 Task: Find connections with filter location Lorica with filter topic #Jobopeningwith filter profile language Potuguese with filter current company Knight Frank India with filter school SDM College of Engg & Tech , Dharwad with filter industry Professional Organizations with filter service category HR Consulting with filter keywords title Server
Action: Mouse moved to (279, 342)
Screenshot: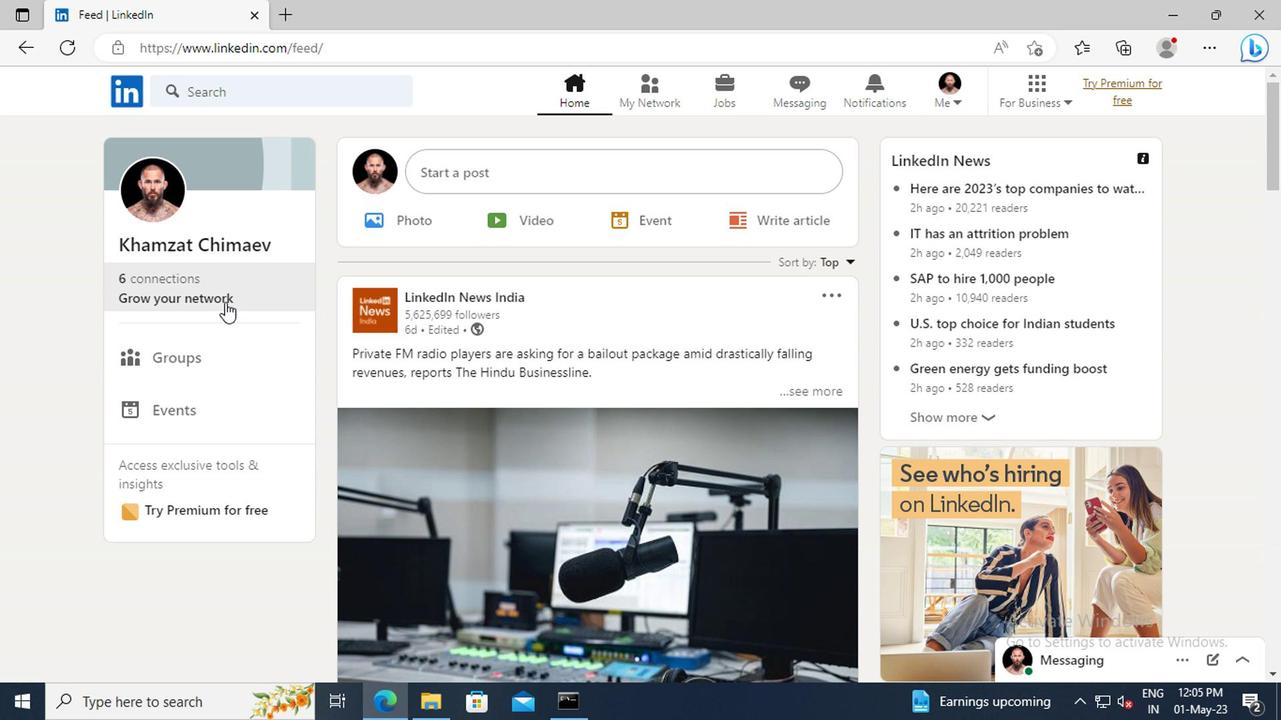 
Action: Mouse pressed left at (279, 342)
Screenshot: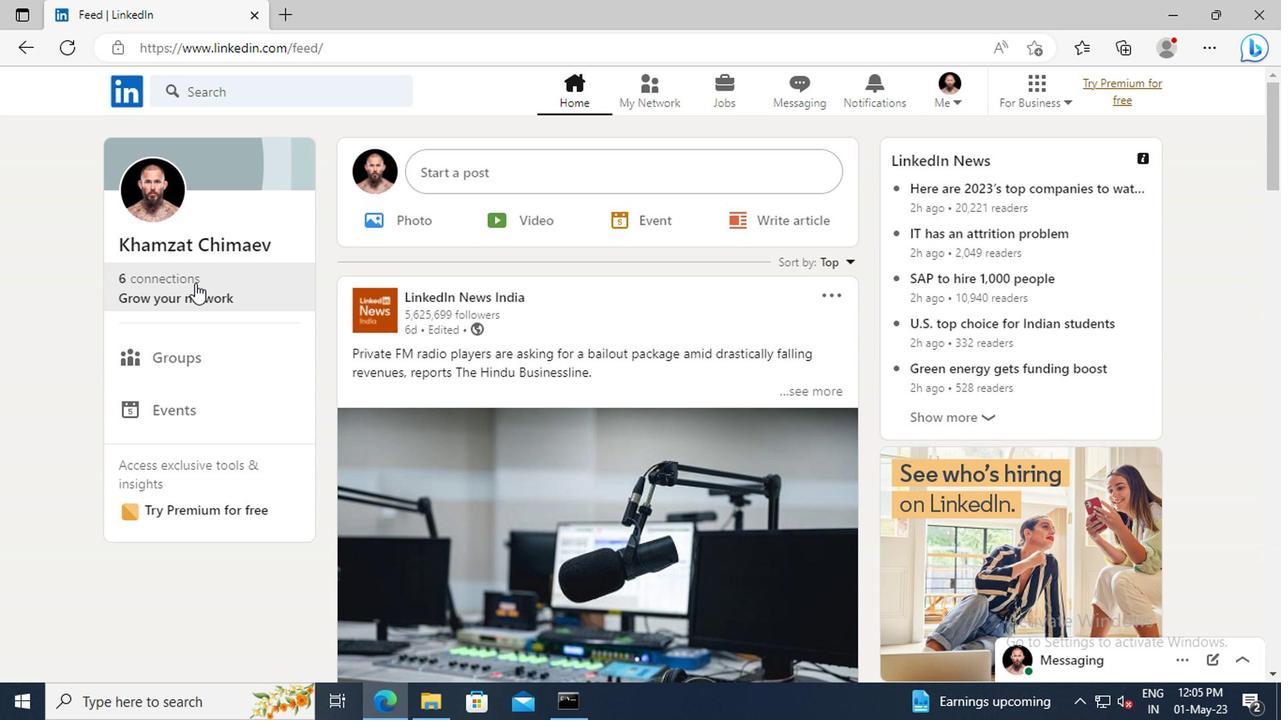 
Action: Mouse moved to (288, 282)
Screenshot: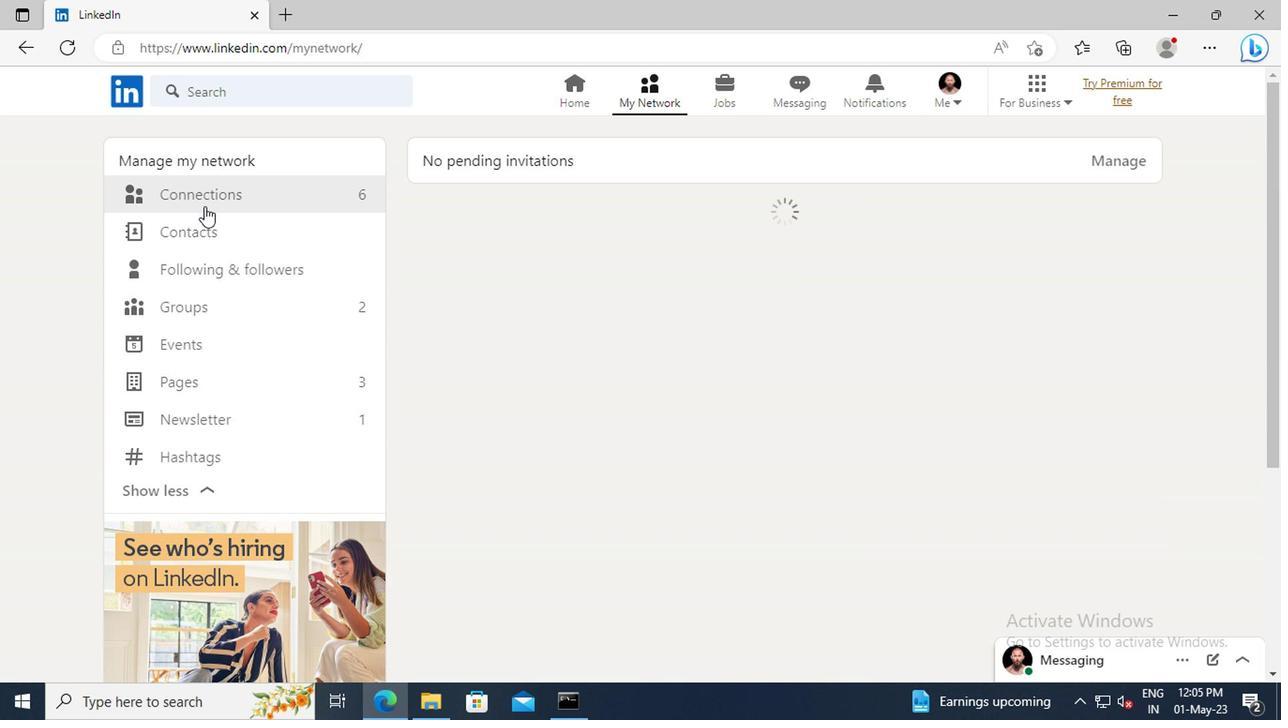 
Action: Mouse pressed left at (288, 282)
Screenshot: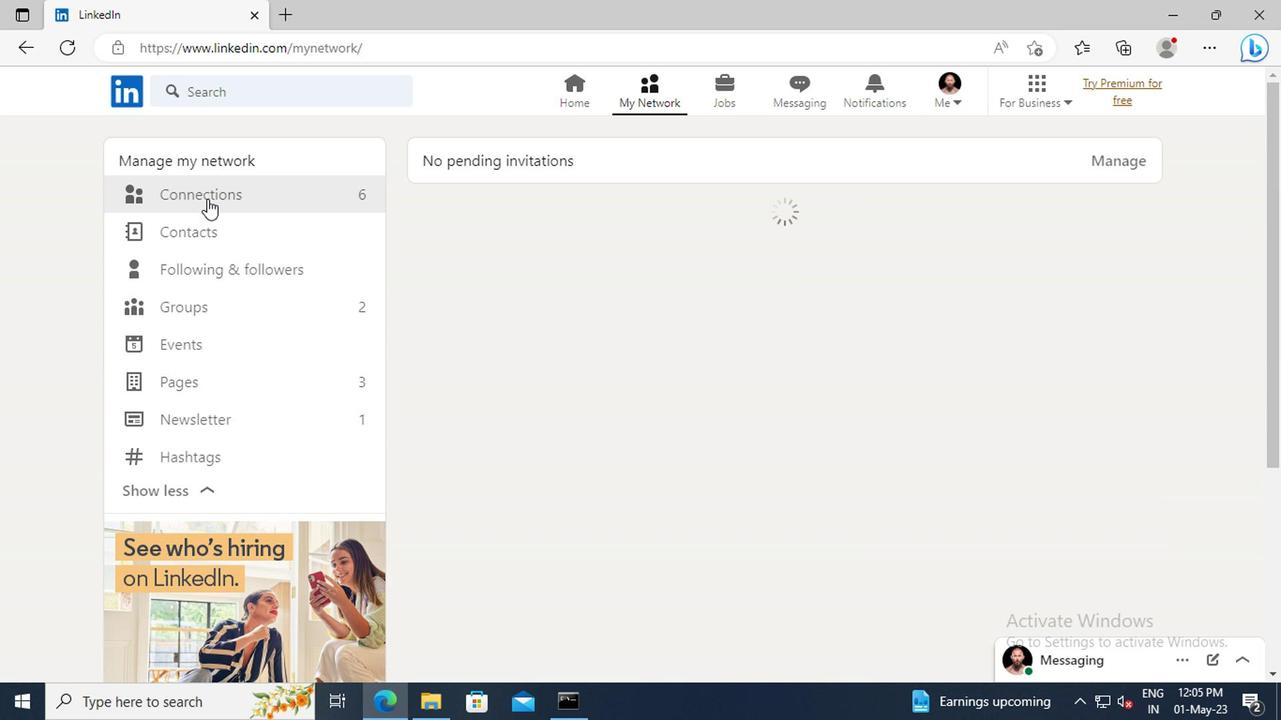 
Action: Mouse moved to (688, 282)
Screenshot: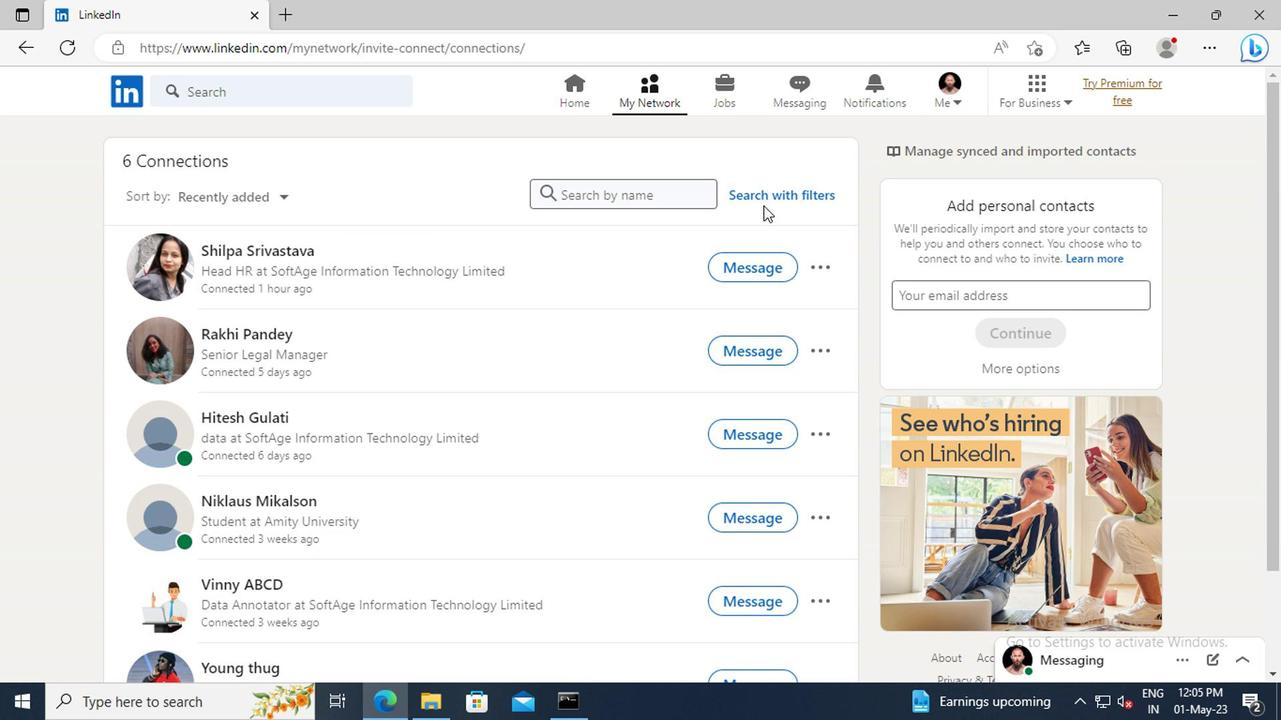 
Action: Mouse pressed left at (688, 282)
Screenshot: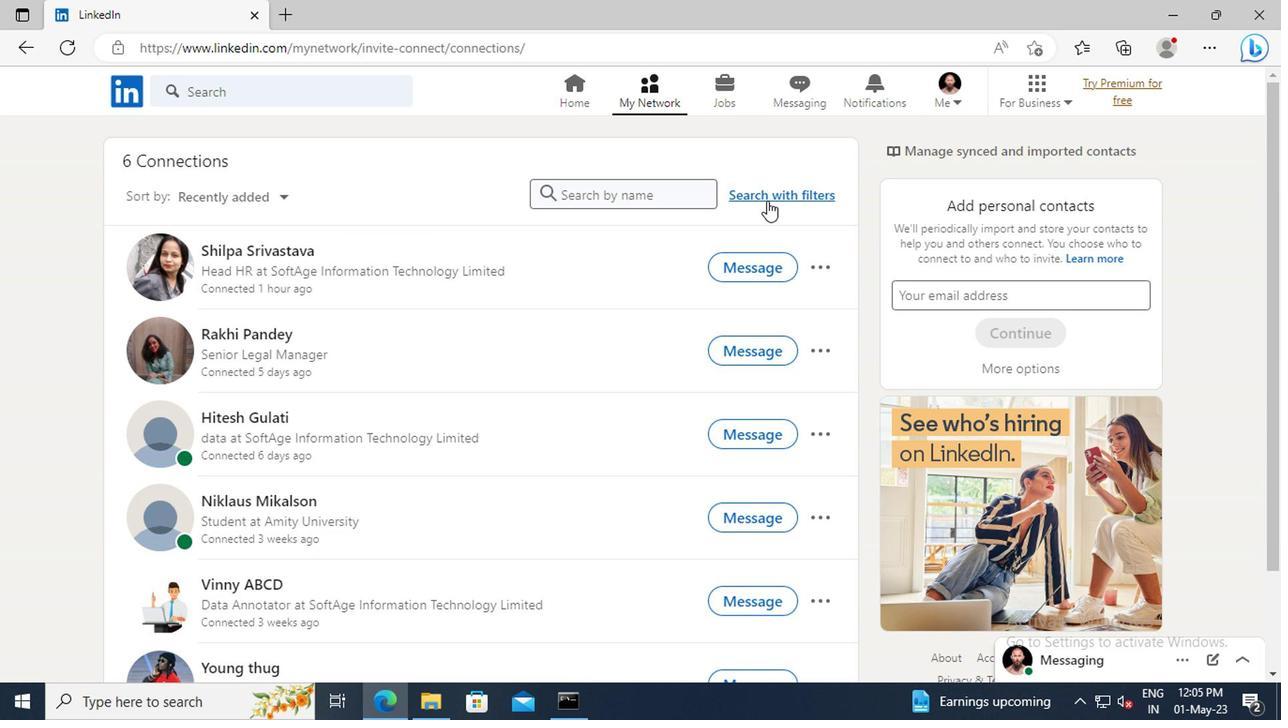 
Action: Mouse moved to (646, 243)
Screenshot: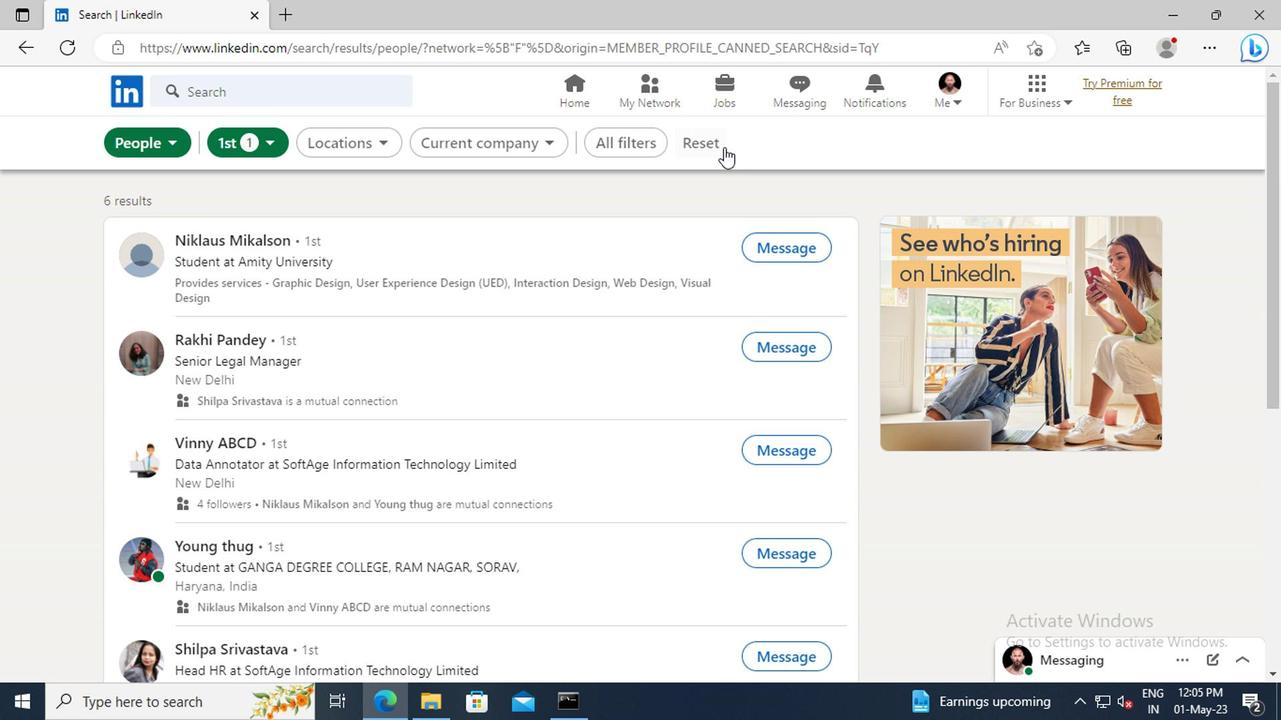 
Action: Mouse pressed left at (646, 243)
Screenshot: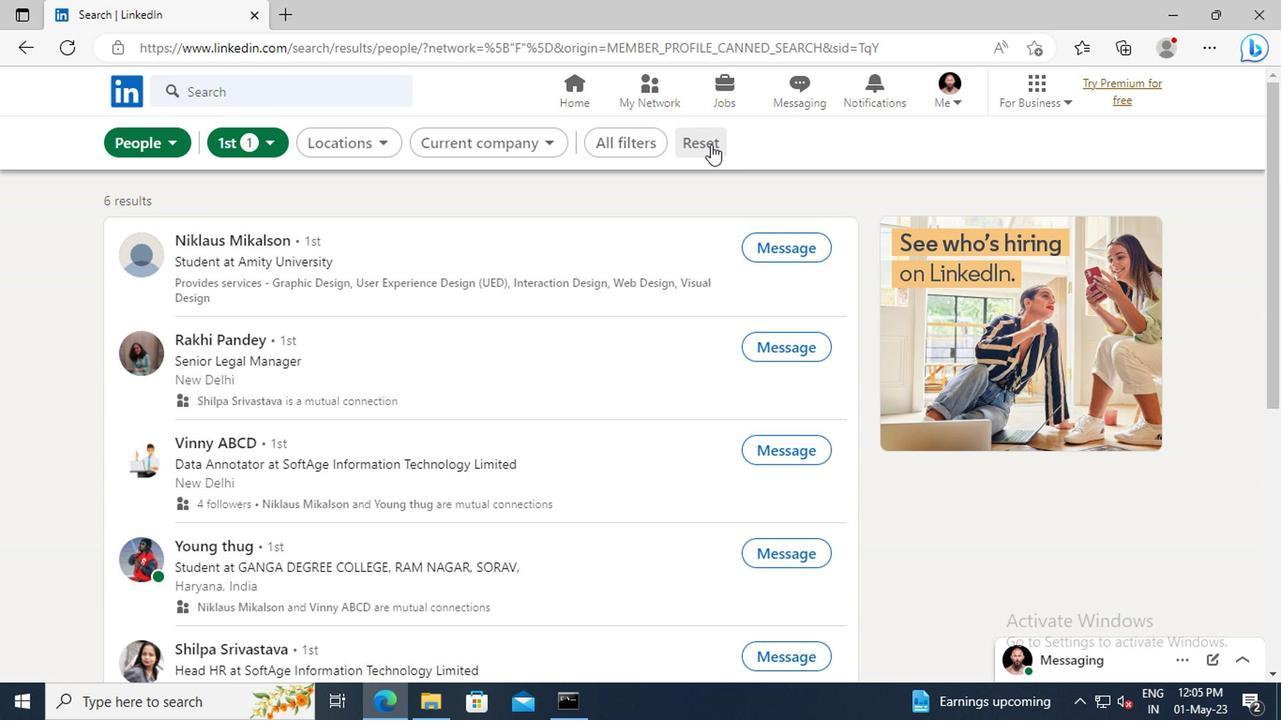 
Action: Mouse moved to (628, 243)
Screenshot: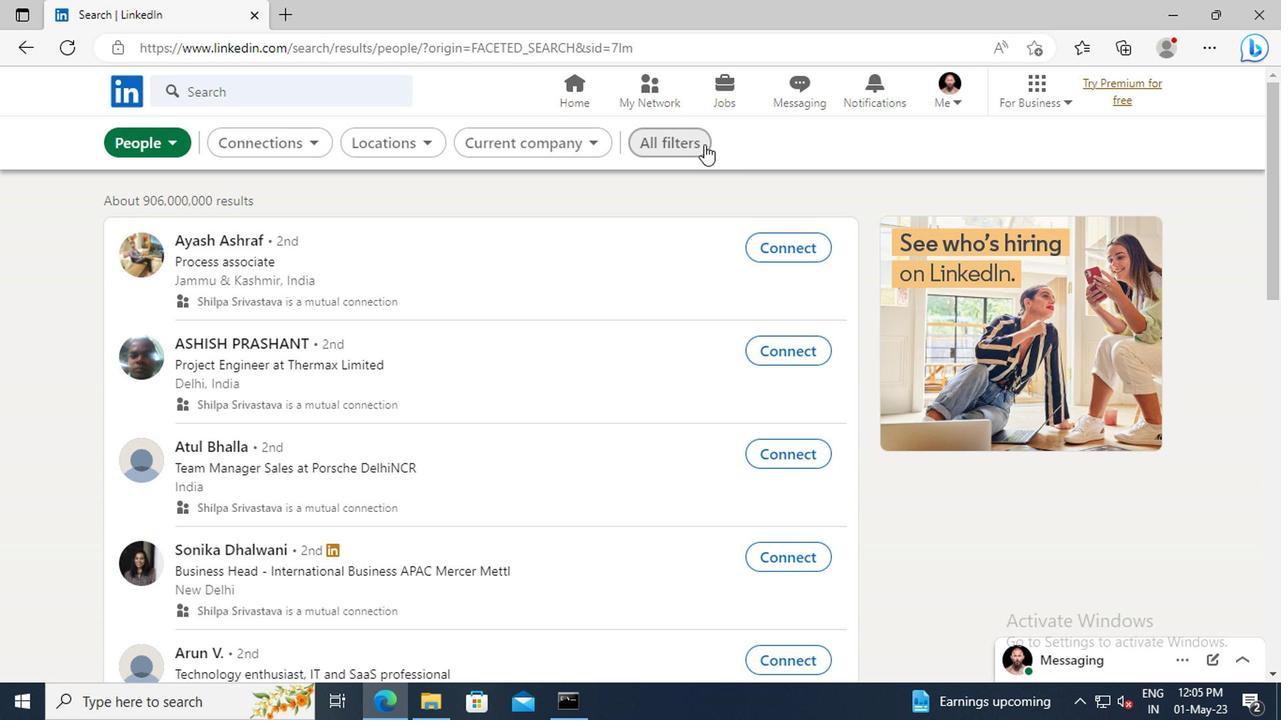 
Action: Mouse pressed left at (628, 243)
Screenshot: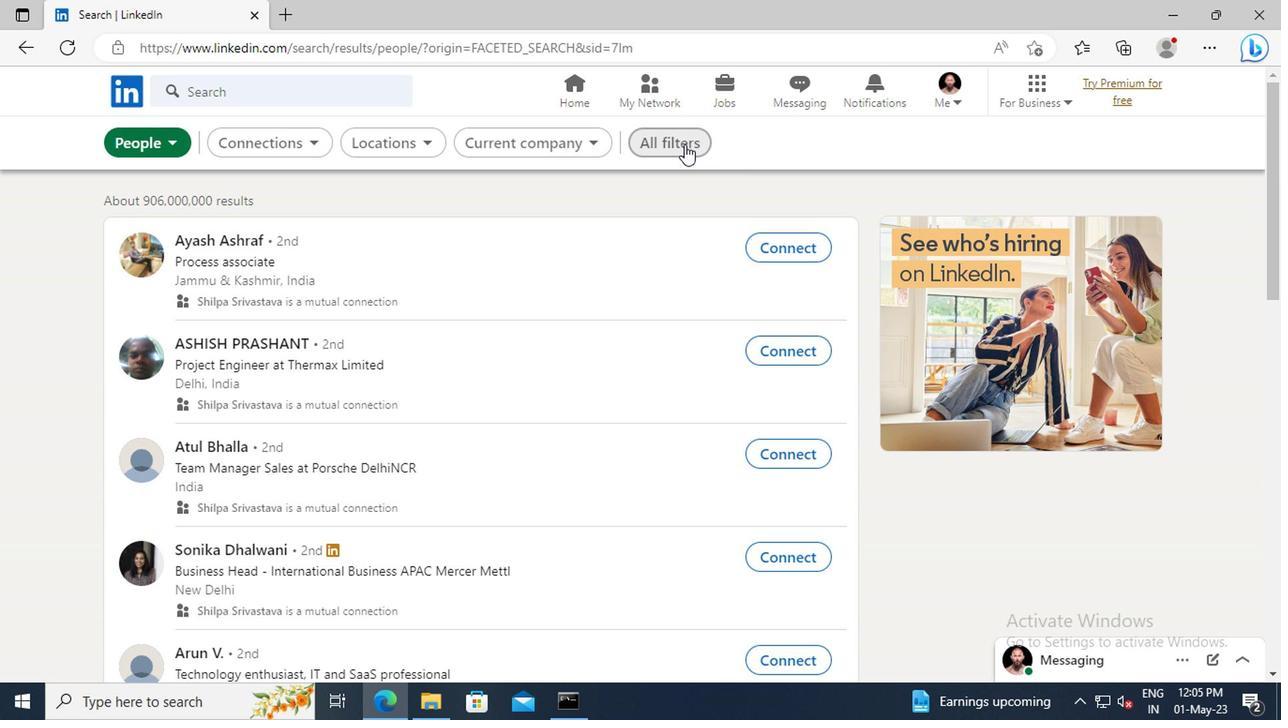 
Action: Mouse moved to (895, 379)
Screenshot: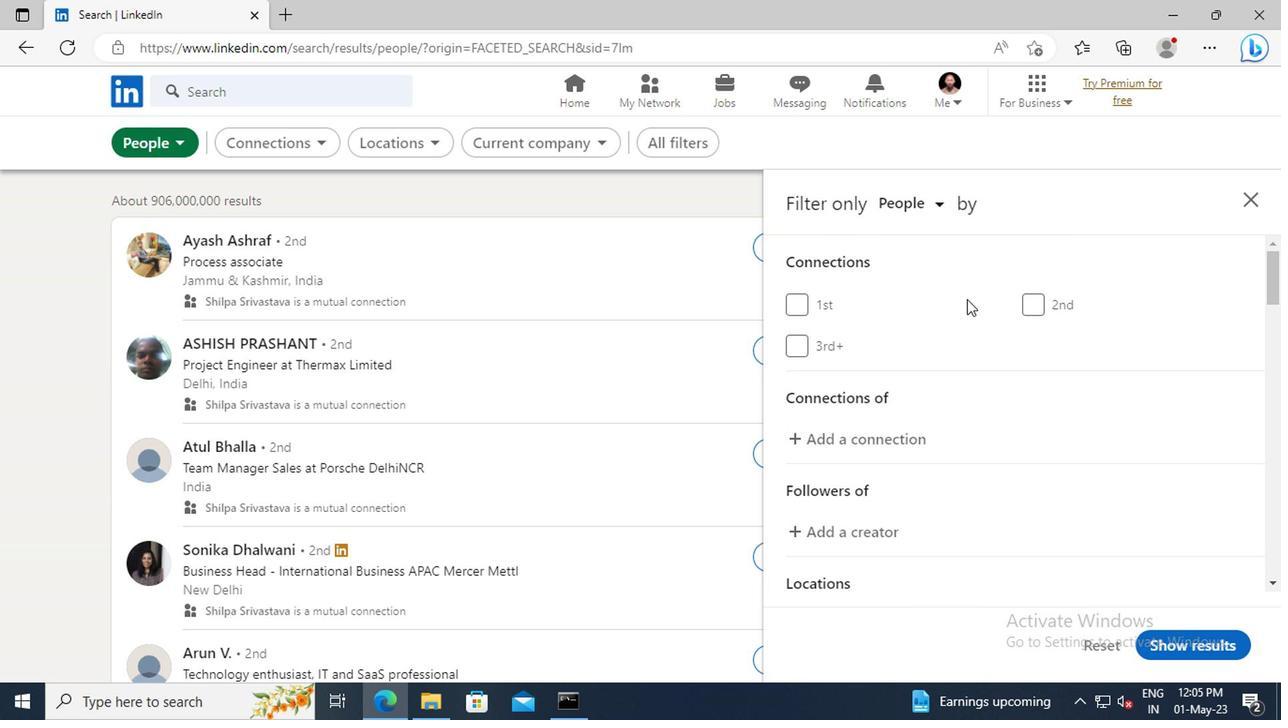 
Action: Mouse scrolled (895, 378) with delta (0, 0)
Screenshot: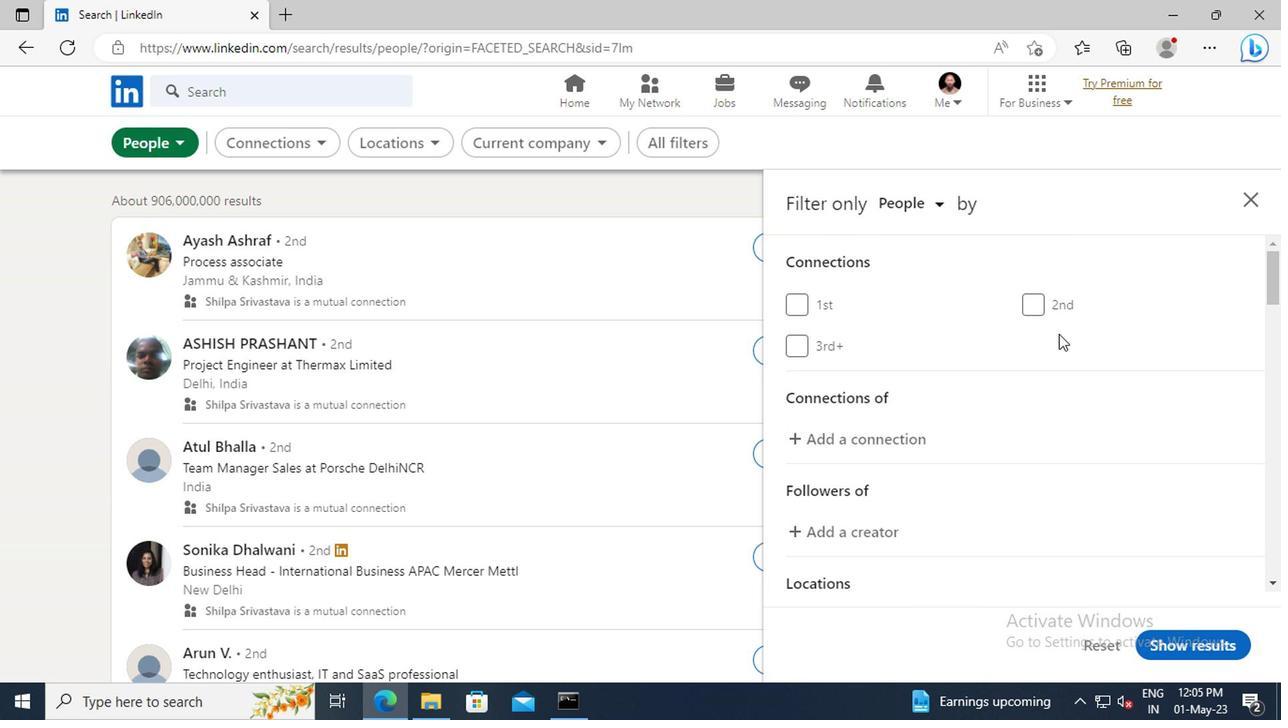 
Action: Mouse scrolled (895, 378) with delta (0, 0)
Screenshot: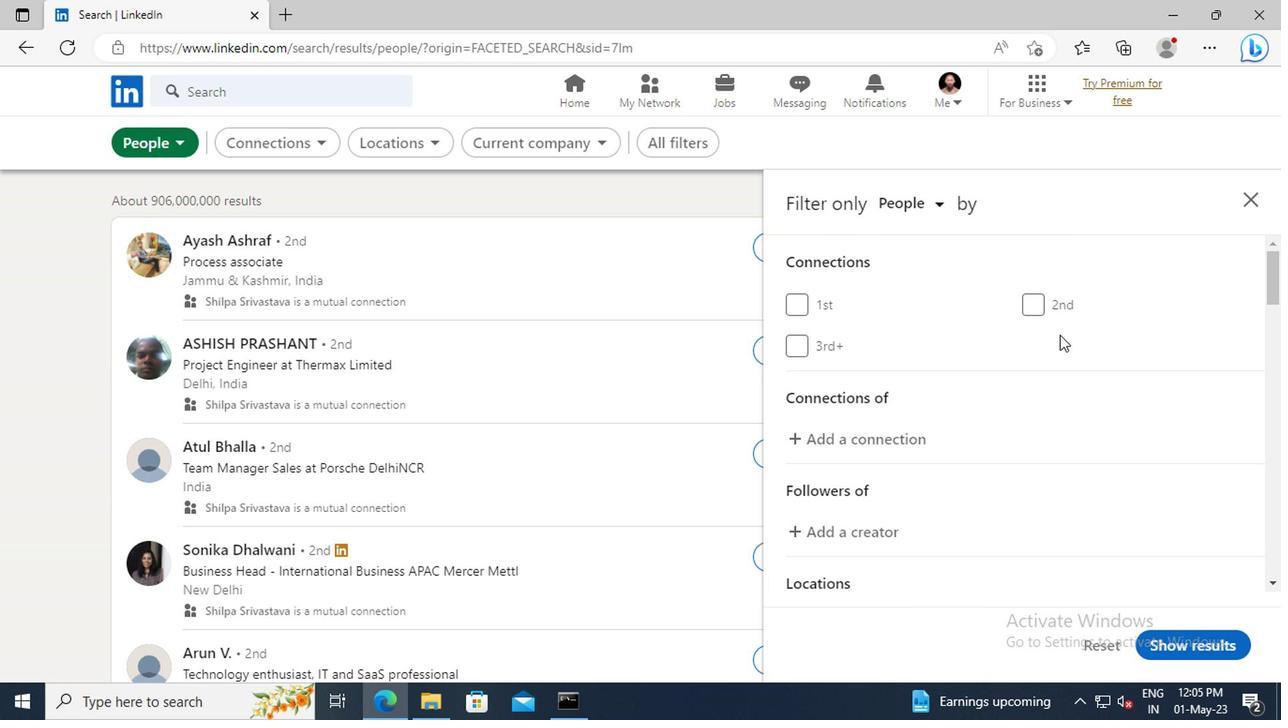 
Action: Mouse scrolled (895, 378) with delta (0, 0)
Screenshot: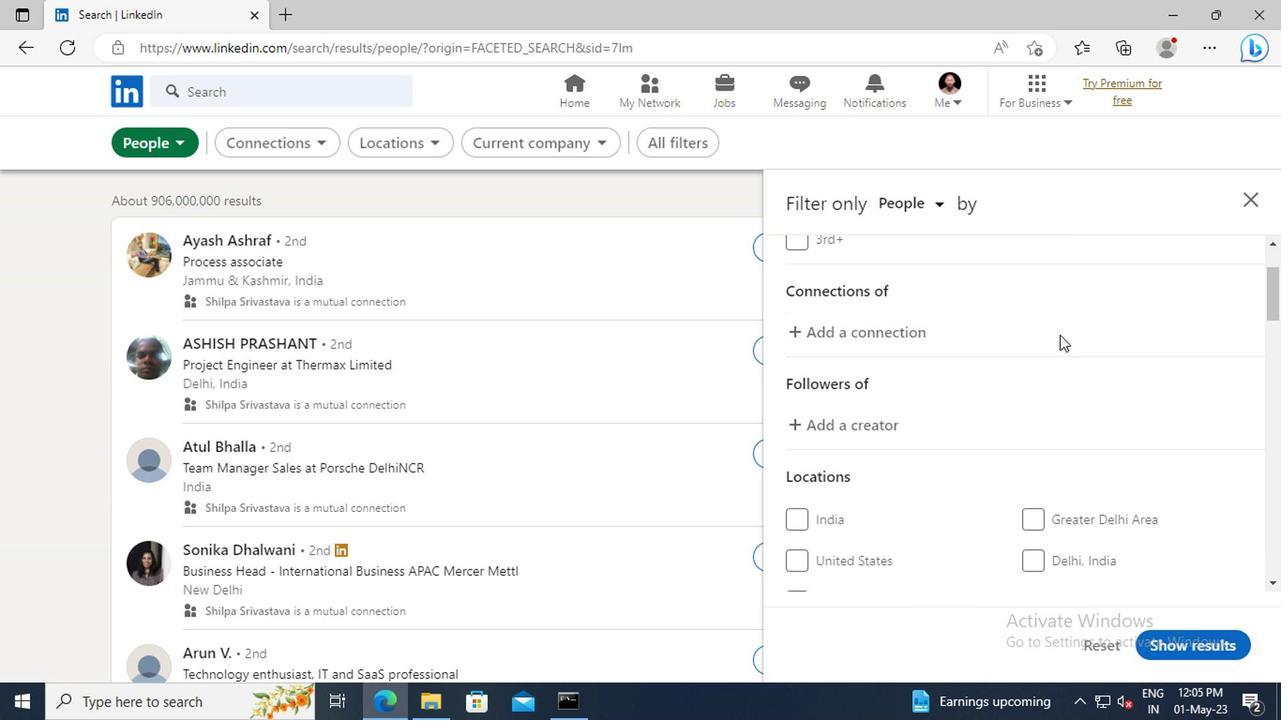 
Action: Mouse scrolled (895, 378) with delta (0, 0)
Screenshot: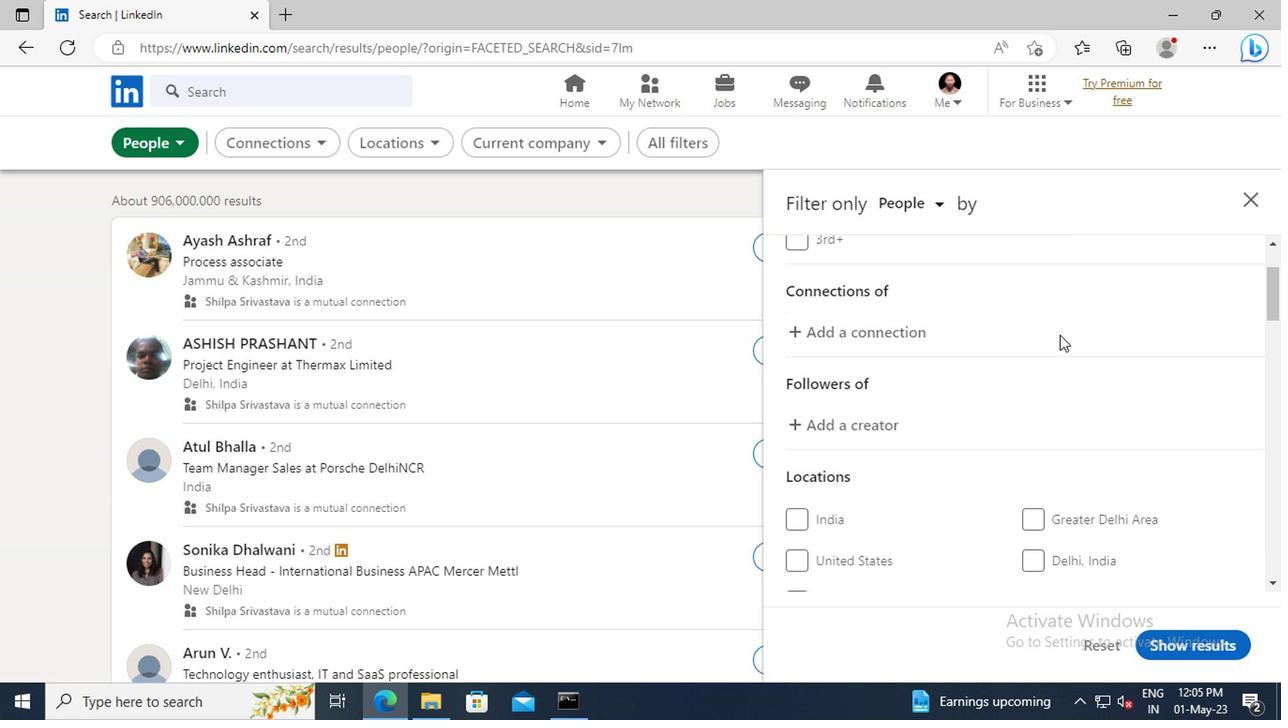 
Action: Mouse scrolled (895, 378) with delta (0, 0)
Screenshot: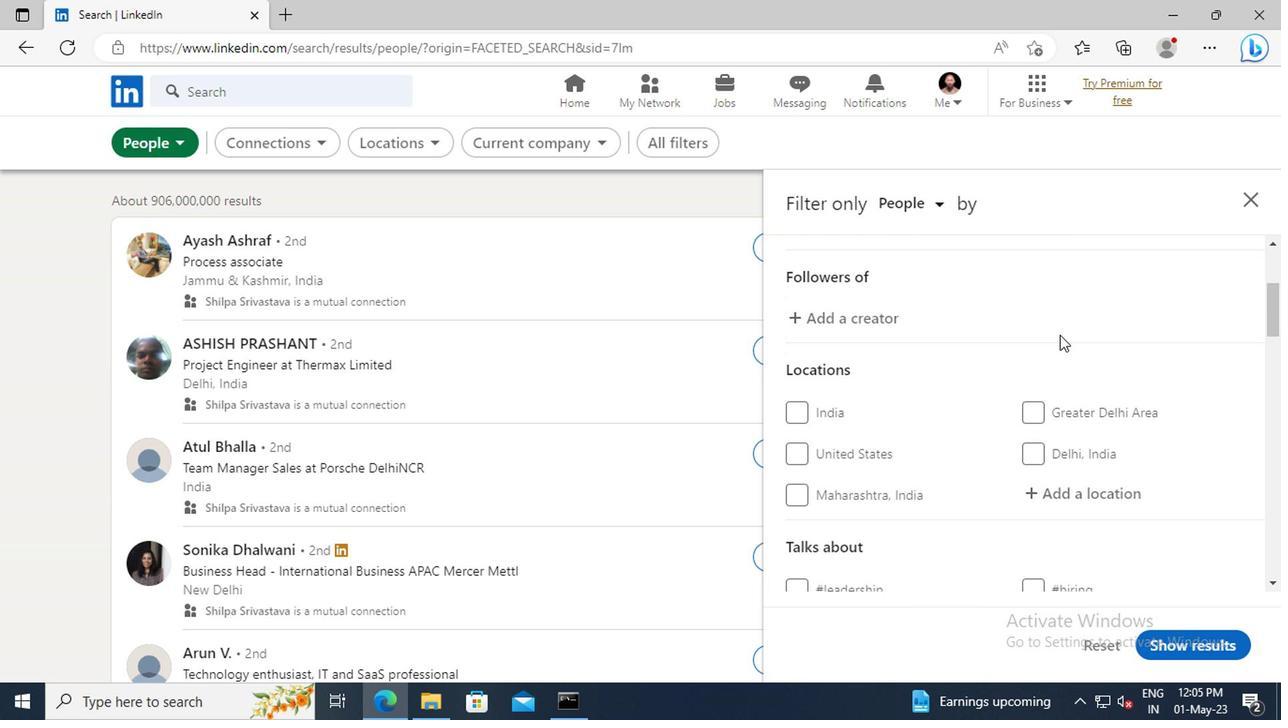 
Action: Mouse moved to (891, 449)
Screenshot: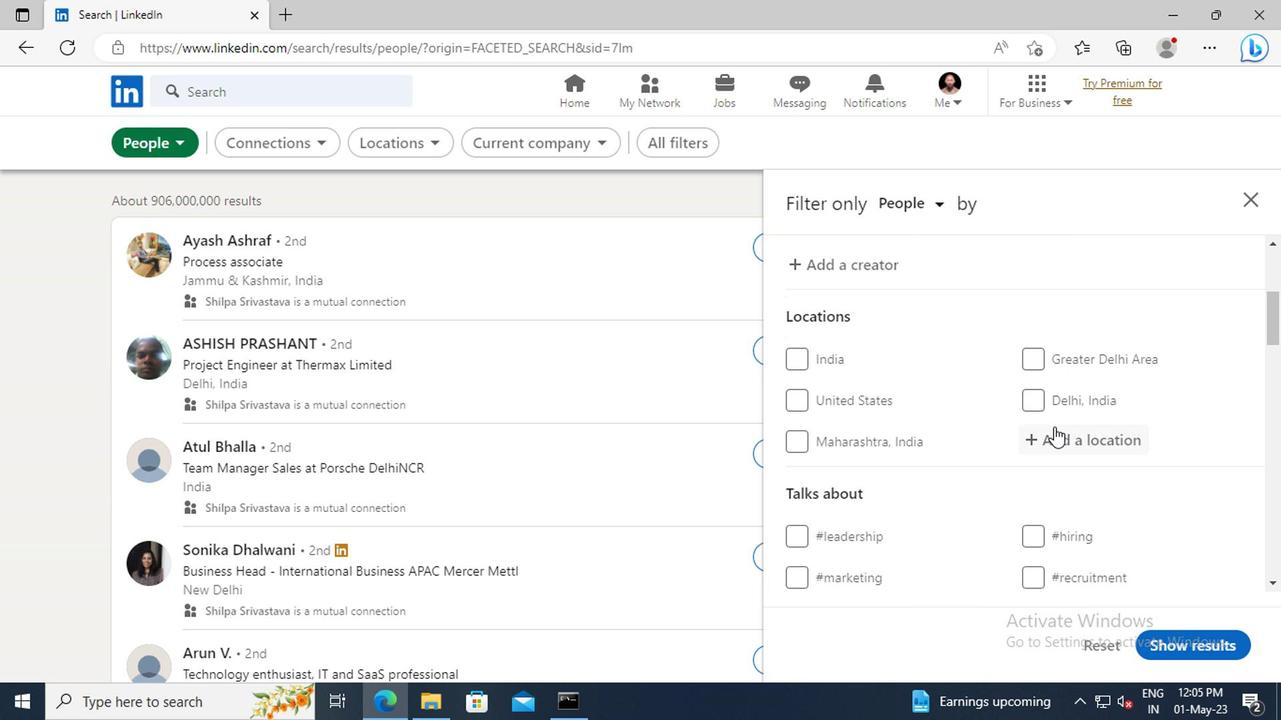 
Action: Mouse pressed left at (891, 449)
Screenshot: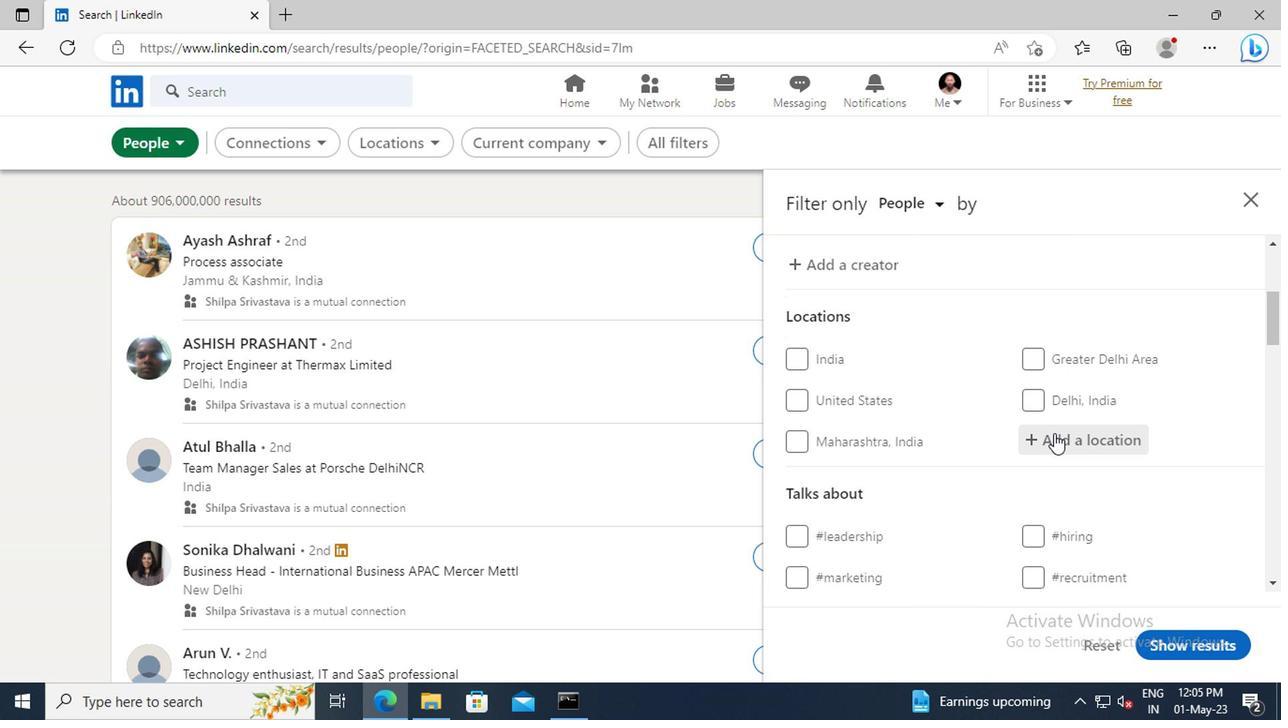 
Action: Key pressed <Key.shift>LORICA
Screenshot: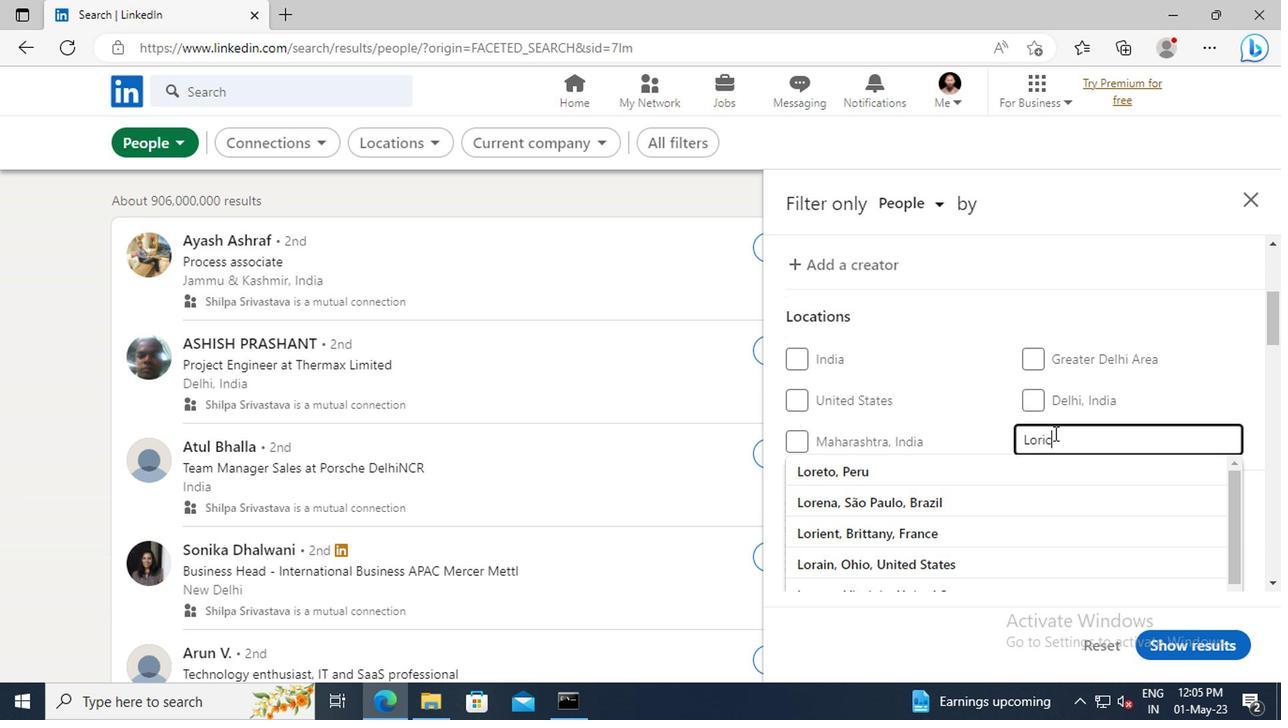 
Action: Mouse moved to (893, 475)
Screenshot: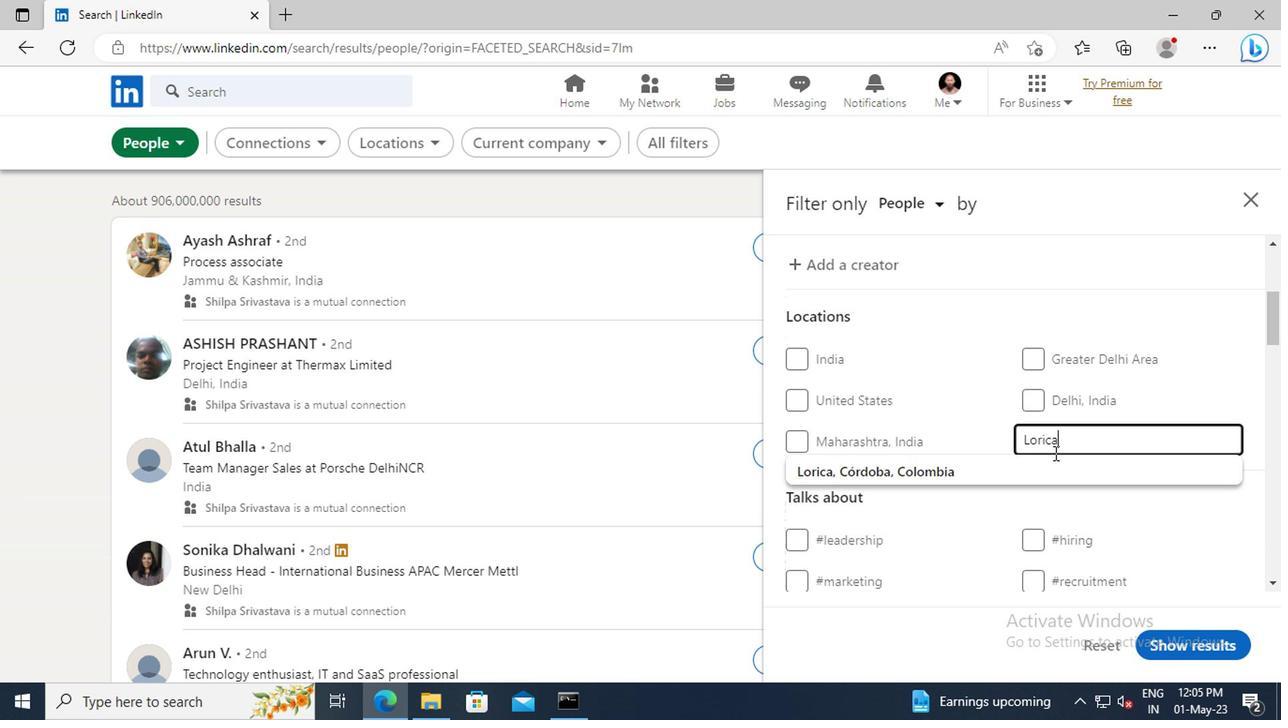 
Action: Mouse pressed left at (893, 475)
Screenshot: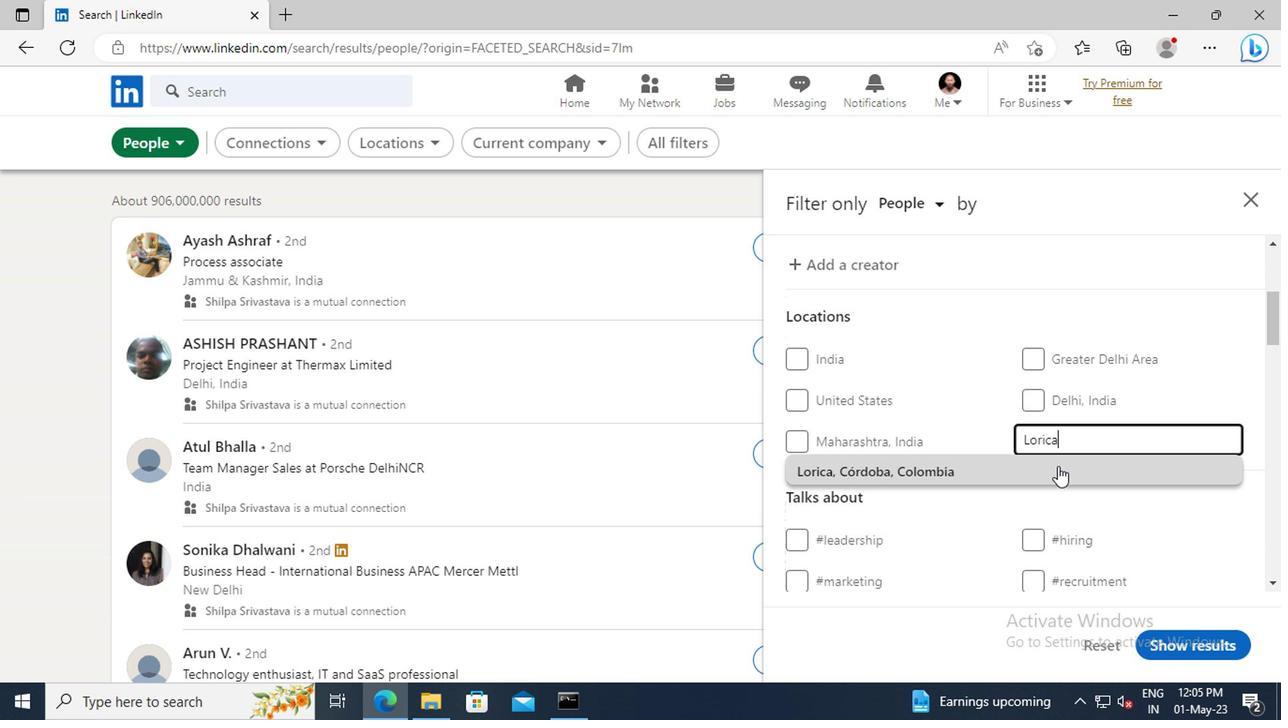 
Action: Mouse moved to (894, 475)
Screenshot: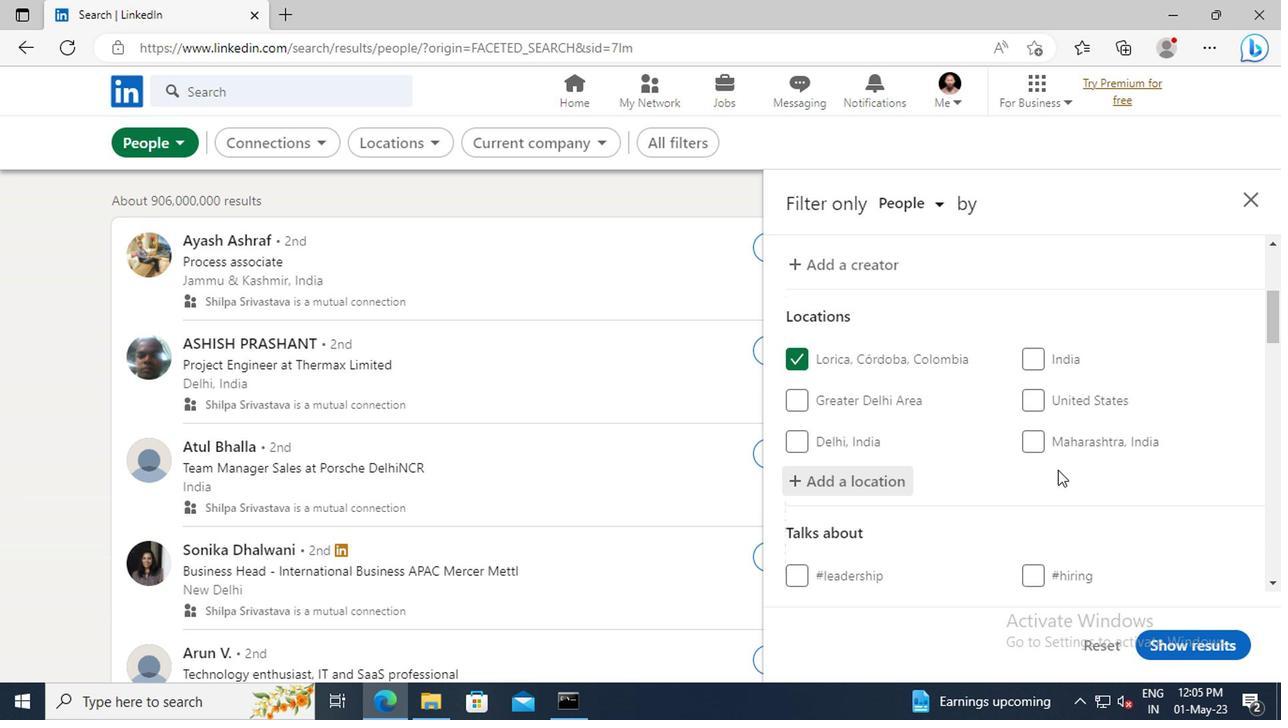 
Action: Mouse scrolled (894, 474) with delta (0, 0)
Screenshot: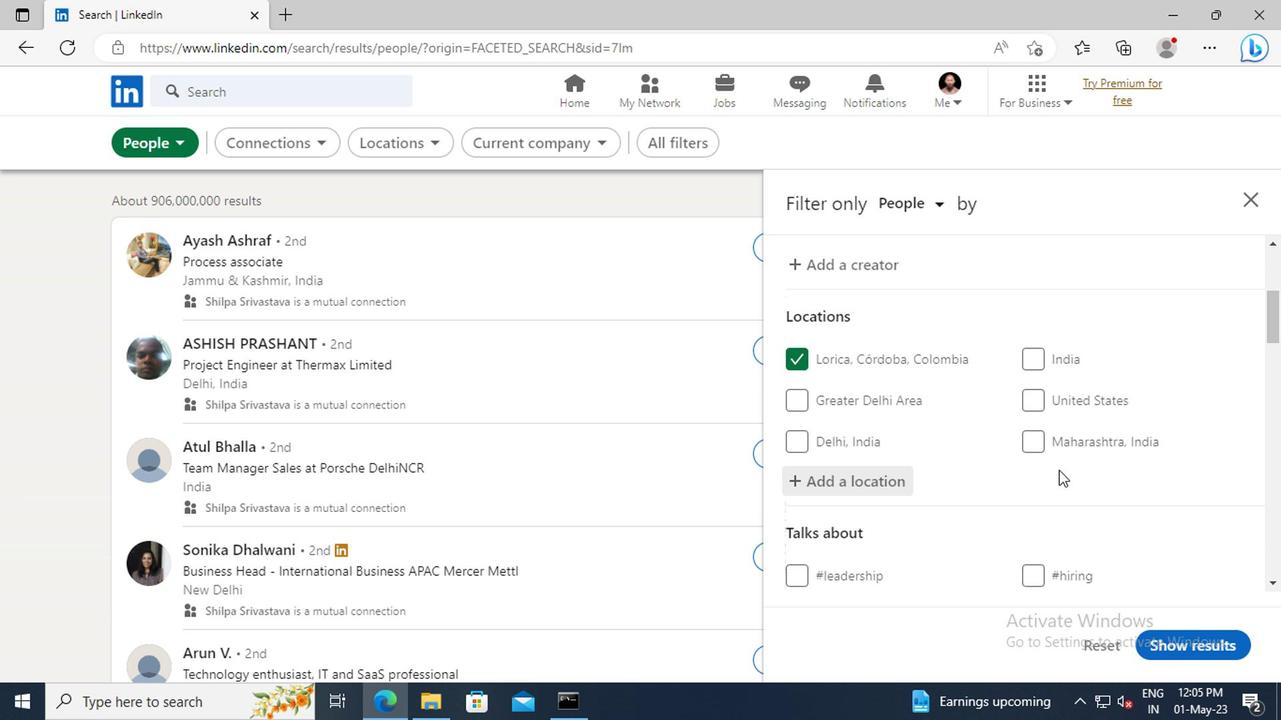 
Action: Mouse moved to (889, 457)
Screenshot: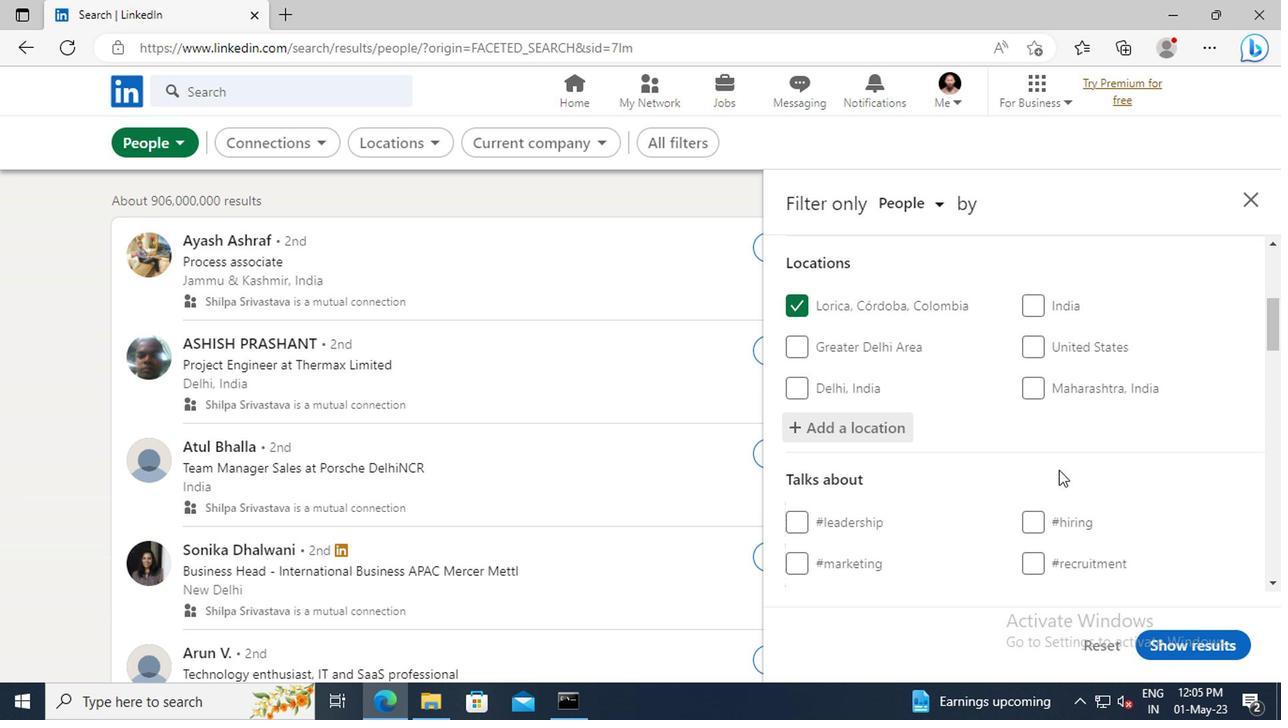 
Action: Mouse scrolled (889, 456) with delta (0, 0)
Screenshot: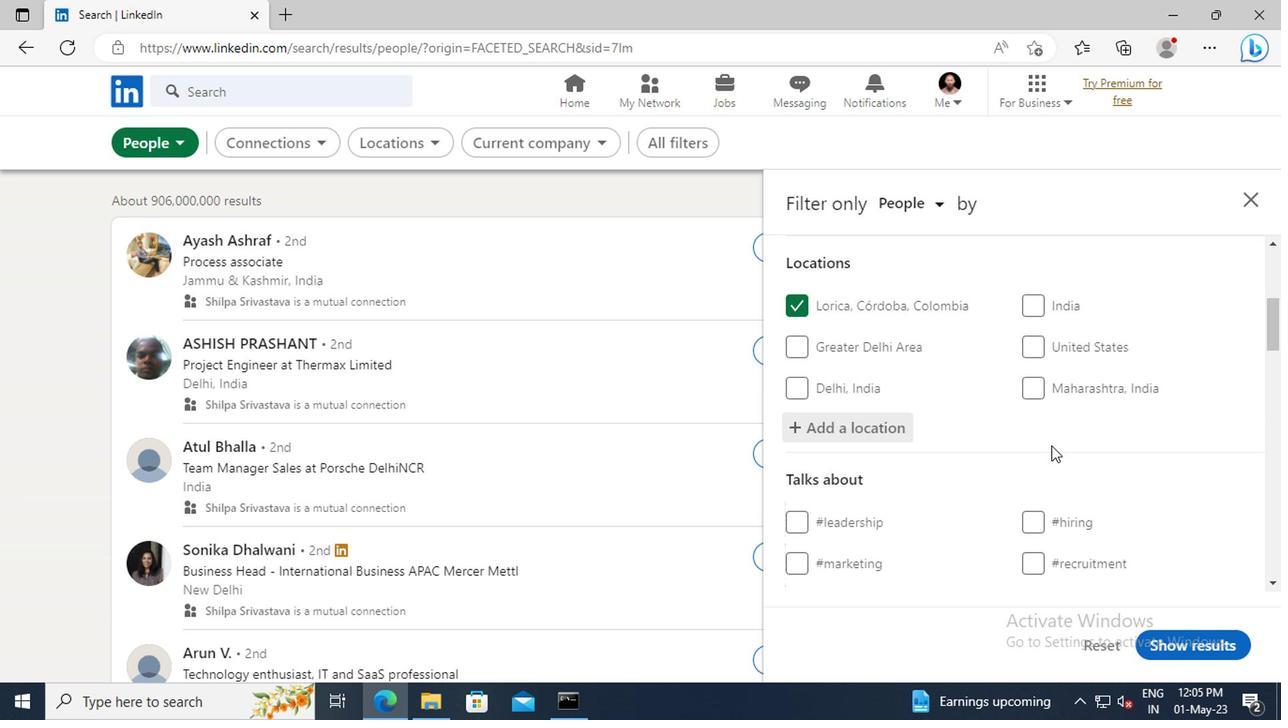
Action: Mouse scrolled (889, 456) with delta (0, 0)
Screenshot: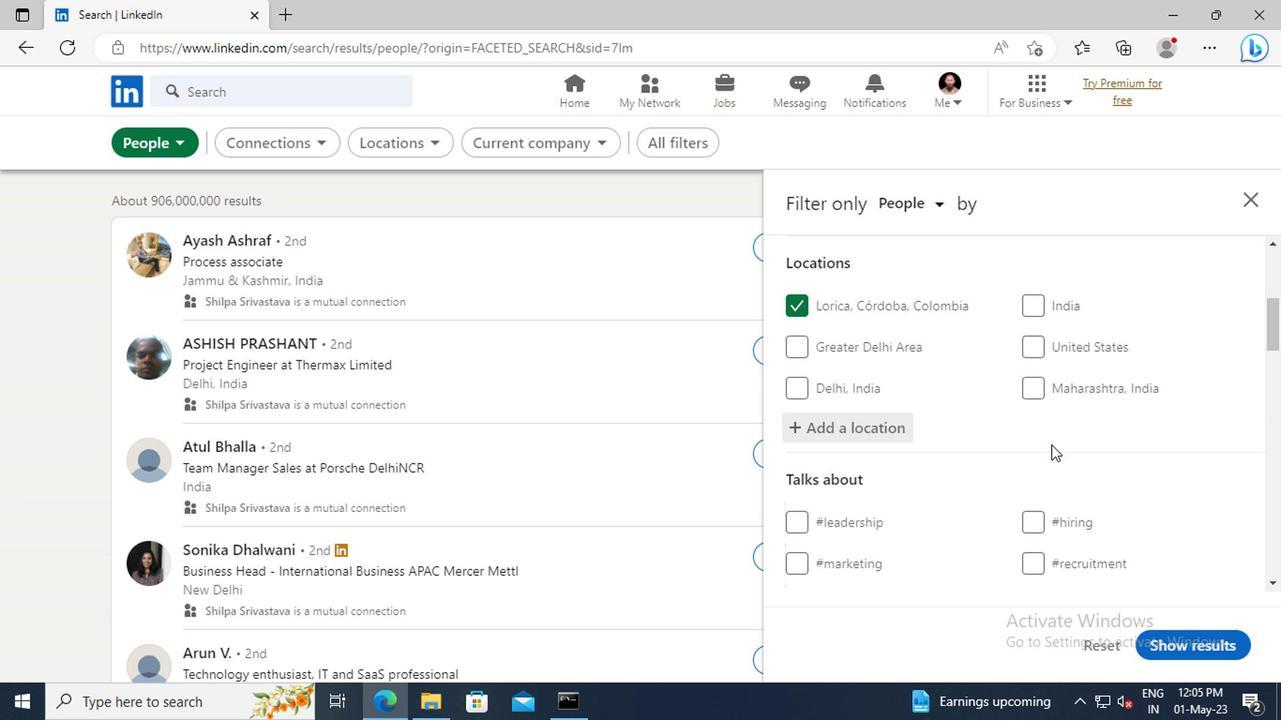 
Action: Mouse scrolled (889, 456) with delta (0, 0)
Screenshot: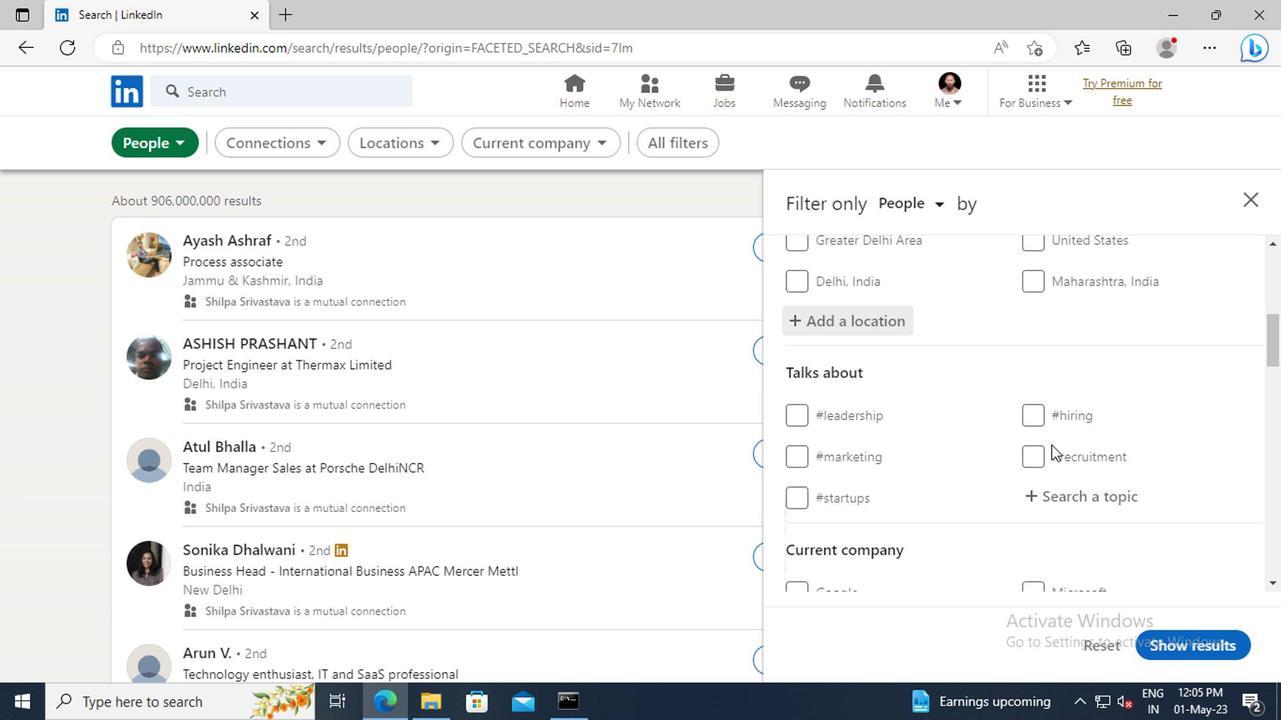
Action: Mouse moved to (882, 456)
Screenshot: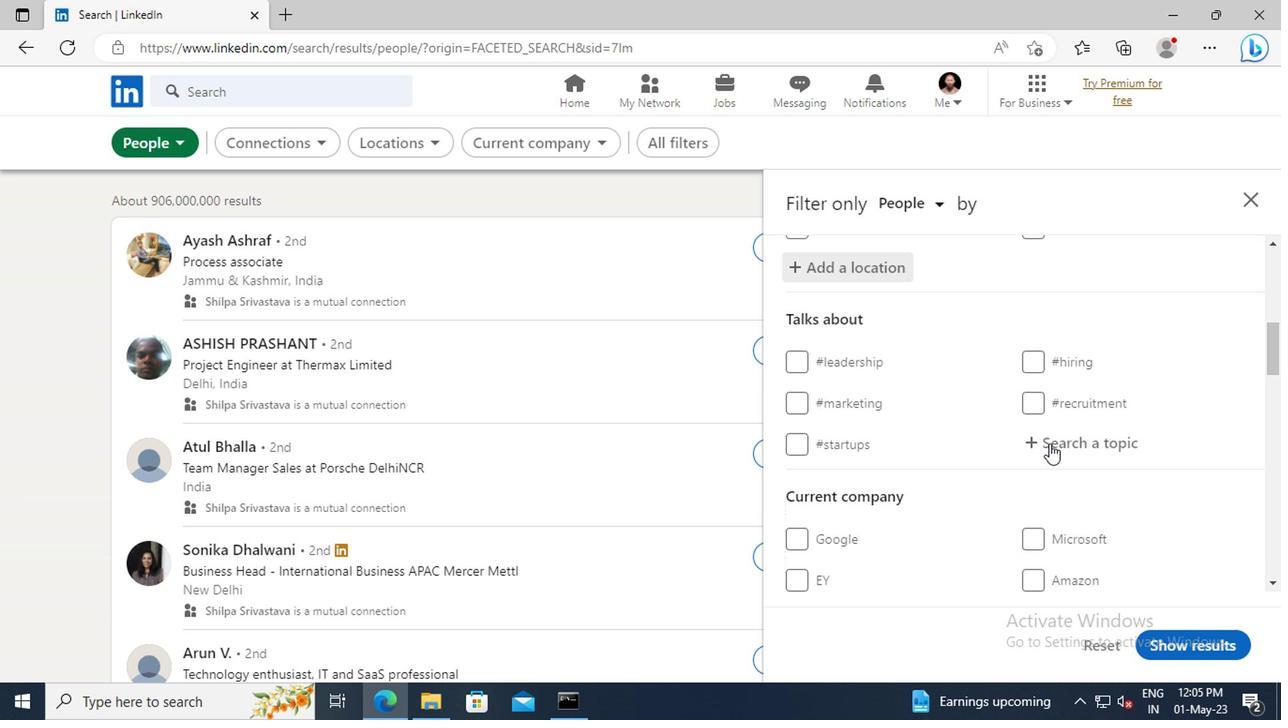 
Action: Mouse pressed left at (882, 456)
Screenshot: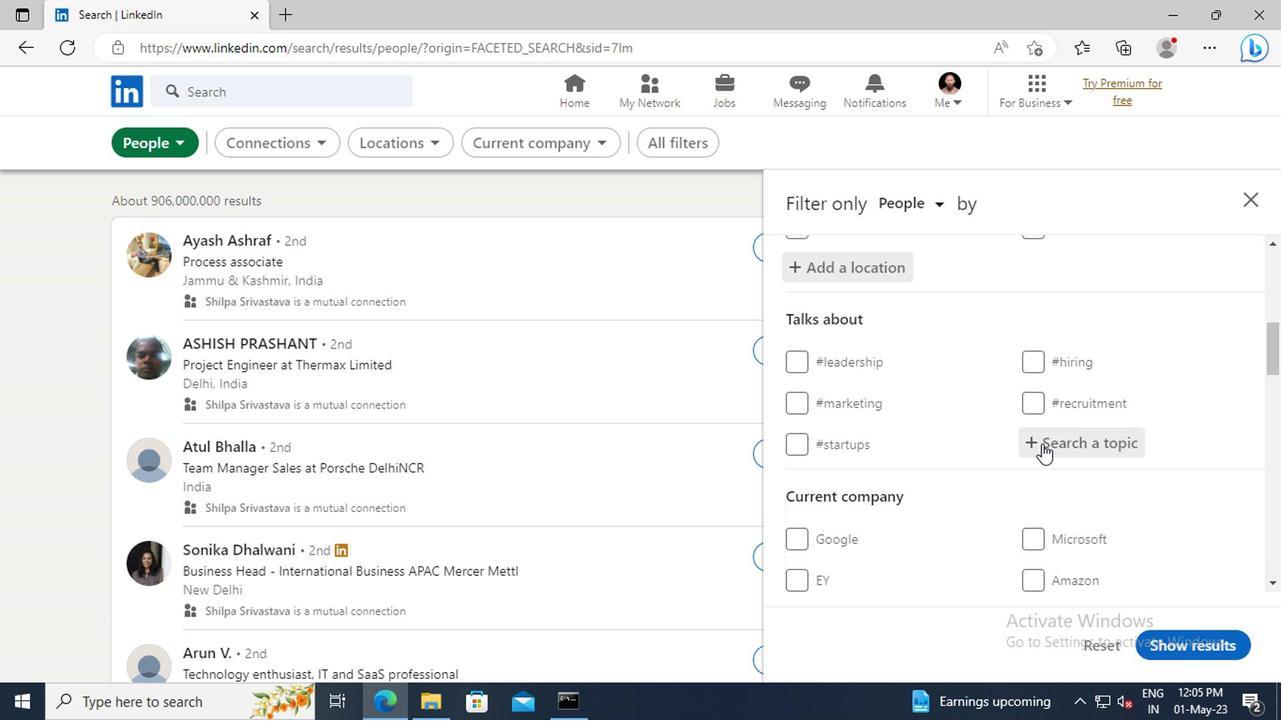 
Action: Key pressed <Key.shift>JOBOPENING
Screenshot: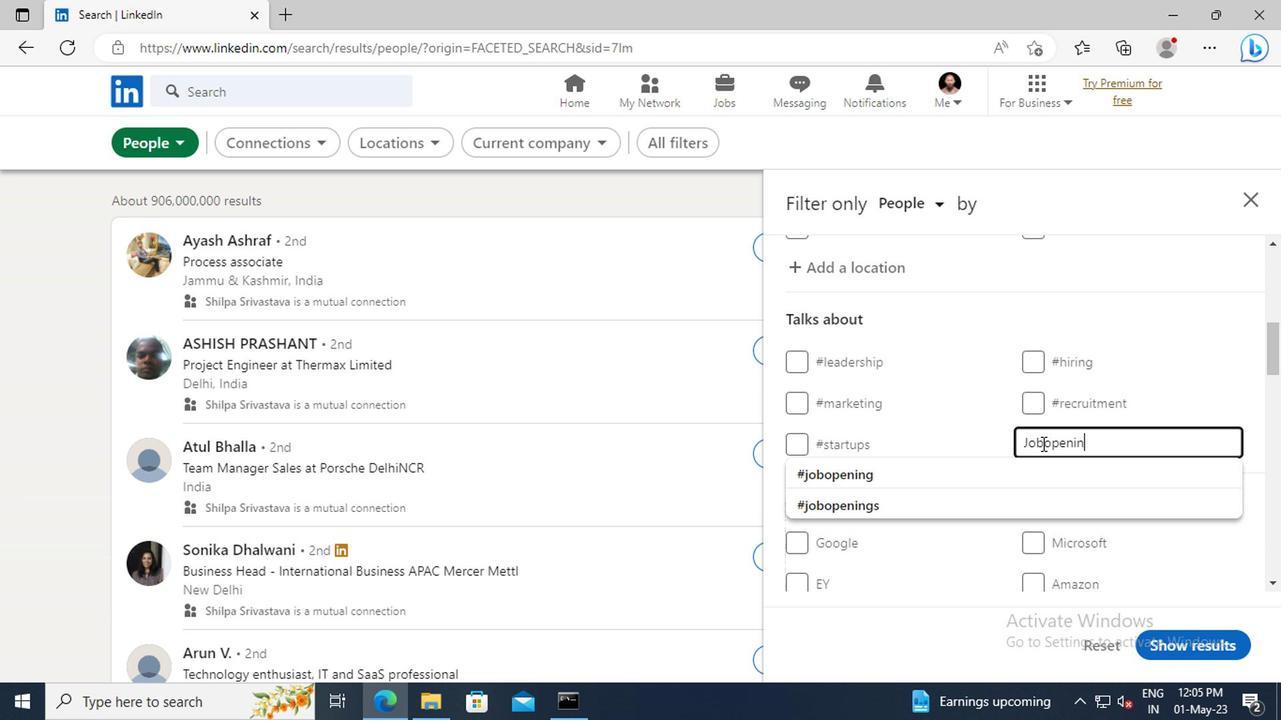 
Action: Mouse moved to (856, 477)
Screenshot: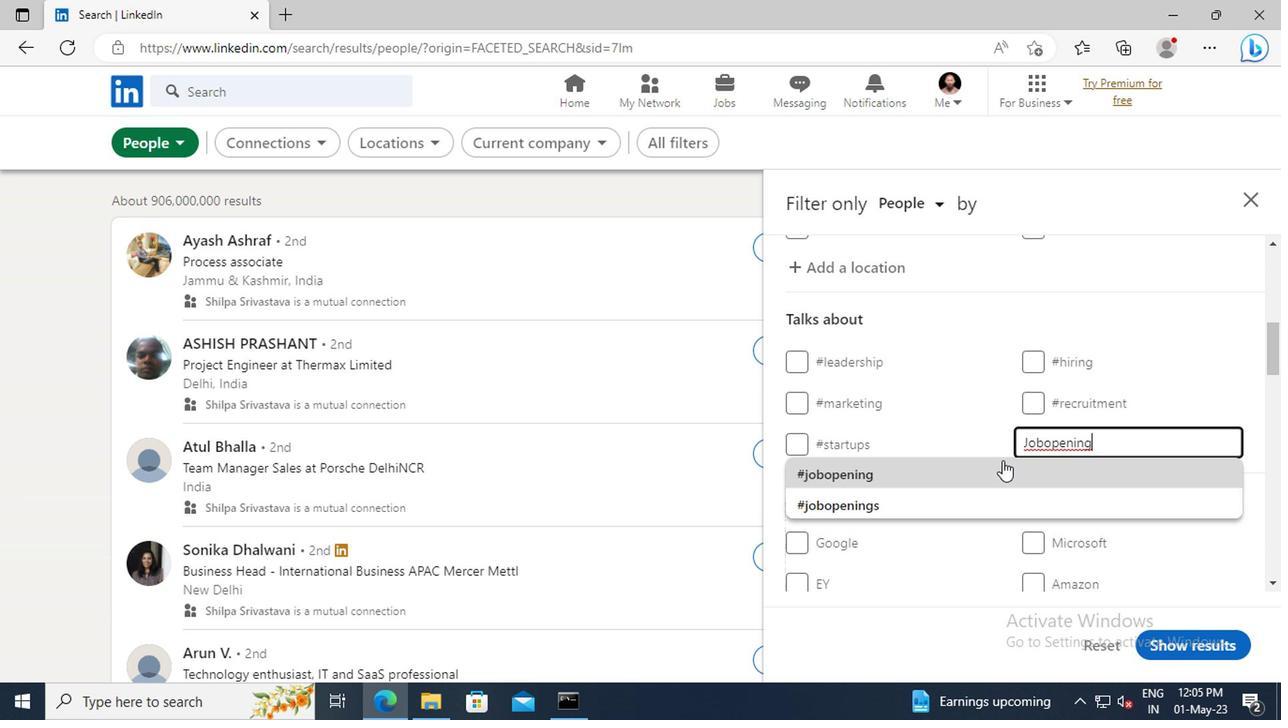 
Action: Mouse pressed left at (856, 477)
Screenshot: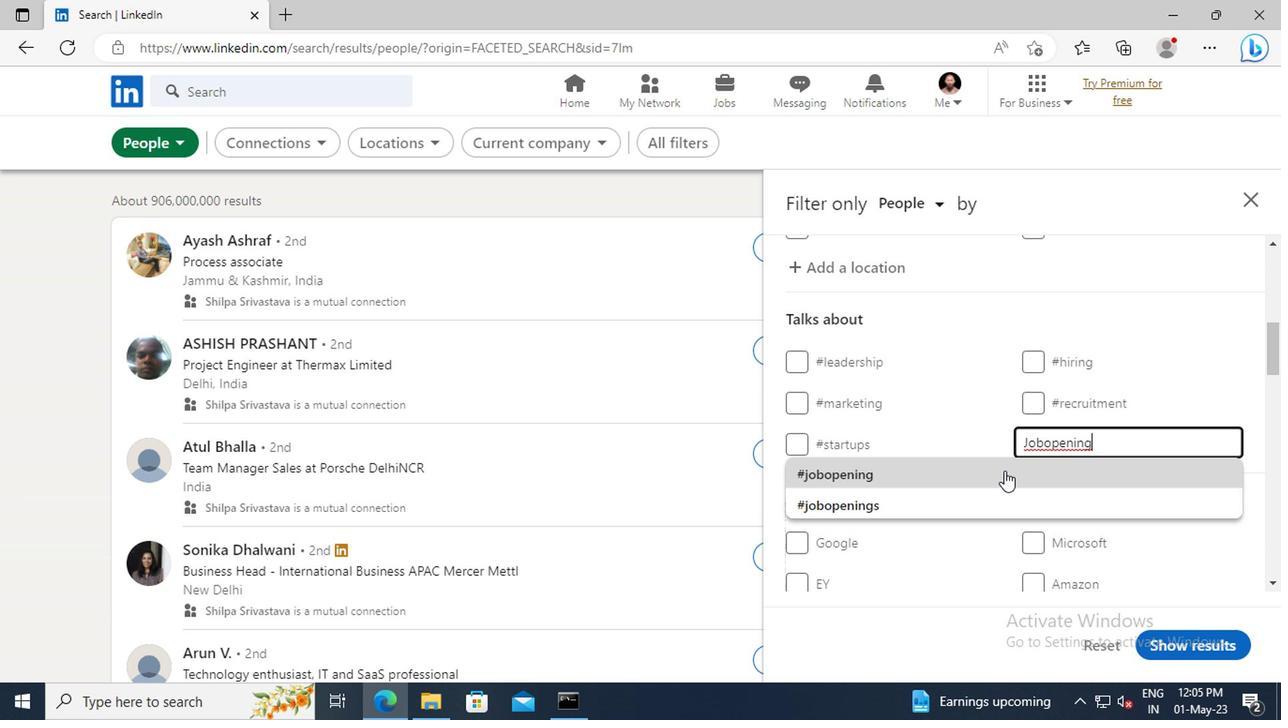 
Action: Mouse scrolled (856, 476) with delta (0, 0)
Screenshot: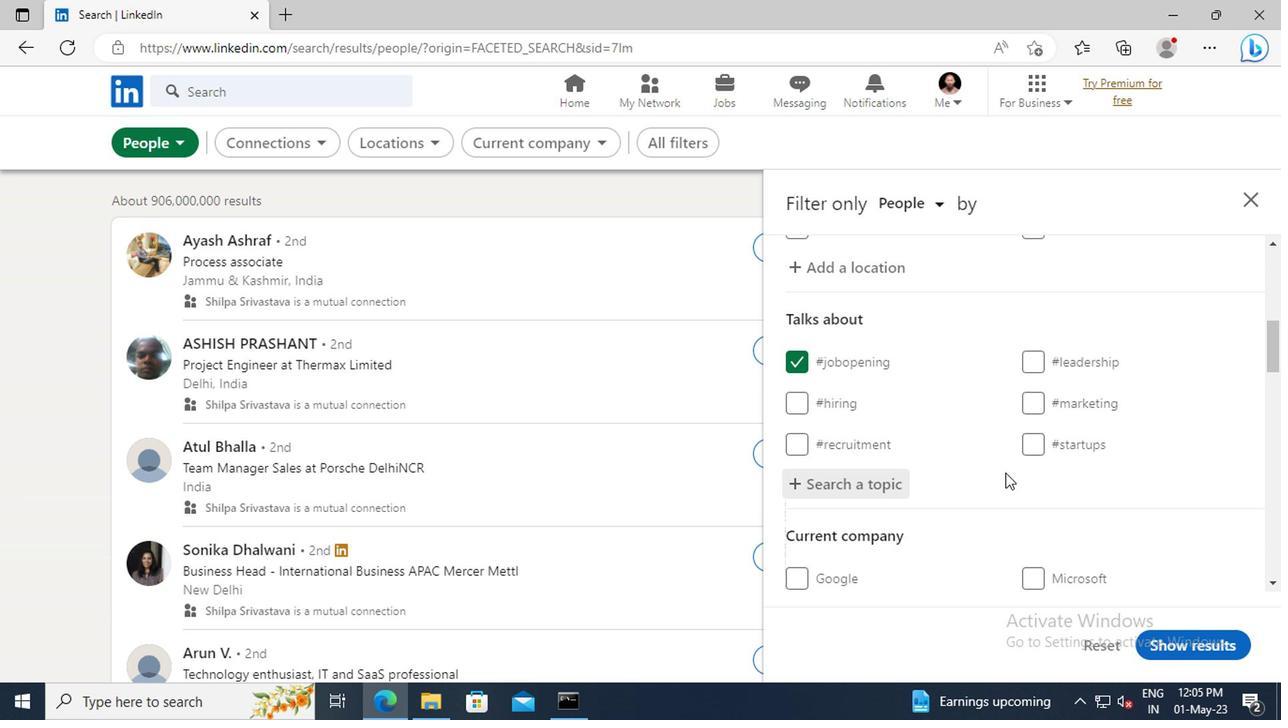 
Action: Mouse scrolled (856, 476) with delta (0, 0)
Screenshot: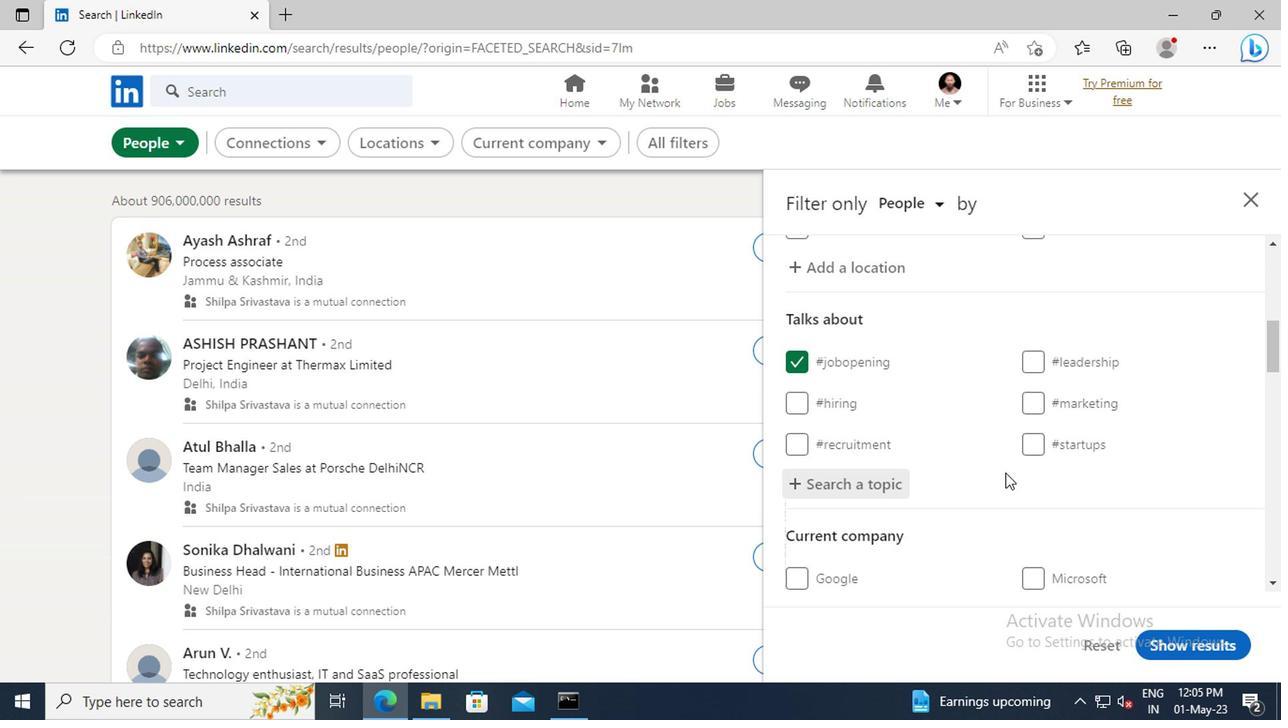 
Action: Mouse scrolled (856, 476) with delta (0, 0)
Screenshot: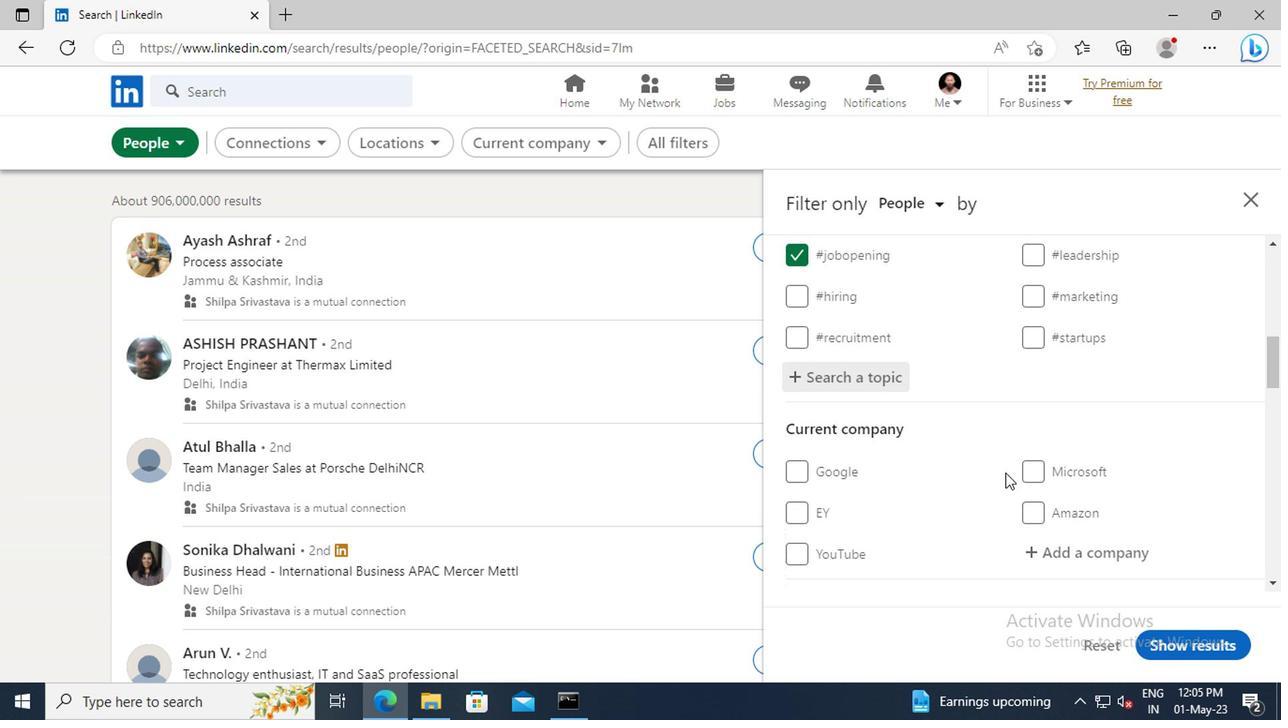 
Action: Mouse scrolled (856, 476) with delta (0, 0)
Screenshot: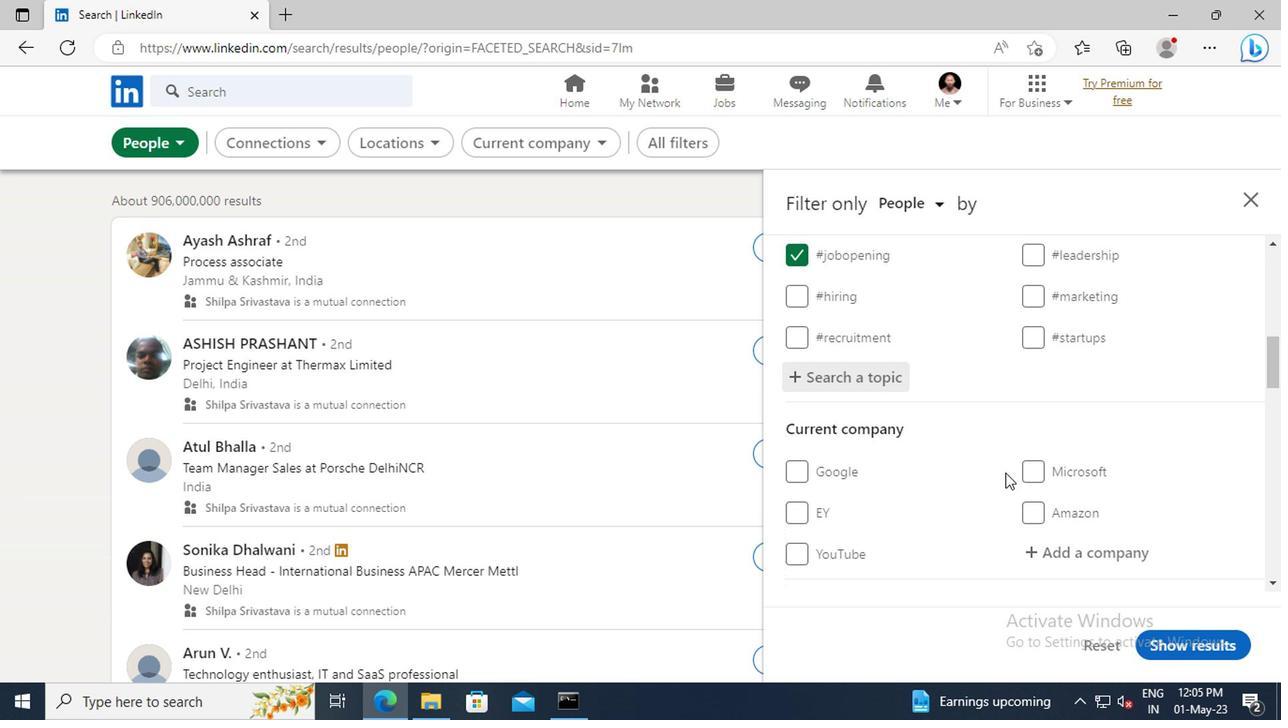 
Action: Mouse scrolled (856, 476) with delta (0, 0)
Screenshot: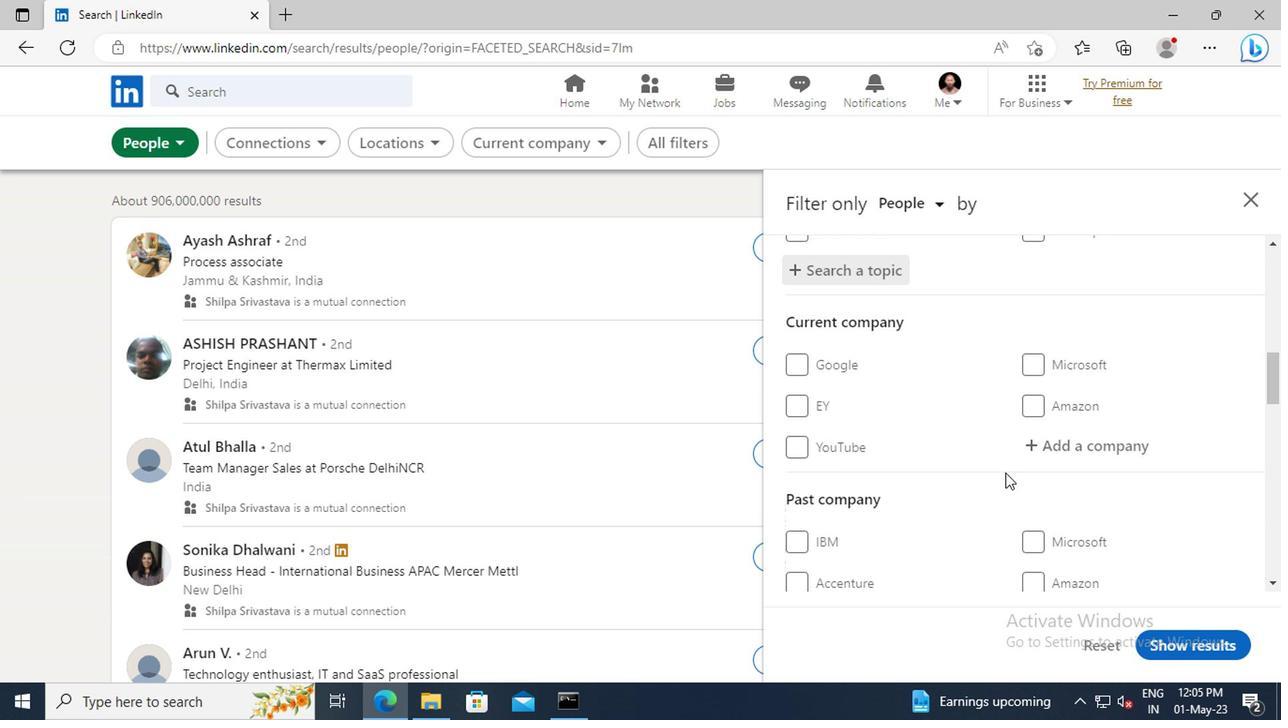 
Action: Mouse scrolled (856, 476) with delta (0, 0)
Screenshot: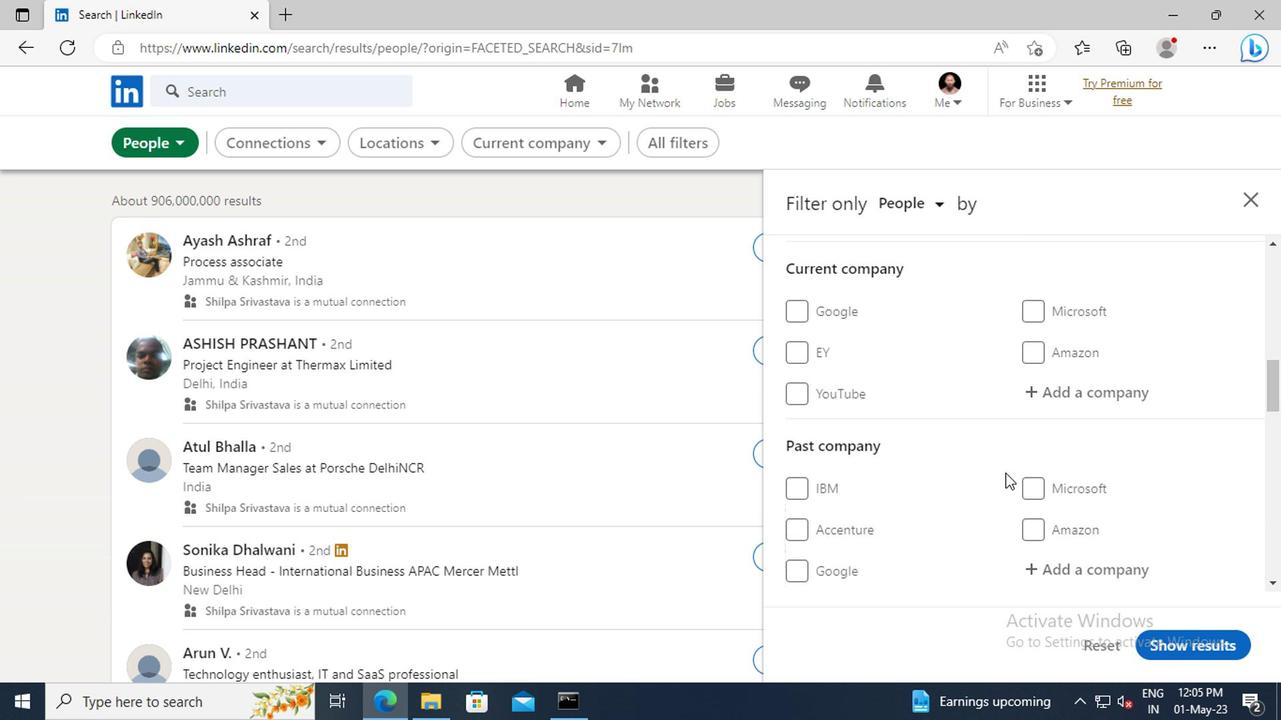 
Action: Mouse scrolled (856, 476) with delta (0, 0)
Screenshot: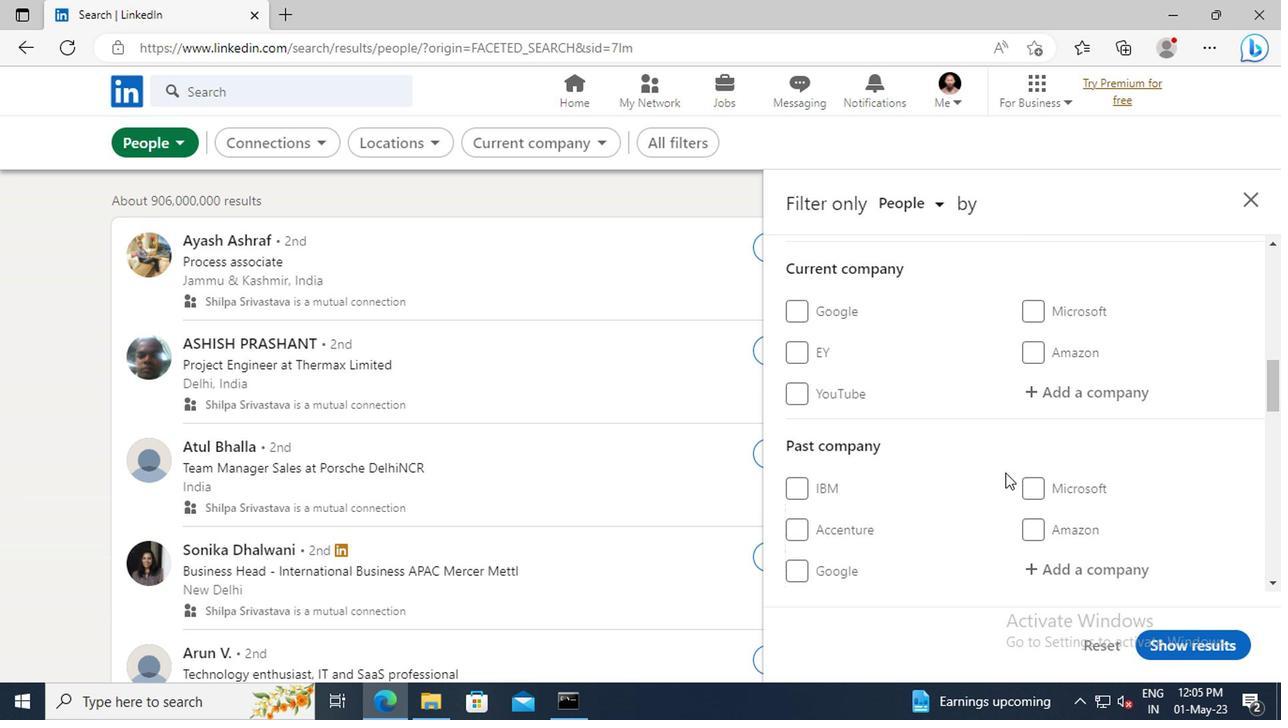 
Action: Mouse scrolled (856, 476) with delta (0, 0)
Screenshot: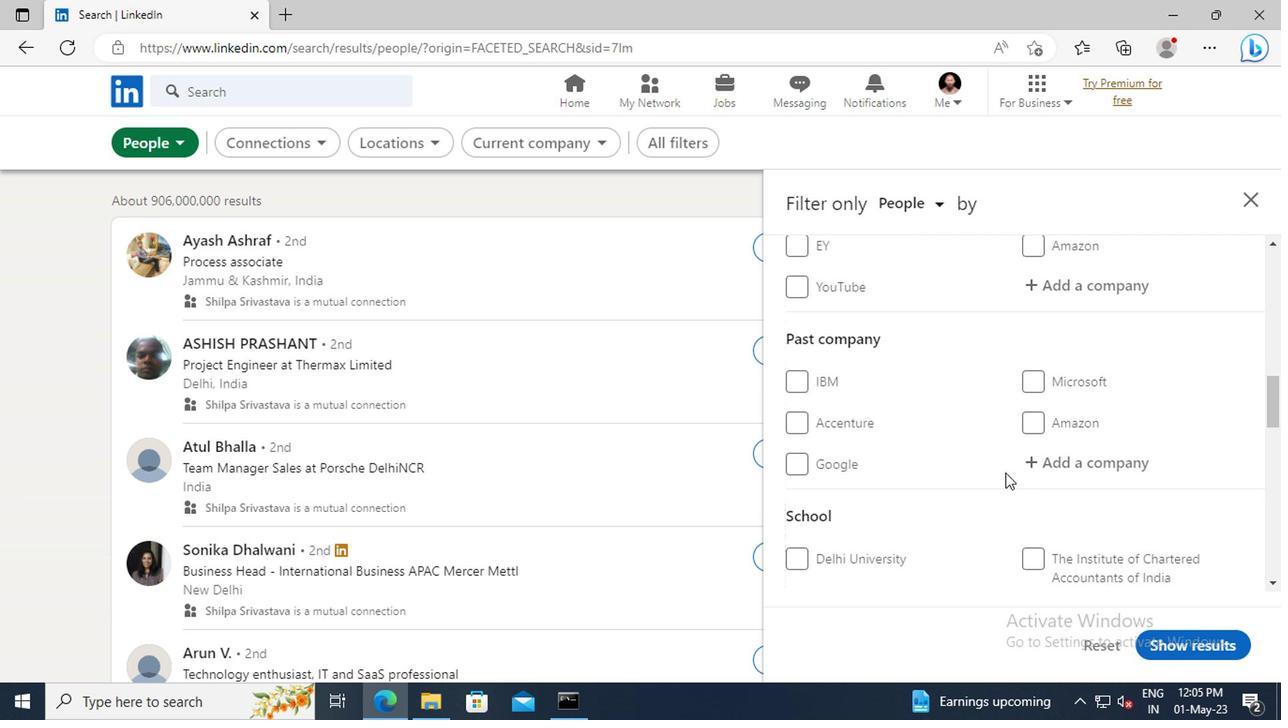 
Action: Mouse scrolled (856, 476) with delta (0, 0)
Screenshot: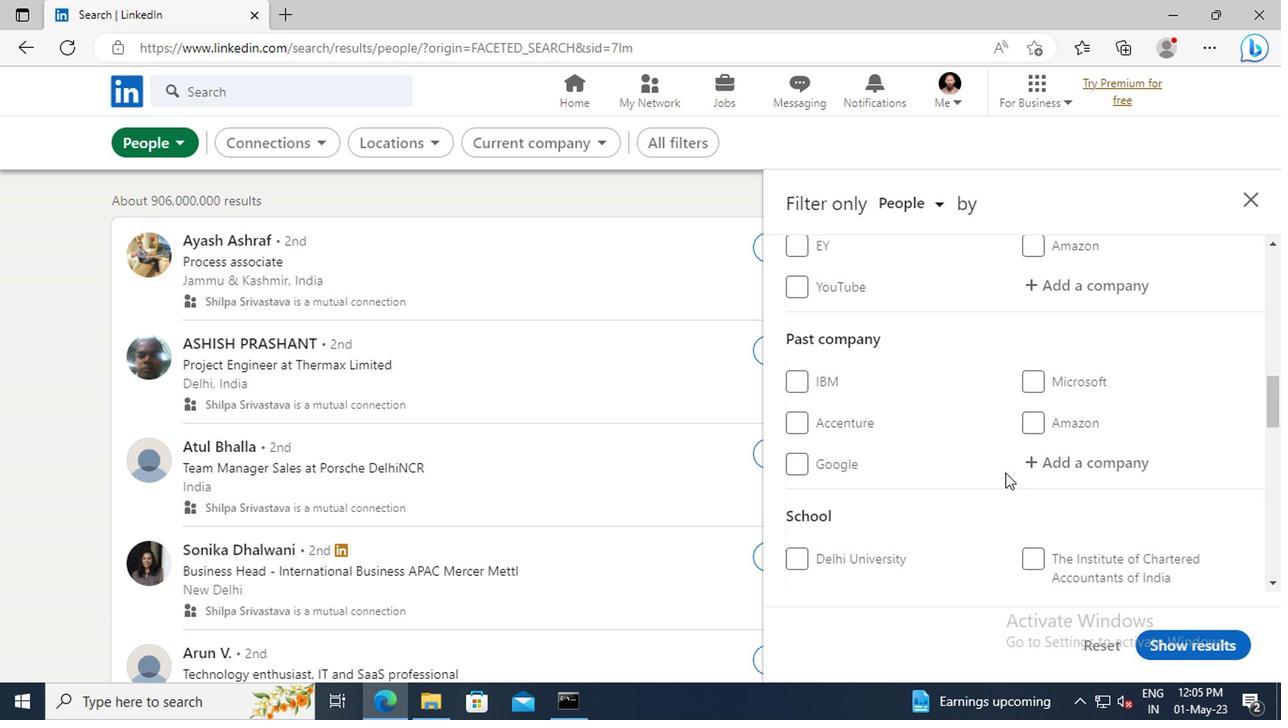 
Action: Mouse scrolled (856, 476) with delta (0, 0)
Screenshot: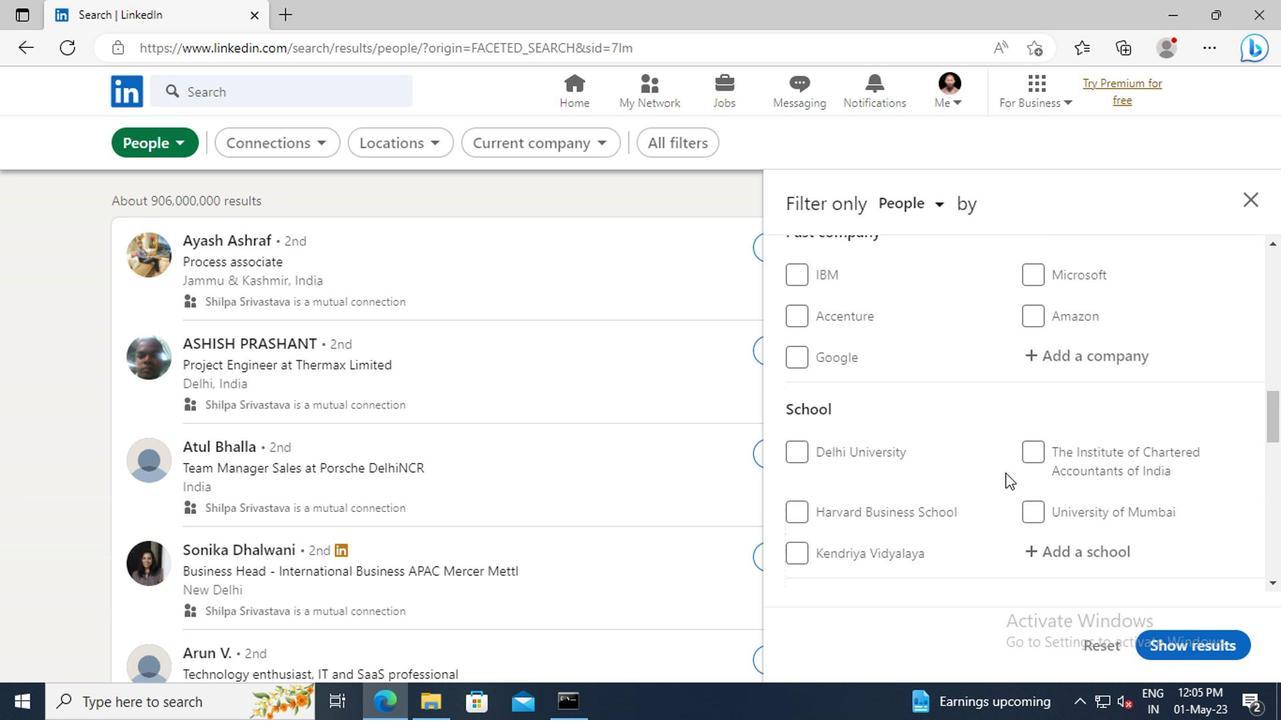 
Action: Mouse scrolled (856, 476) with delta (0, 0)
Screenshot: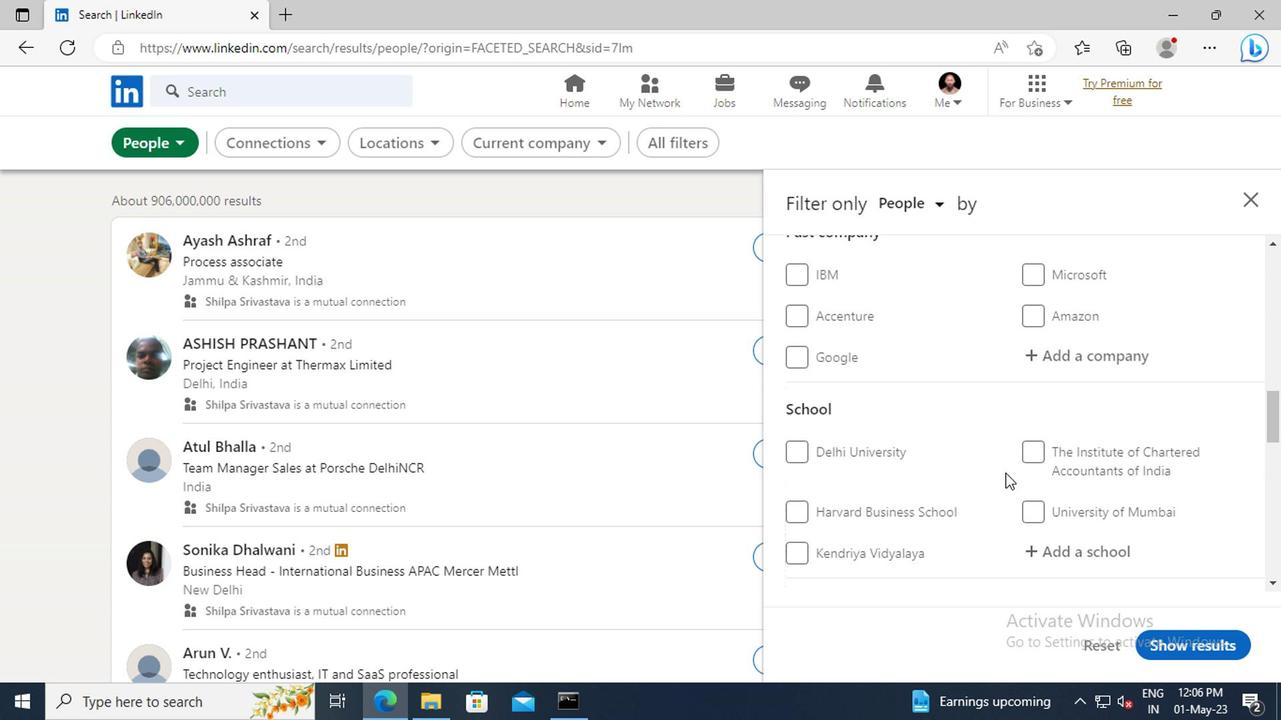 
Action: Mouse scrolled (856, 476) with delta (0, 0)
Screenshot: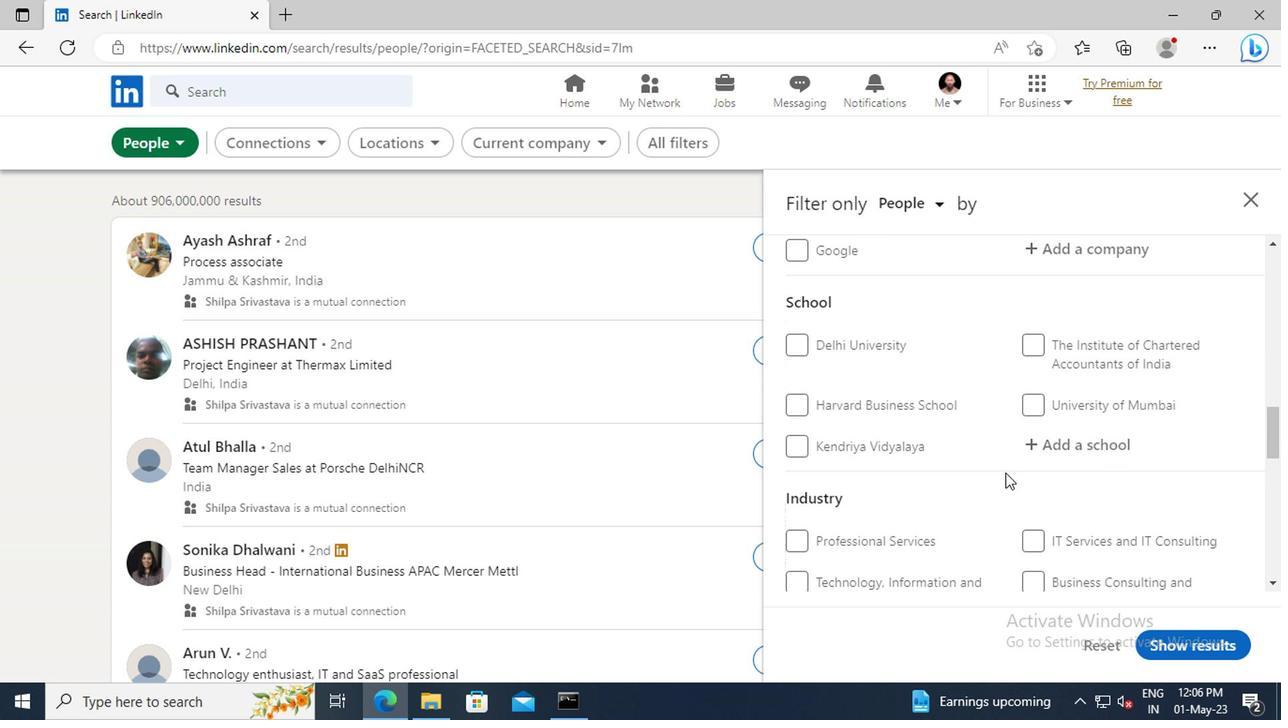 
Action: Mouse scrolled (856, 476) with delta (0, 0)
Screenshot: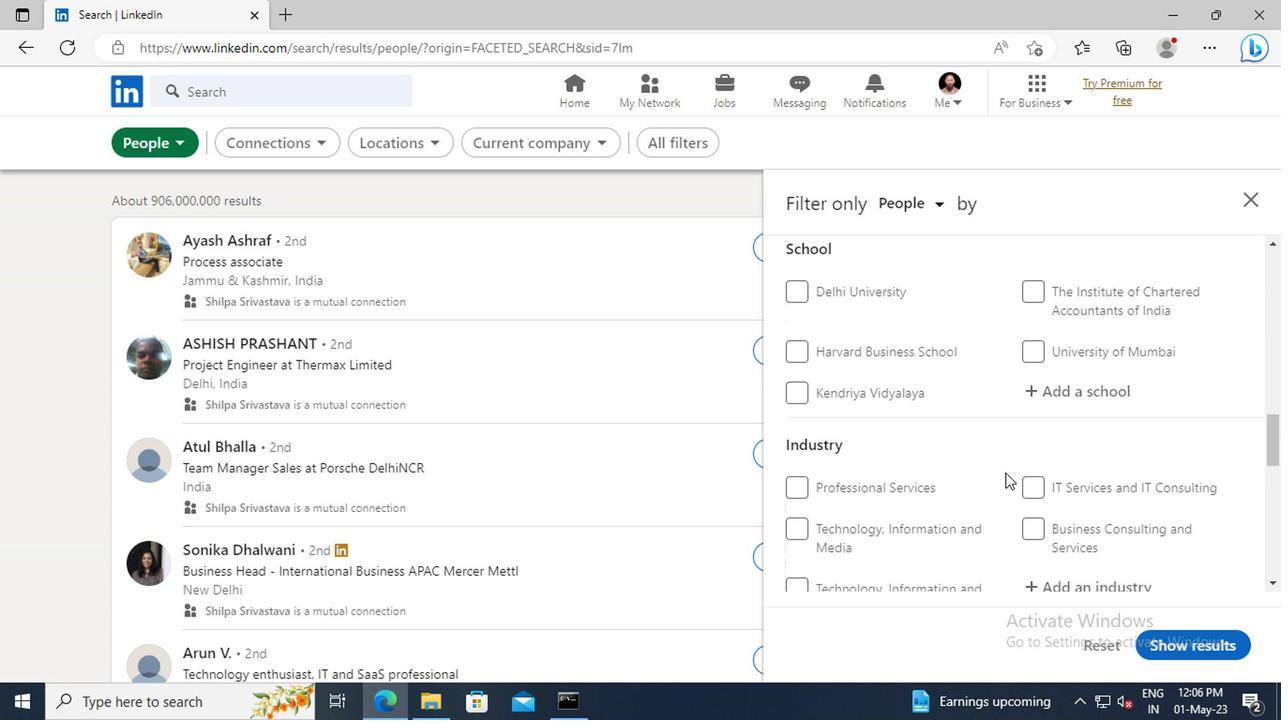 
Action: Mouse scrolled (856, 476) with delta (0, 0)
Screenshot: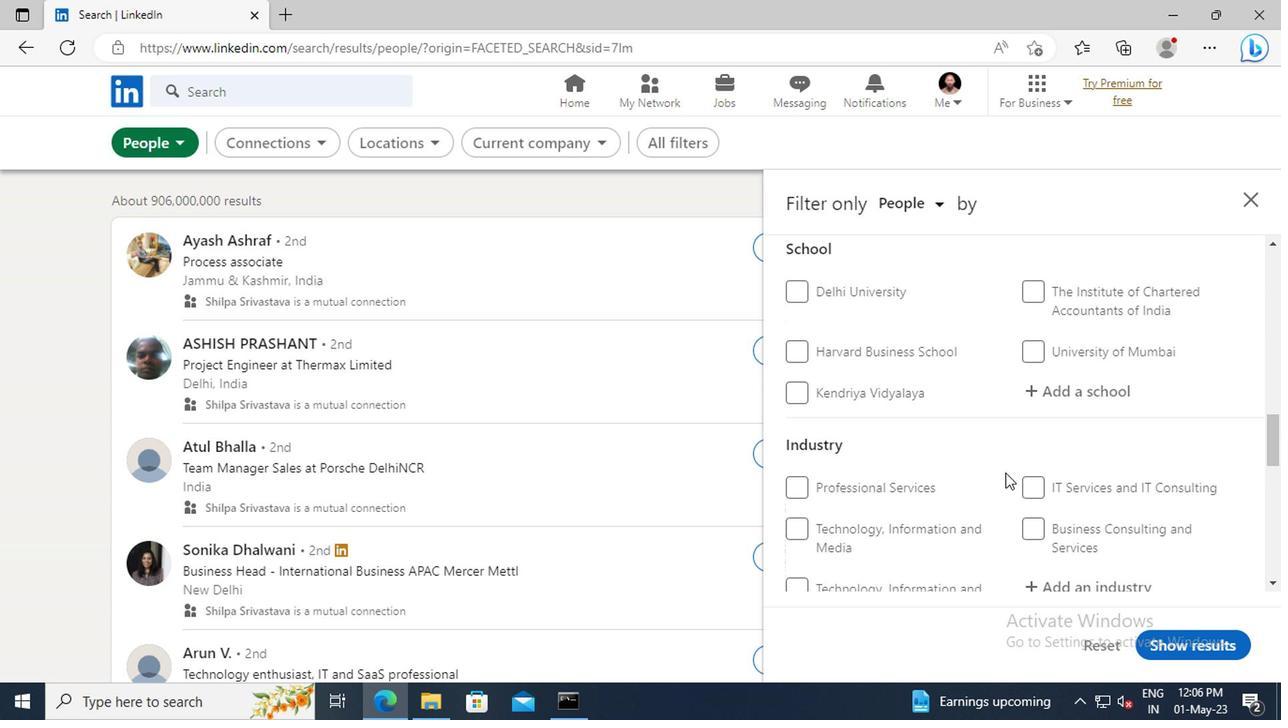 
Action: Mouse scrolled (856, 476) with delta (0, 0)
Screenshot: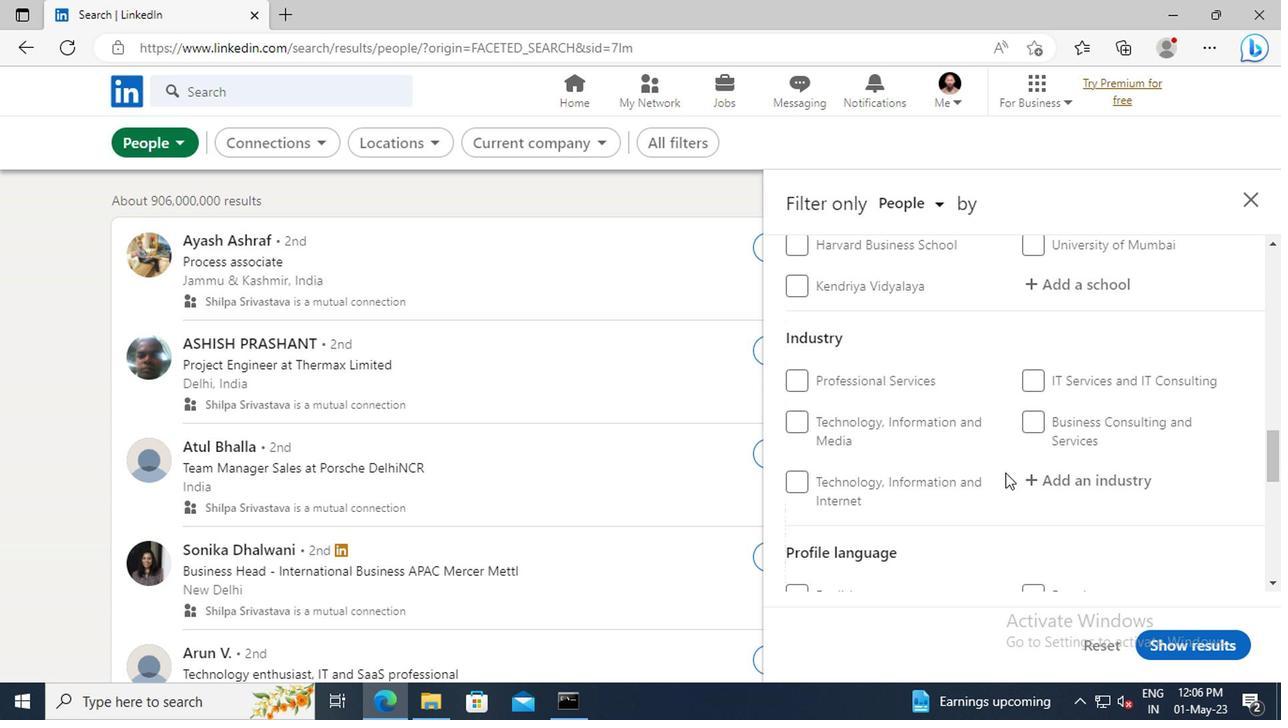 
Action: Mouse scrolled (856, 476) with delta (0, 0)
Screenshot: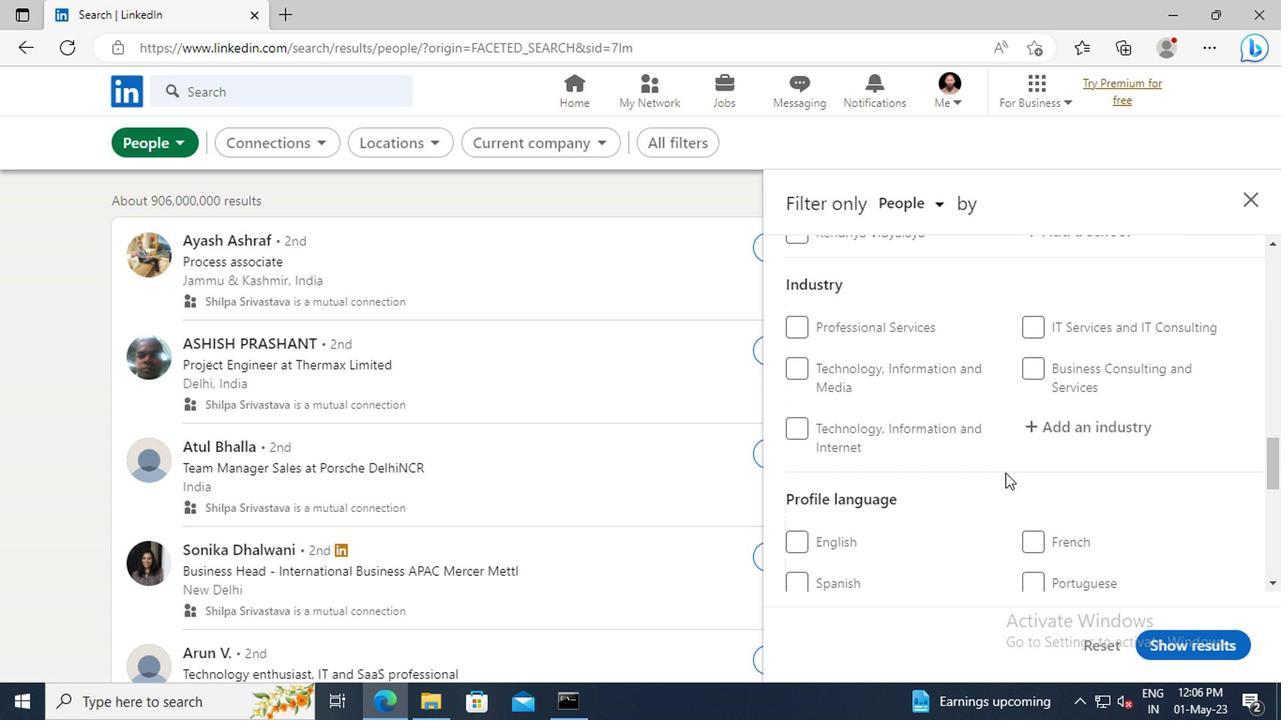 
Action: Mouse moved to (879, 519)
Screenshot: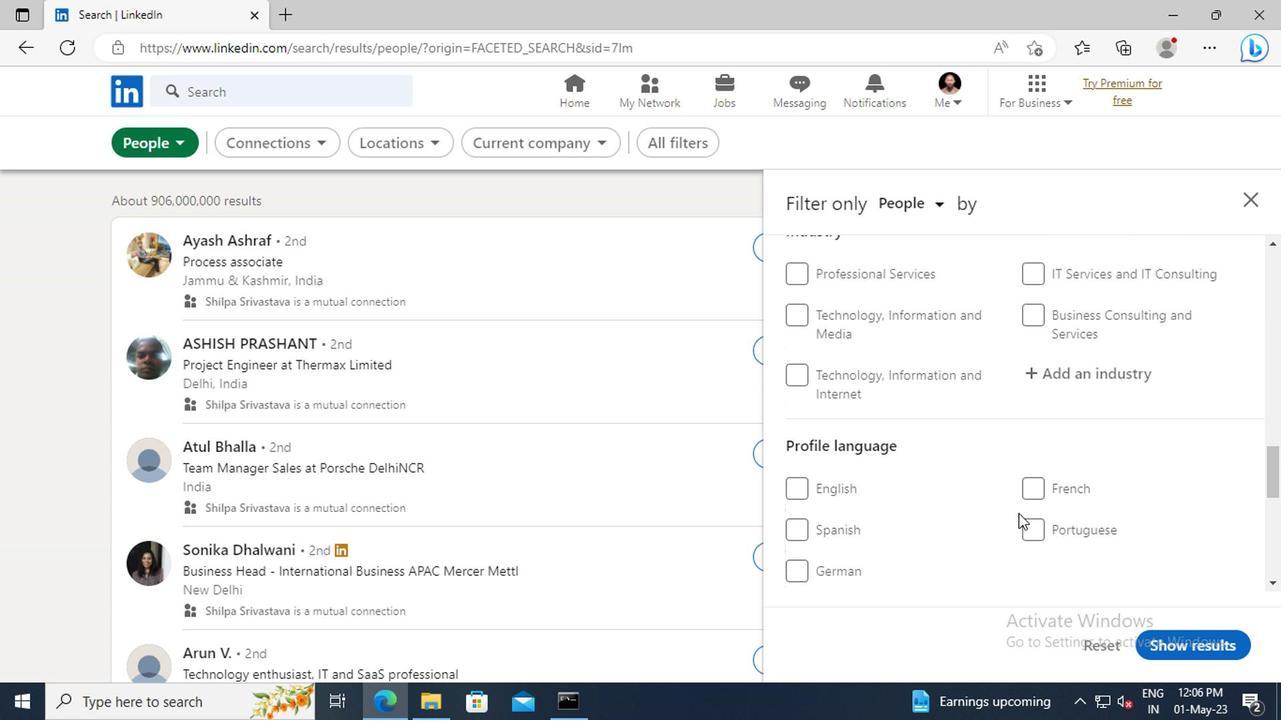 
Action: Mouse pressed left at (879, 519)
Screenshot: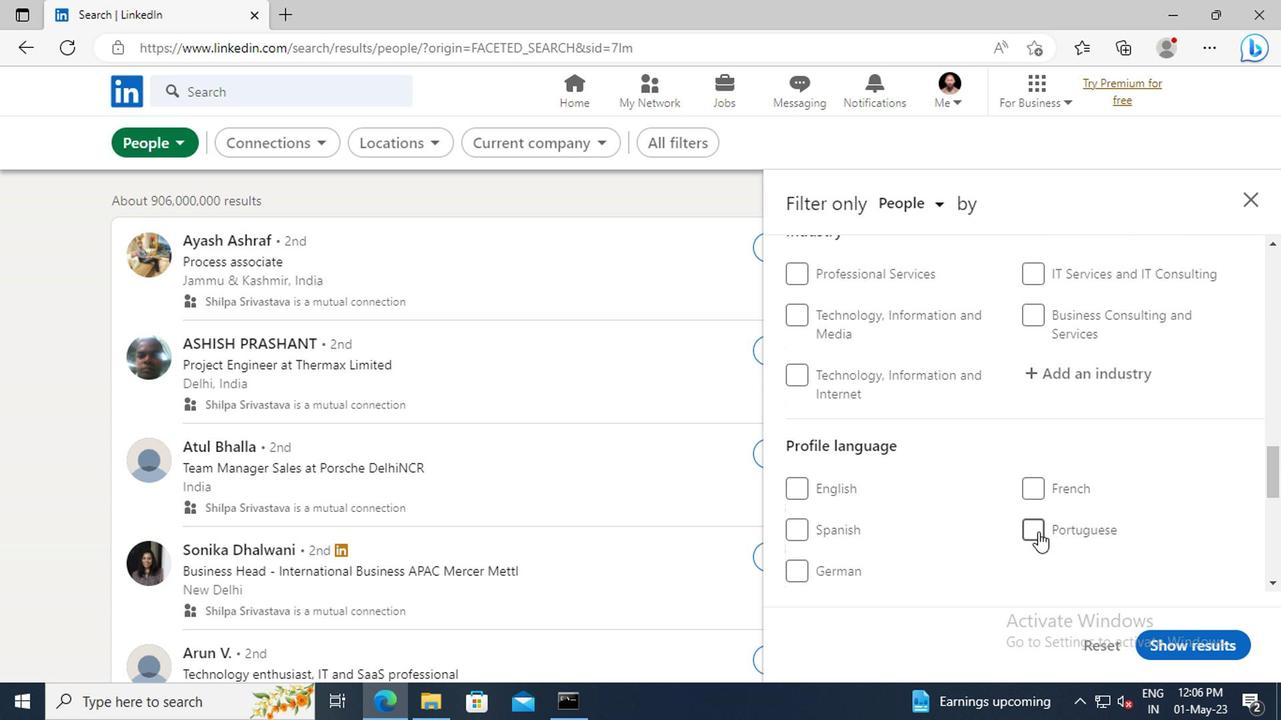 
Action: Mouse moved to (915, 475)
Screenshot: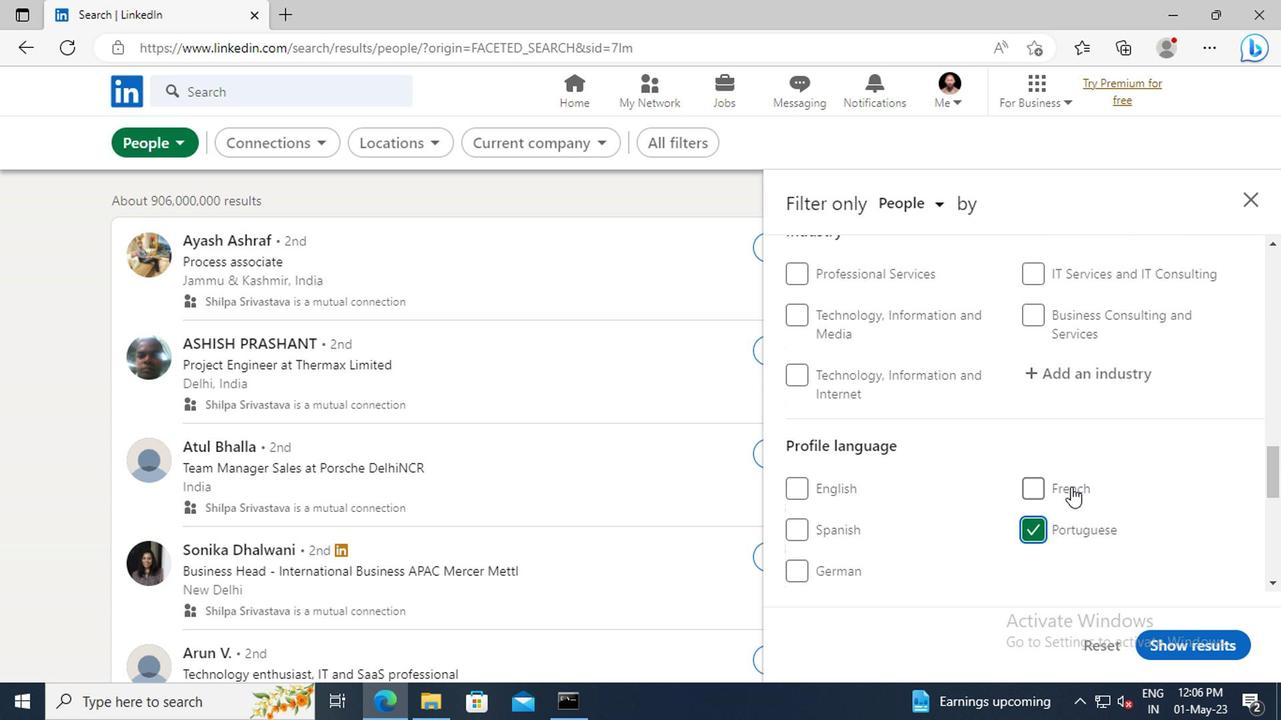 
Action: Mouse scrolled (915, 475) with delta (0, 0)
Screenshot: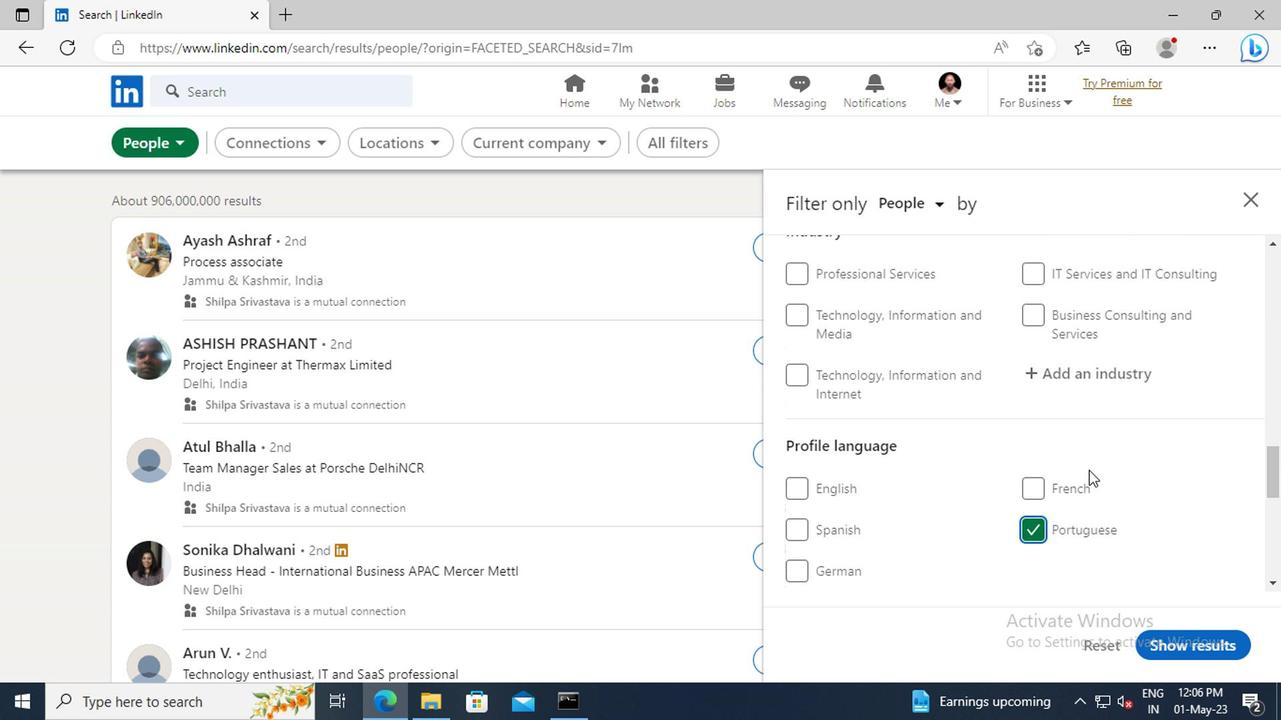 
Action: Mouse scrolled (915, 475) with delta (0, 0)
Screenshot: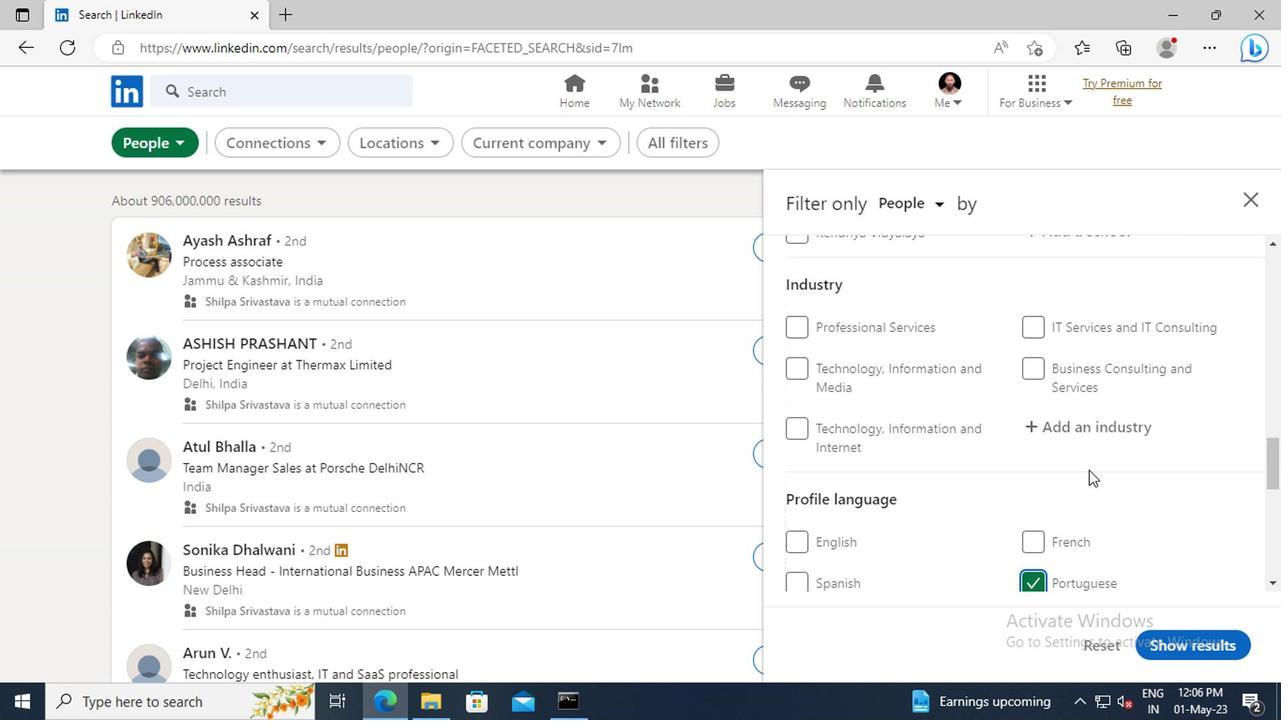
Action: Mouse scrolled (915, 475) with delta (0, 0)
Screenshot: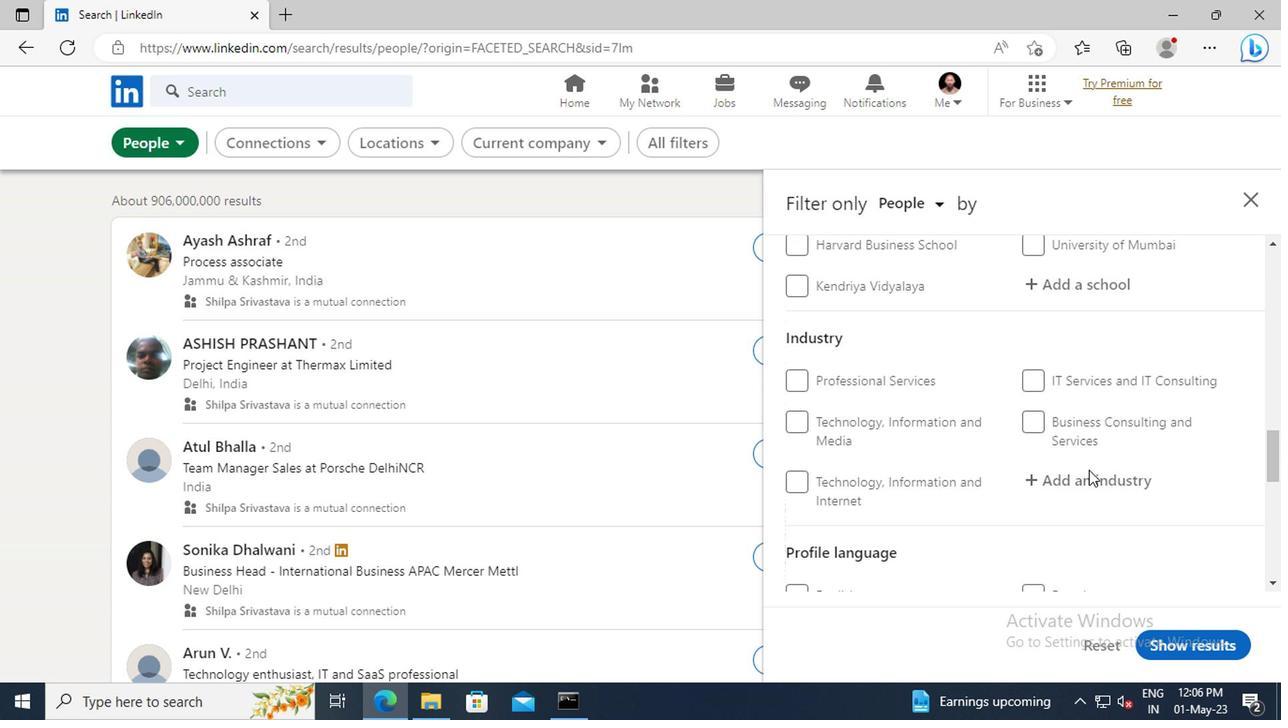
Action: Mouse scrolled (915, 475) with delta (0, 0)
Screenshot: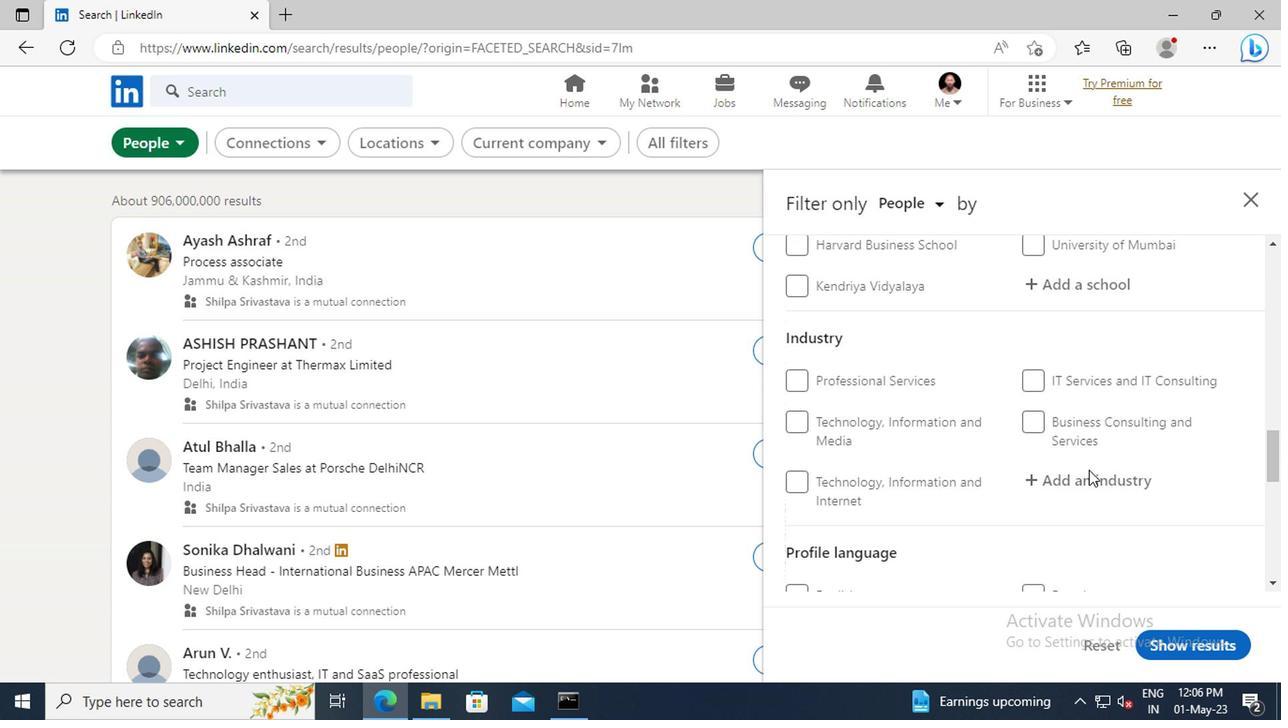 
Action: Mouse scrolled (915, 475) with delta (0, 0)
Screenshot: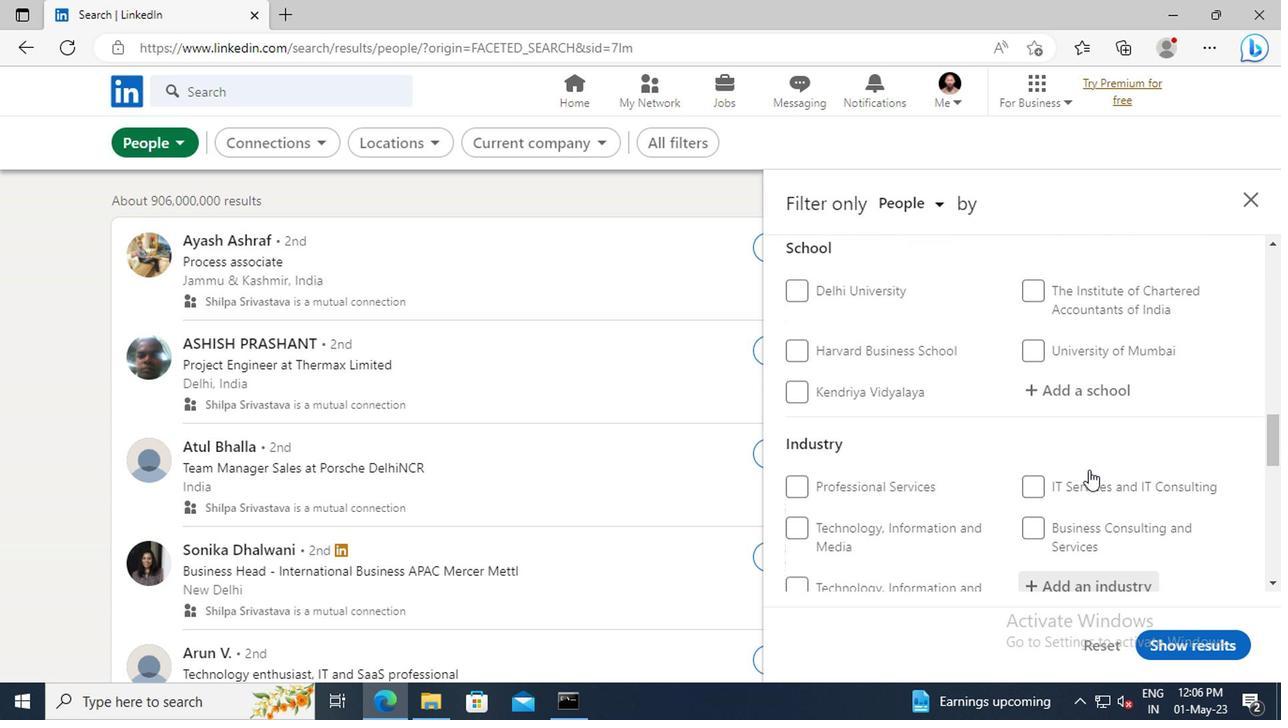 
Action: Mouse scrolled (915, 475) with delta (0, 0)
Screenshot: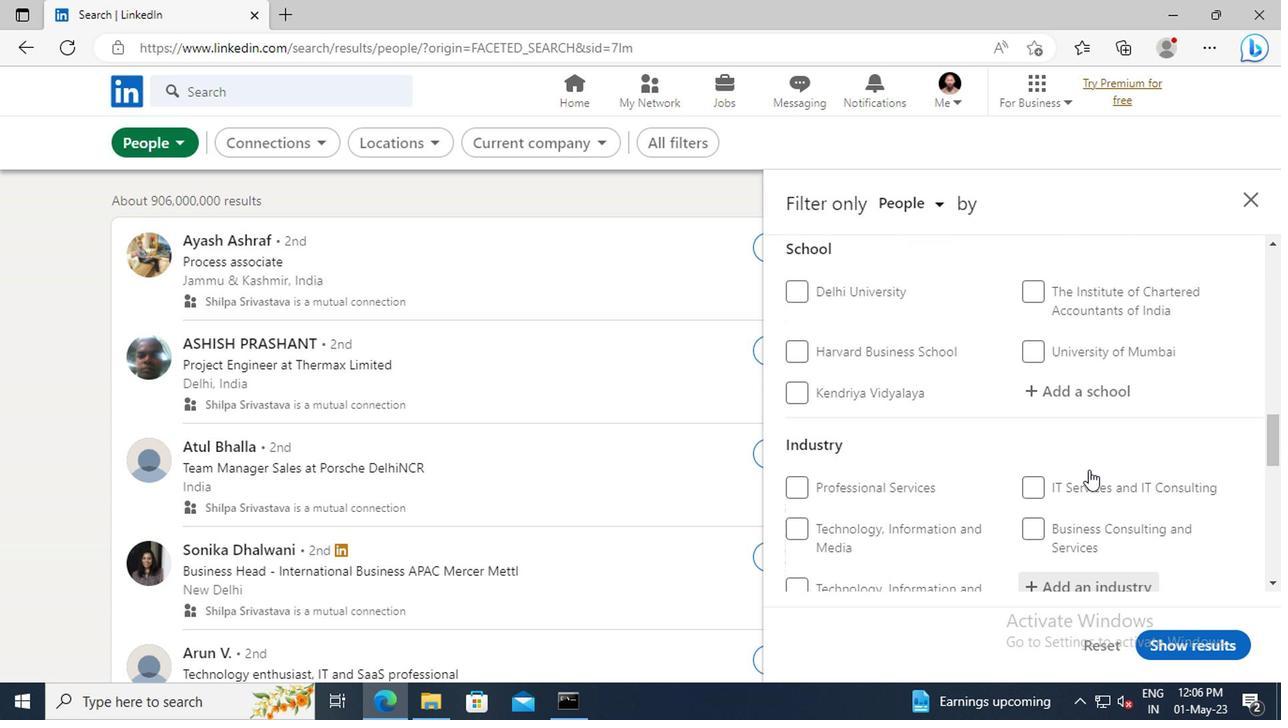 
Action: Mouse moved to (916, 469)
Screenshot: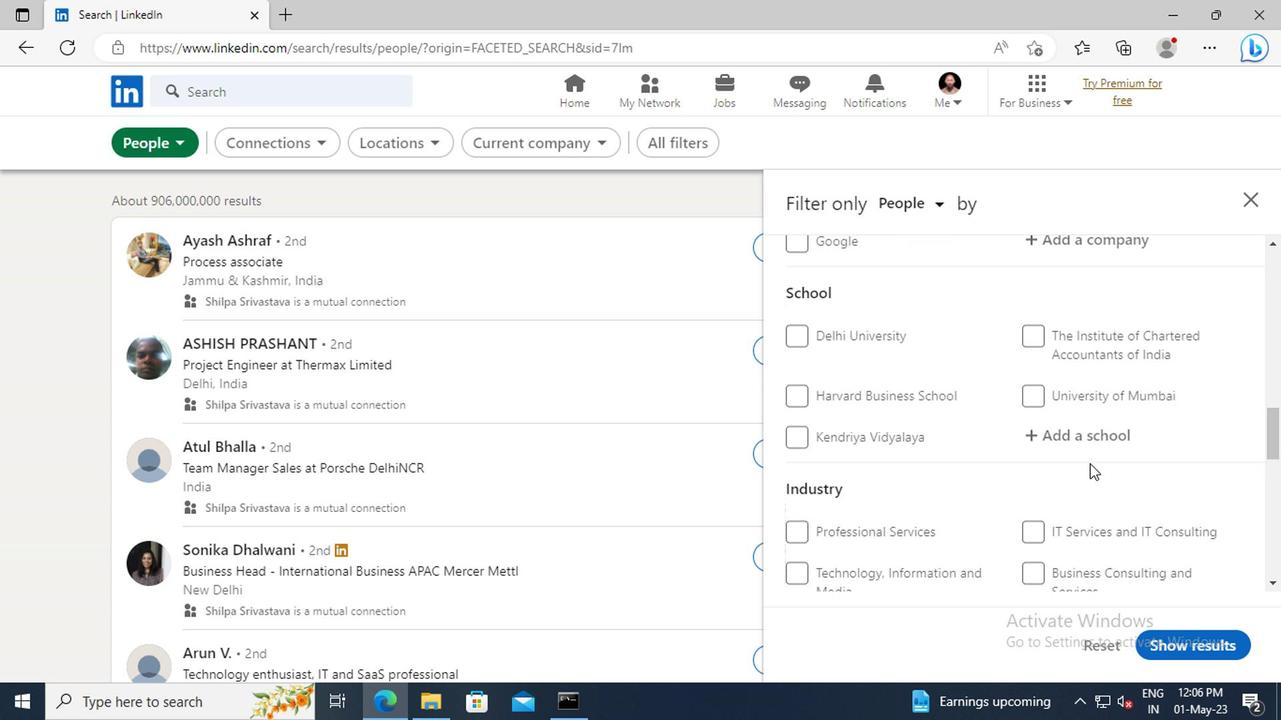 
Action: Mouse scrolled (916, 470) with delta (0, 0)
Screenshot: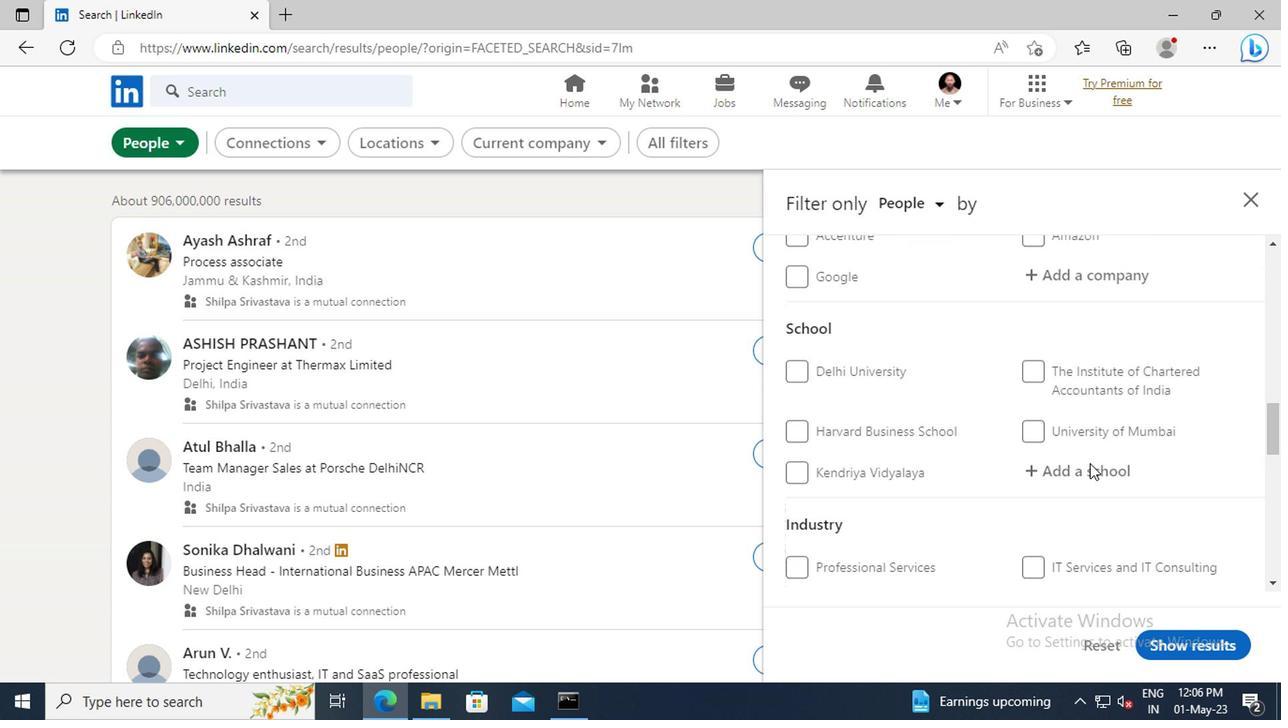 
Action: Mouse scrolled (916, 470) with delta (0, 0)
Screenshot: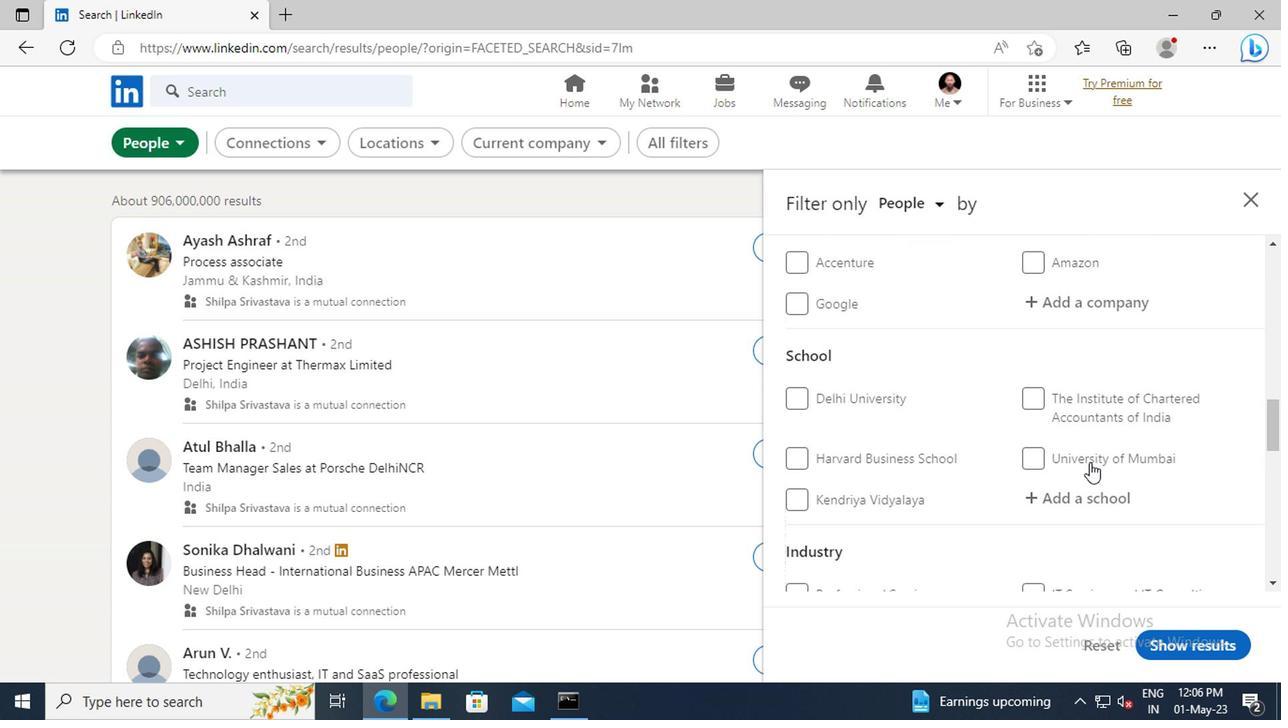 
Action: Mouse scrolled (916, 470) with delta (0, 0)
Screenshot: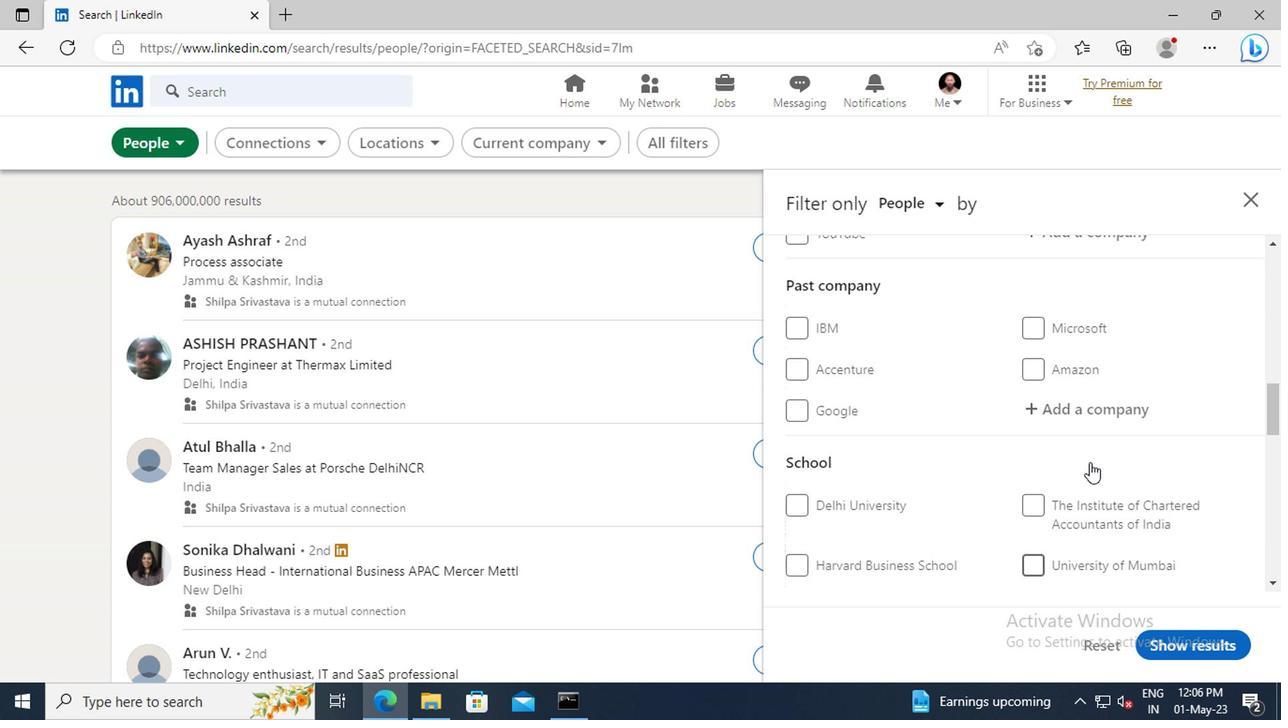 
Action: Mouse scrolled (916, 470) with delta (0, 0)
Screenshot: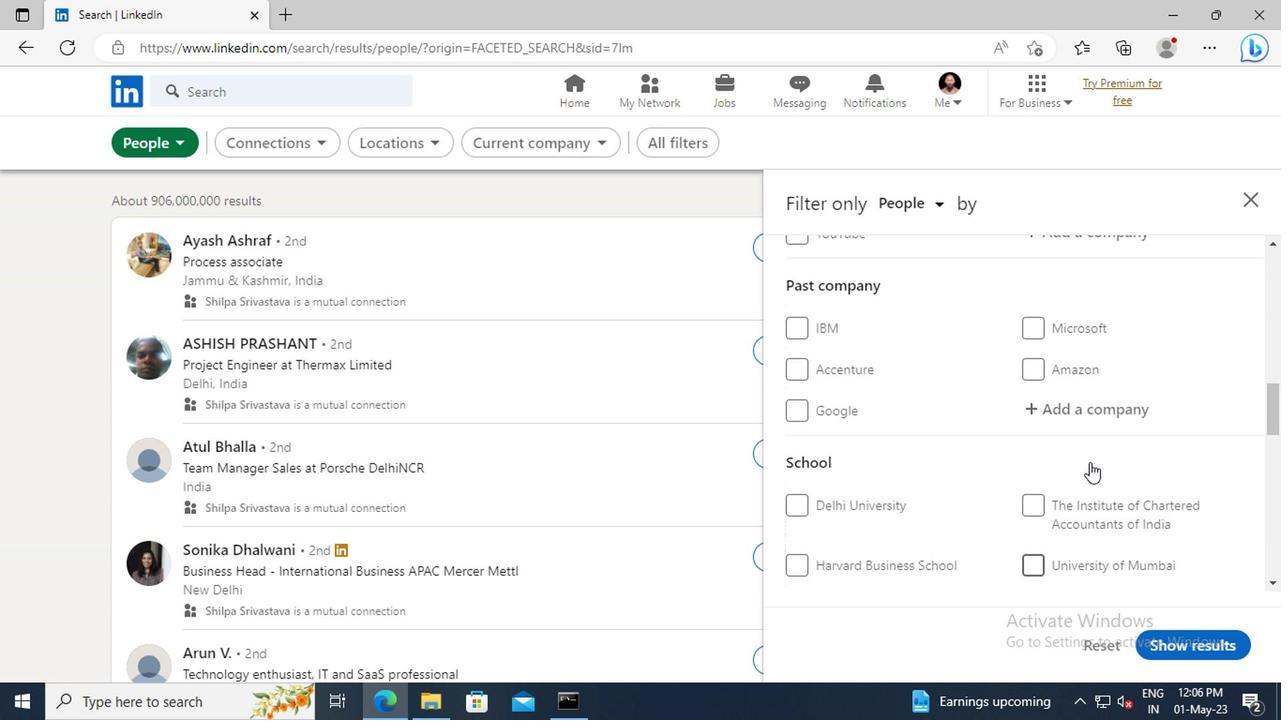 
Action: Mouse scrolled (916, 470) with delta (0, 0)
Screenshot: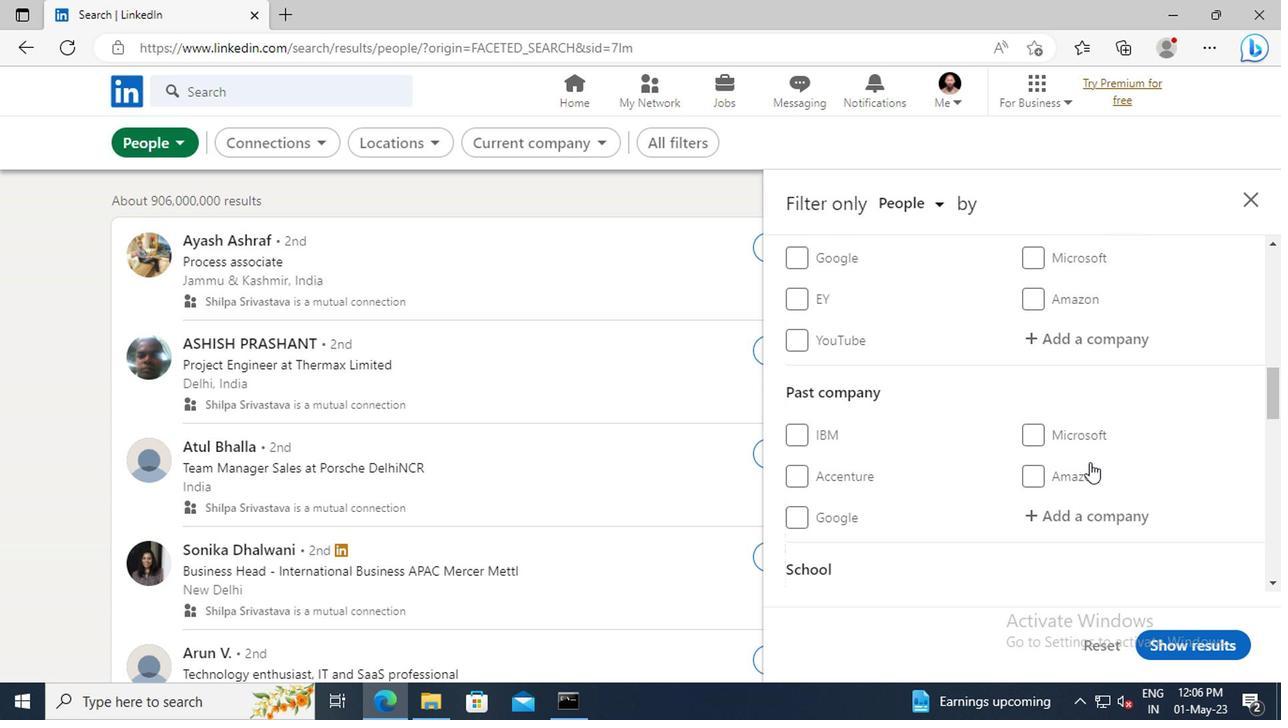 
Action: Mouse moved to (885, 425)
Screenshot: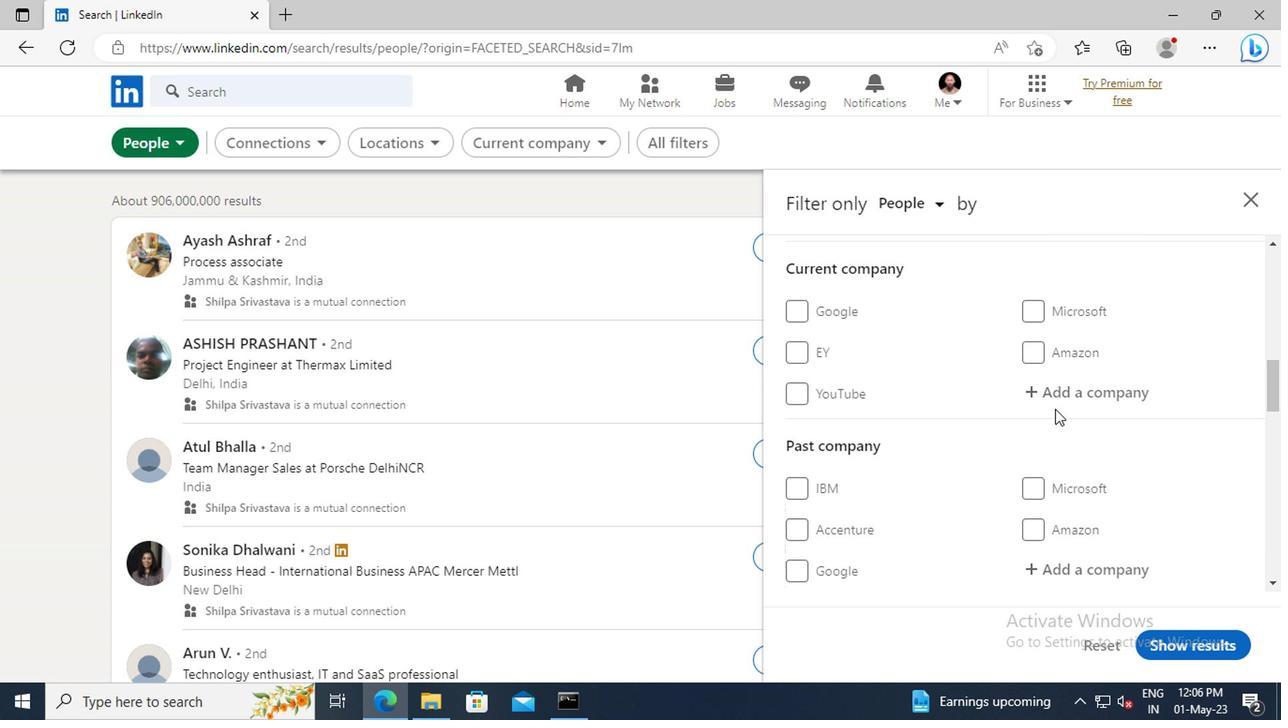
Action: Mouse pressed left at (885, 425)
Screenshot: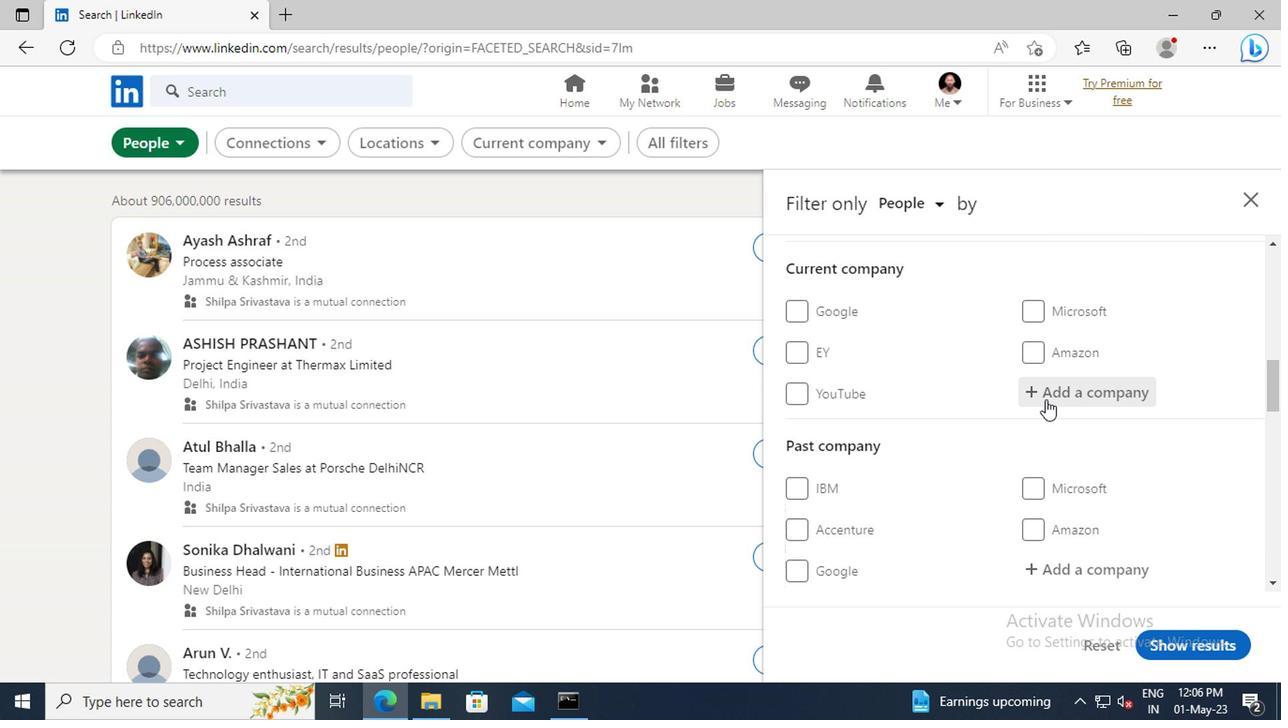 
Action: Key pressed <Key.shift>KNIGHT<Key.space><Key.shift>FR
Screenshot: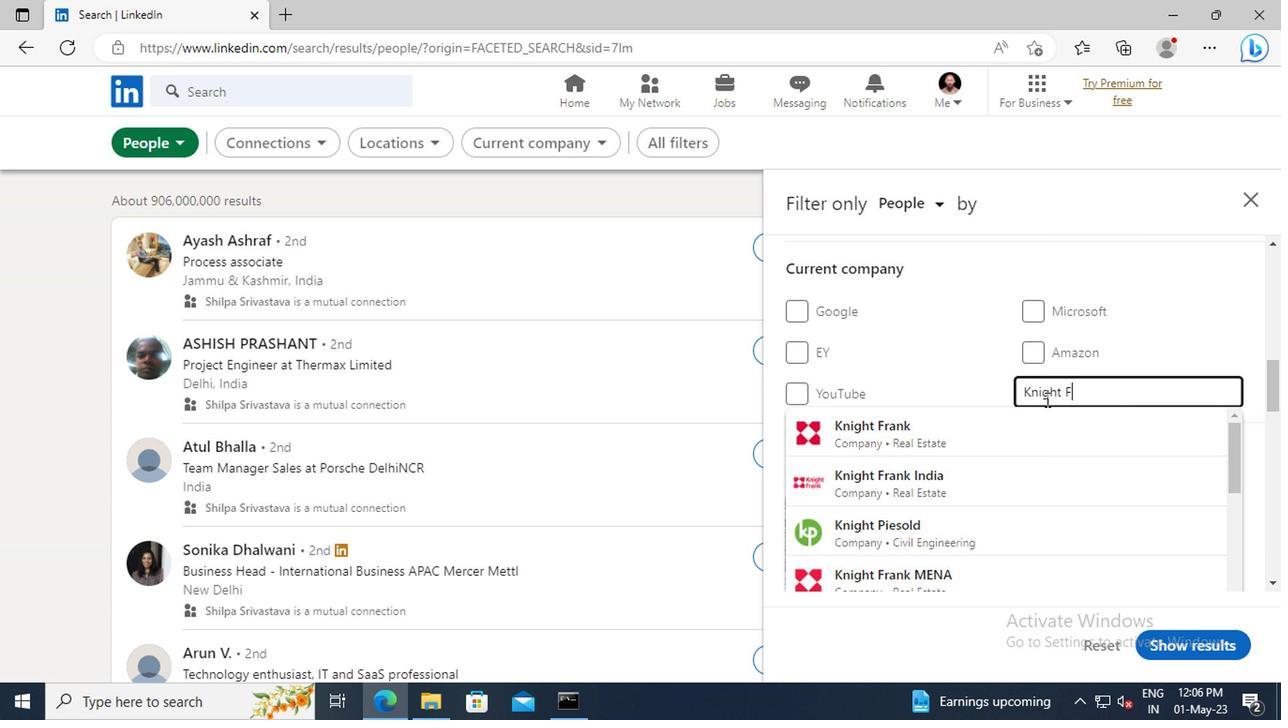 
Action: Mouse moved to (873, 493)
Screenshot: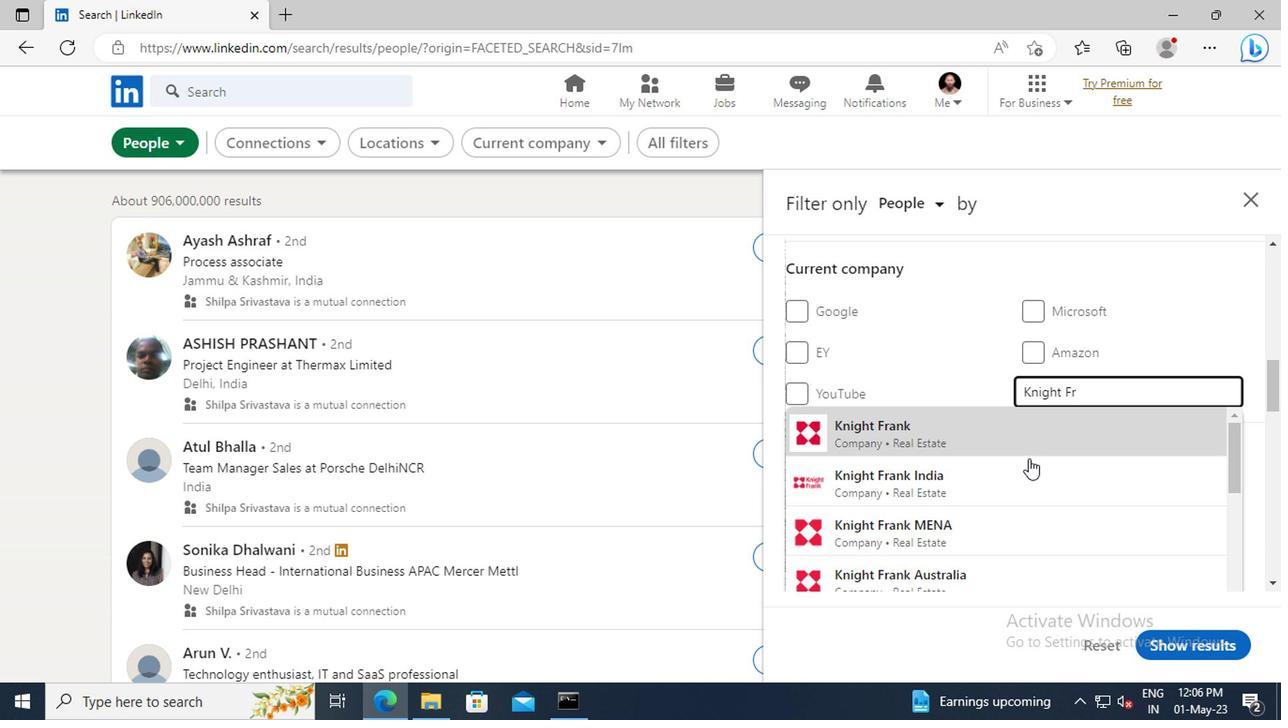 
Action: Mouse pressed left at (873, 493)
Screenshot: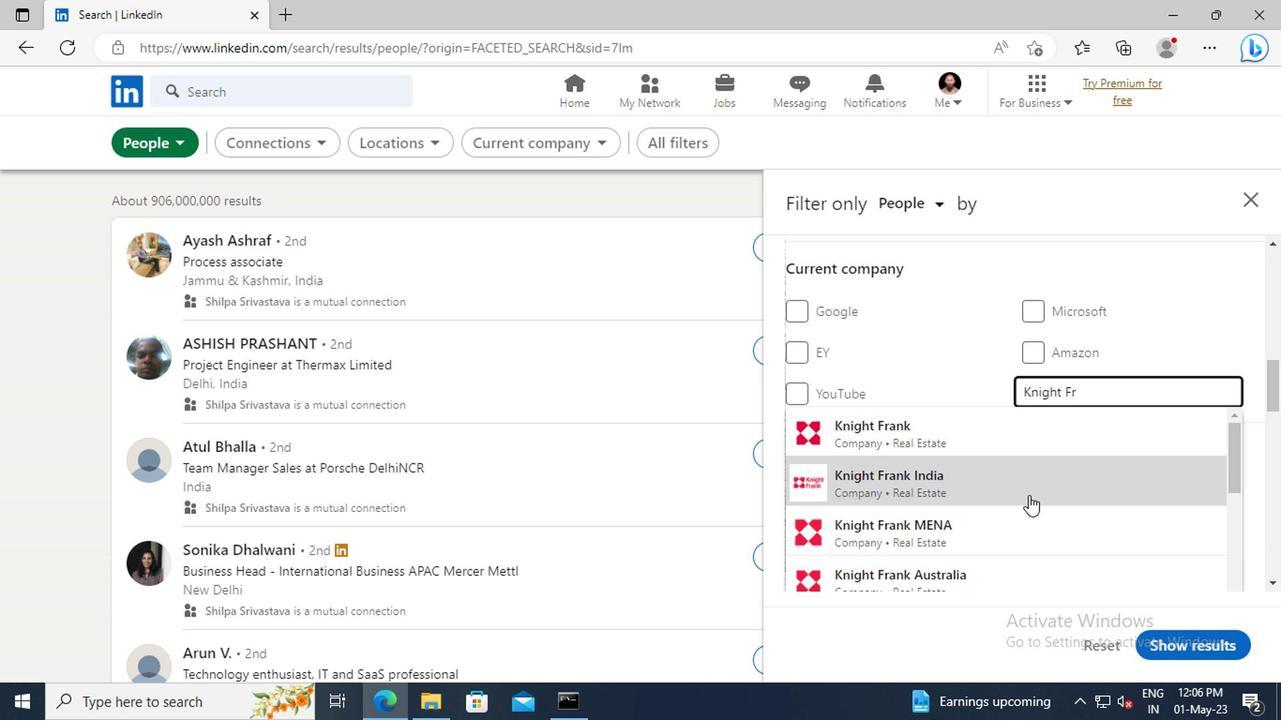 
Action: Mouse moved to (872, 463)
Screenshot: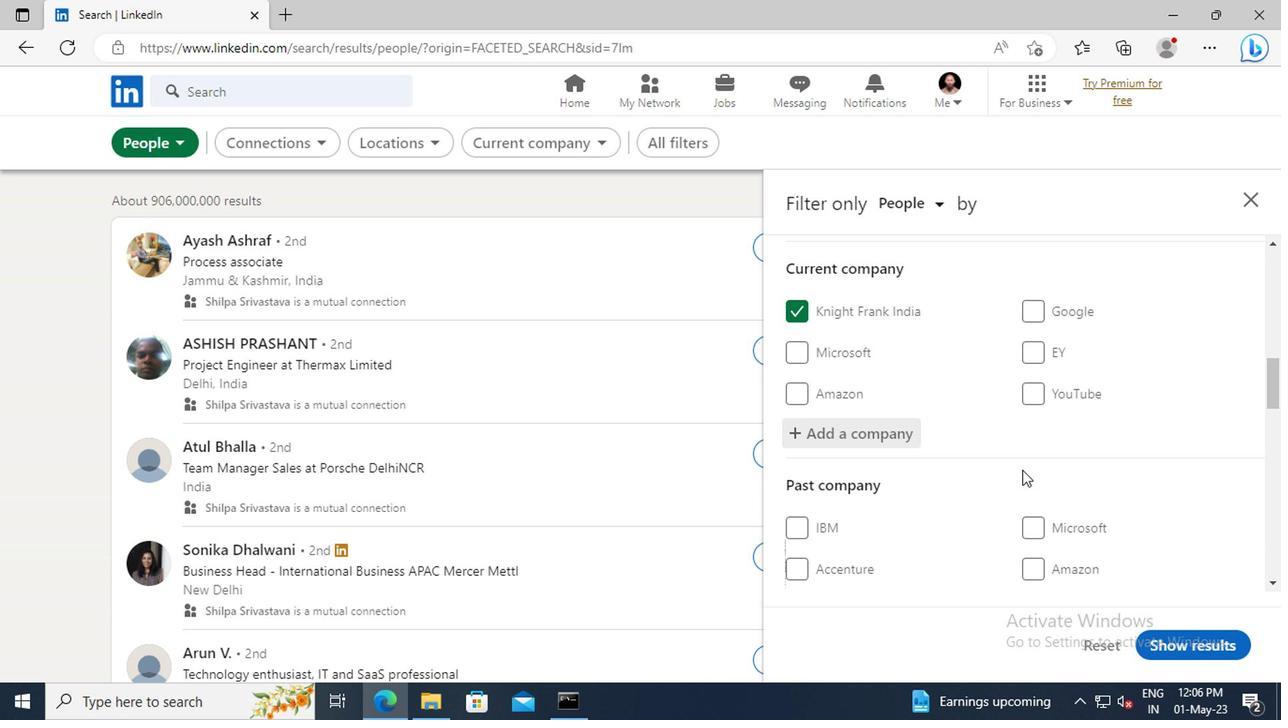 
Action: Mouse scrolled (872, 462) with delta (0, 0)
Screenshot: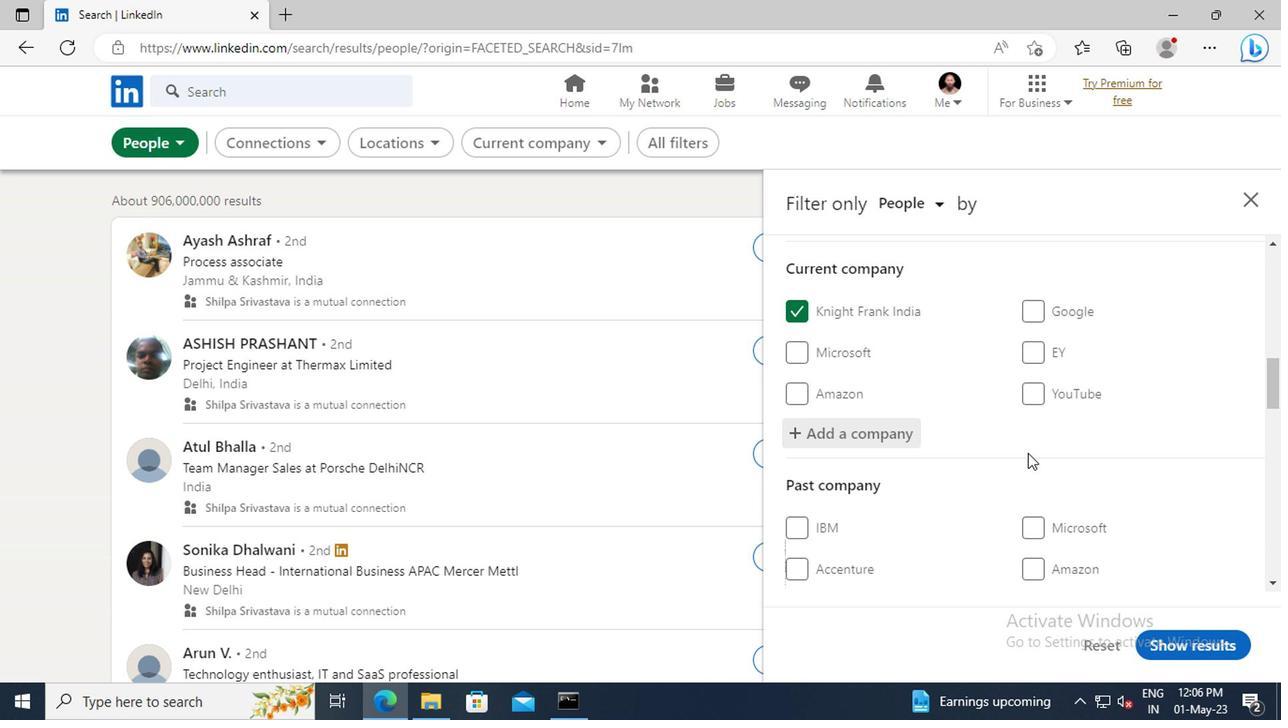 
Action: Mouse scrolled (872, 462) with delta (0, 0)
Screenshot: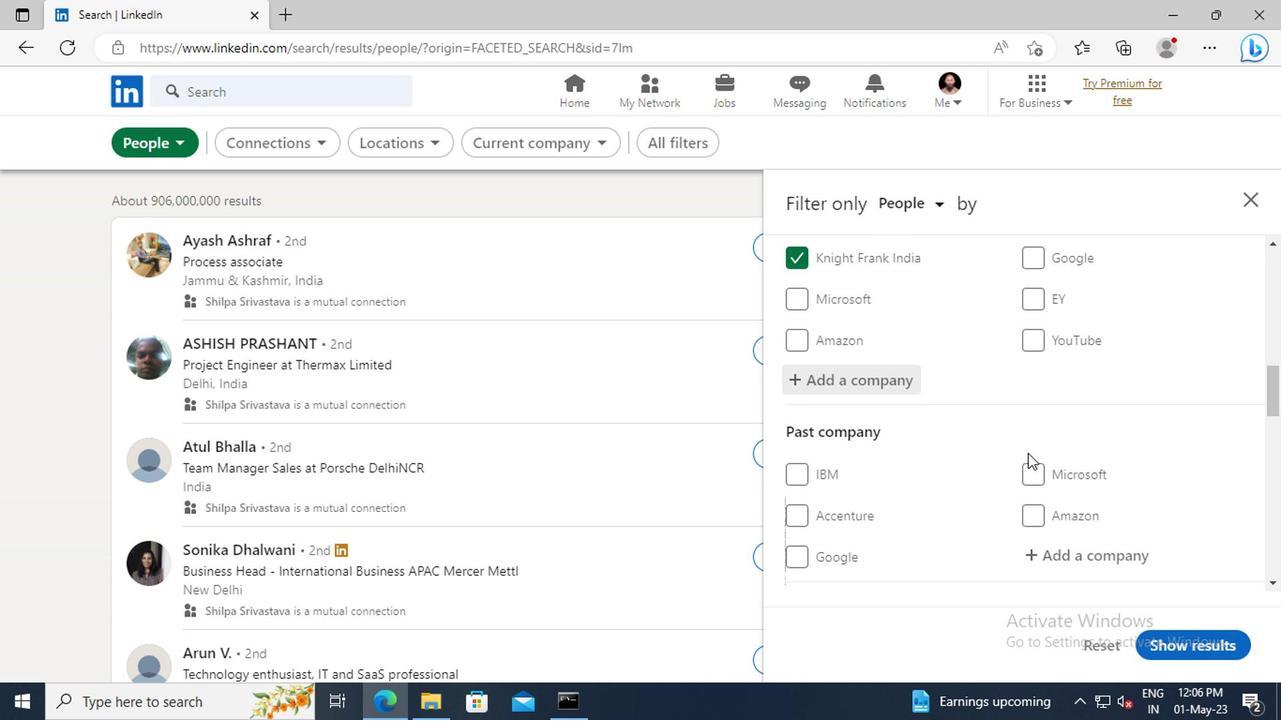 
Action: Mouse scrolled (872, 462) with delta (0, 0)
Screenshot: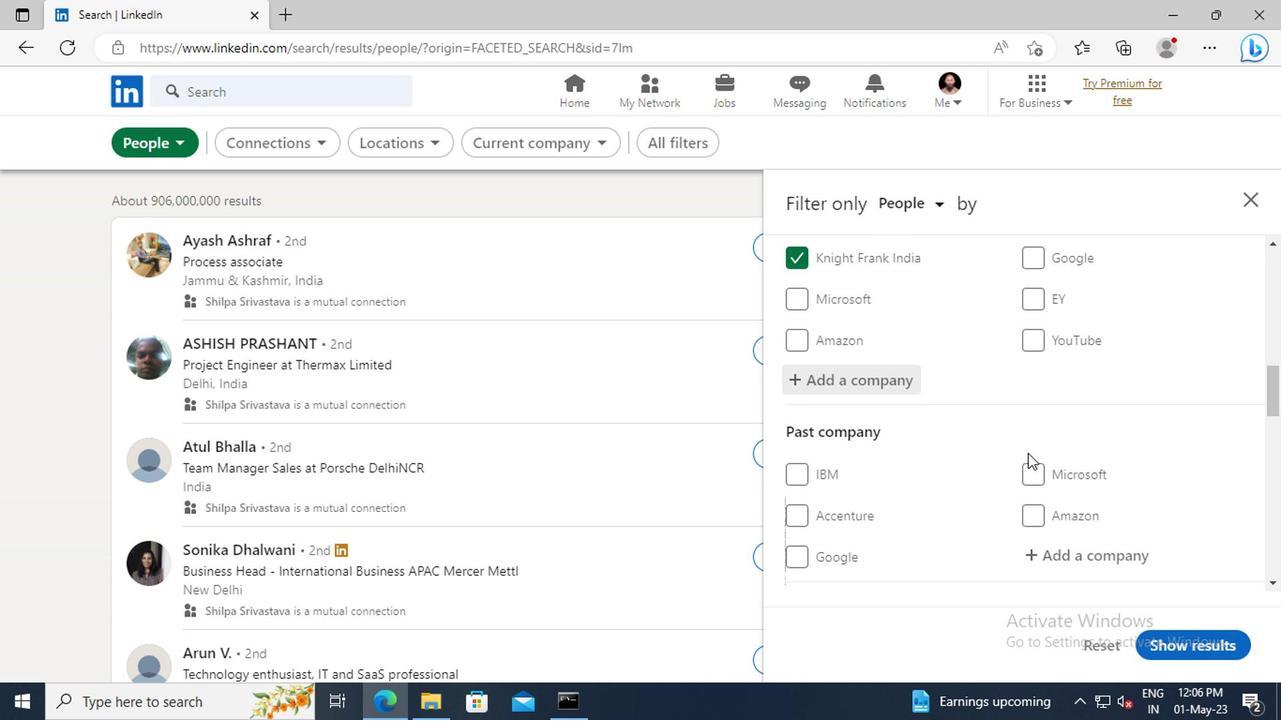 
Action: Mouse moved to (867, 444)
Screenshot: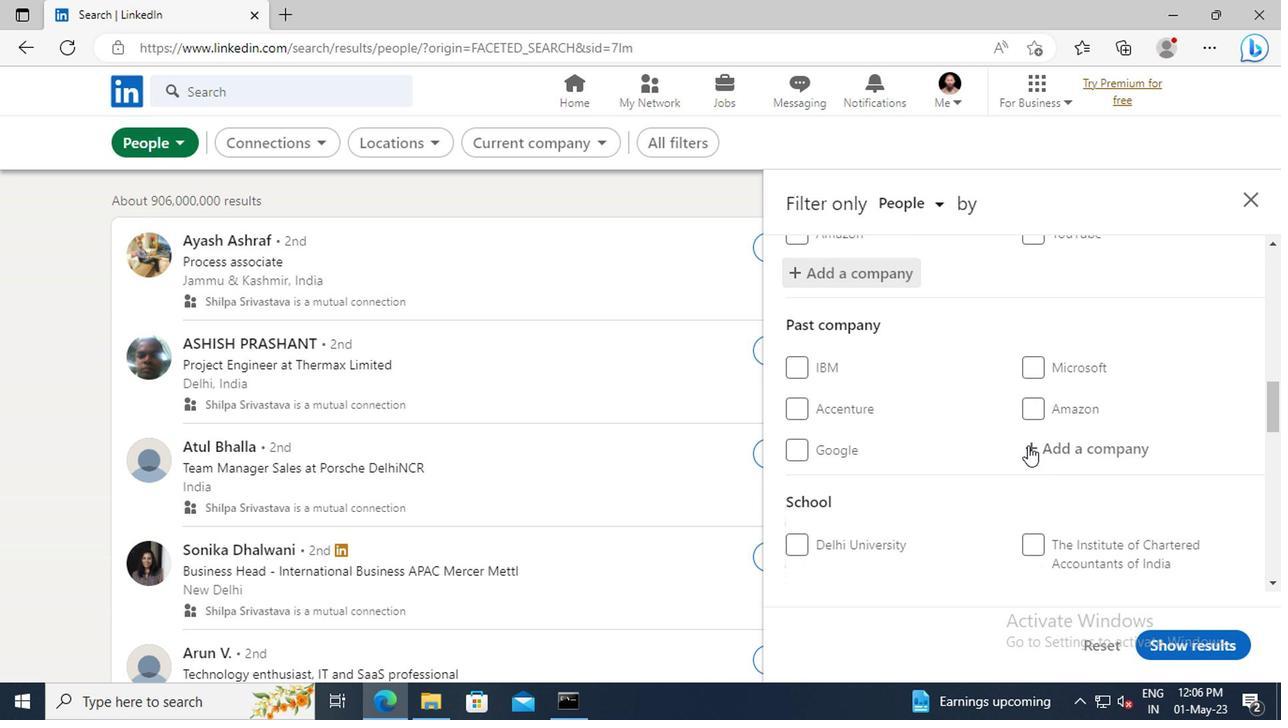 
Action: Mouse scrolled (867, 443) with delta (0, 0)
Screenshot: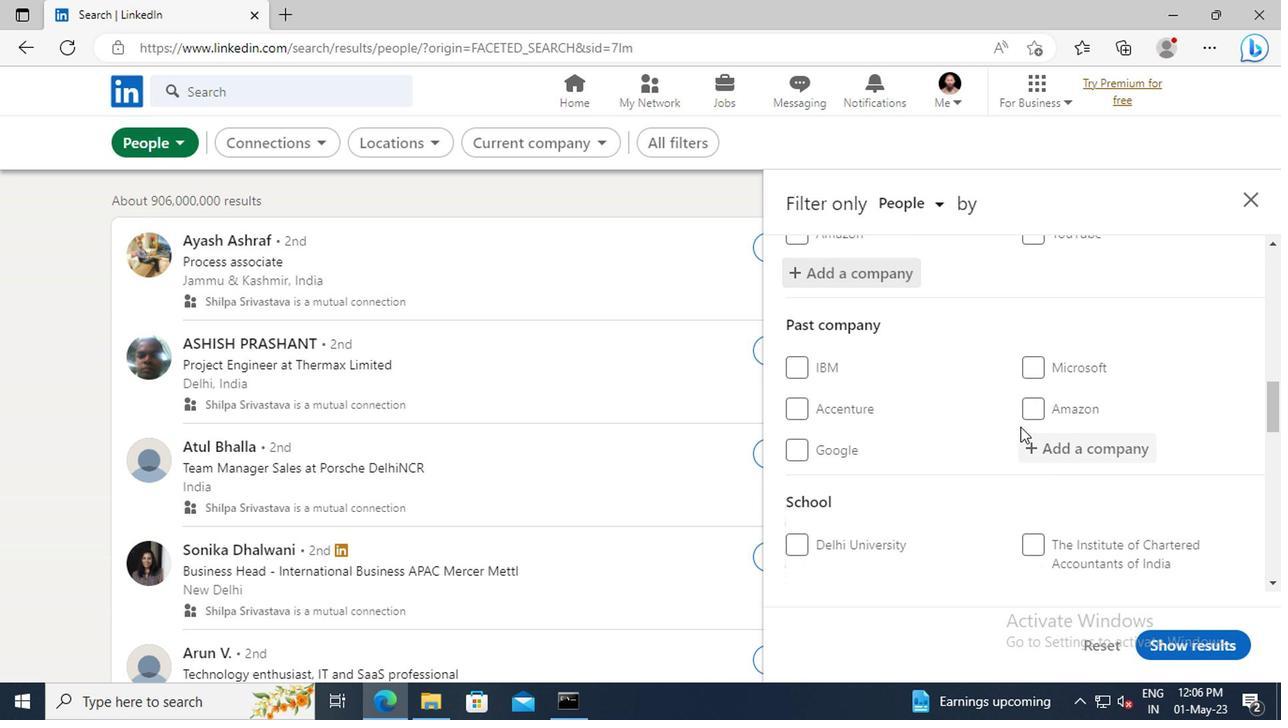 
Action: Mouse moved to (873, 439)
Screenshot: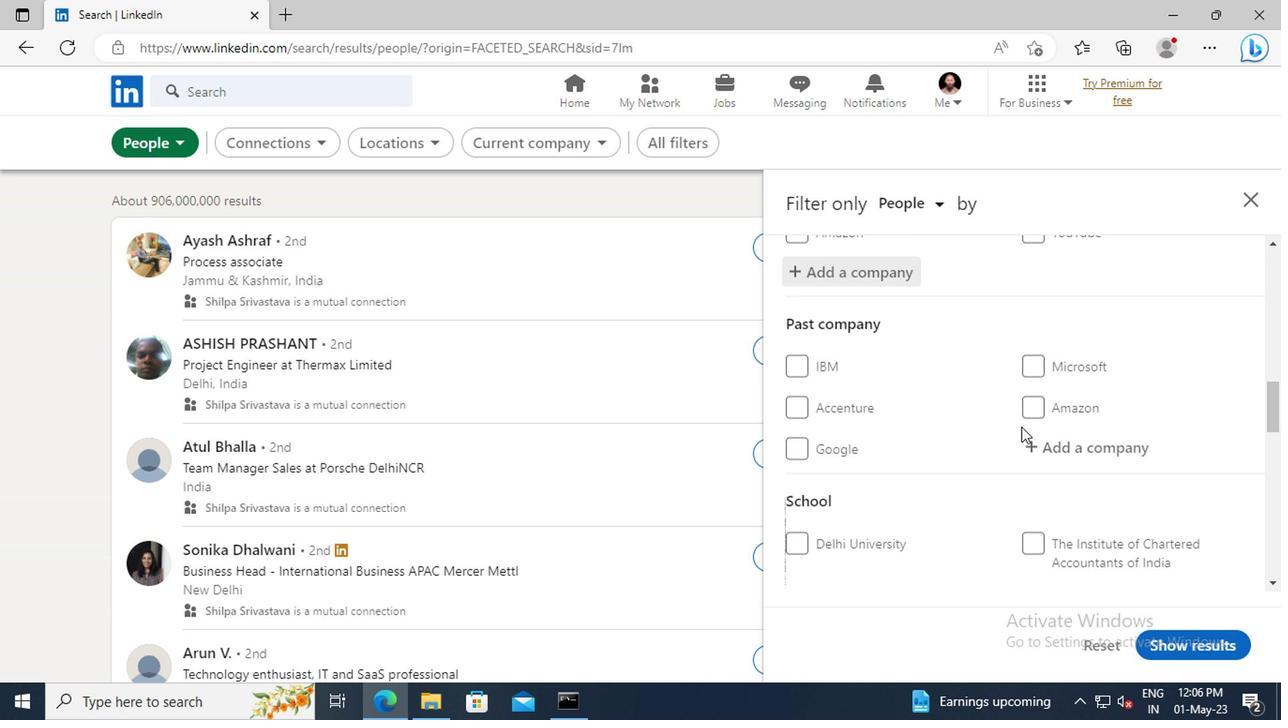 
Action: Mouse scrolled (873, 439) with delta (0, 0)
Screenshot: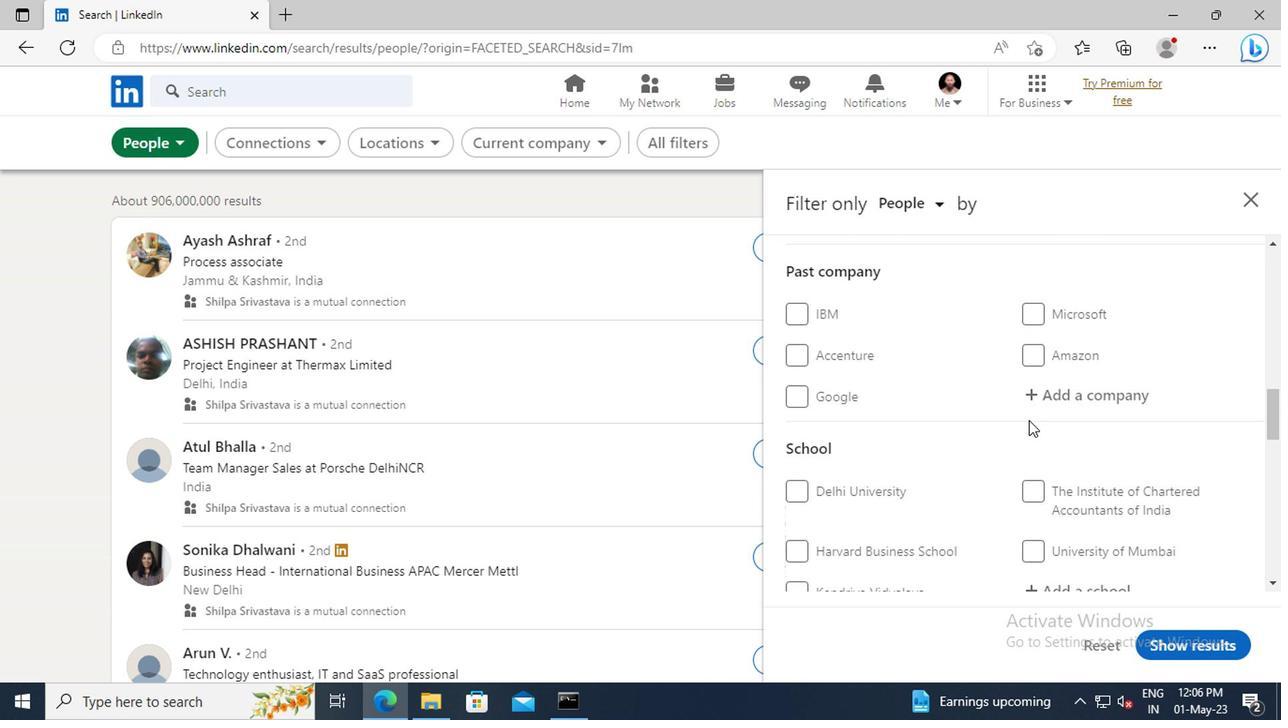 
Action: Mouse scrolled (873, 439) with delta (0, 0)
Screenshot: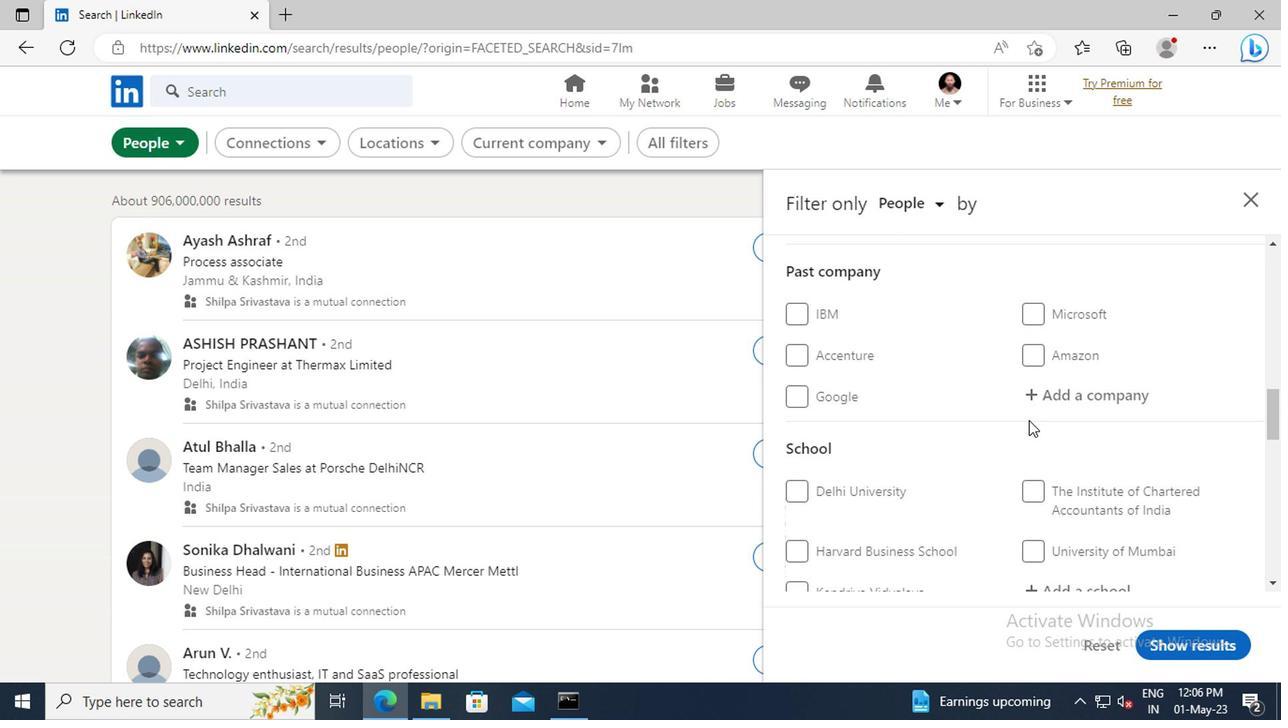 
Action: Mouse scrolled (873, 439) with delta (0, 0)
Screenshot: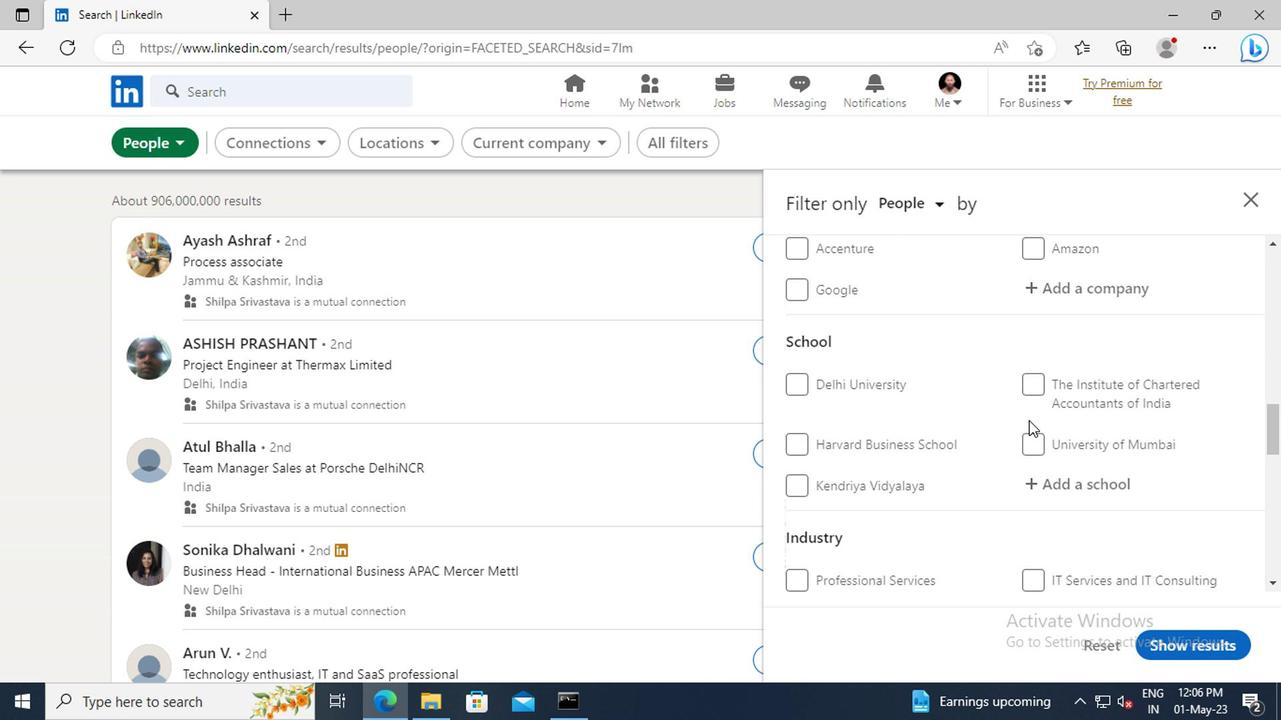 
Action: Mouse moved to (878, 447)
Screenshot: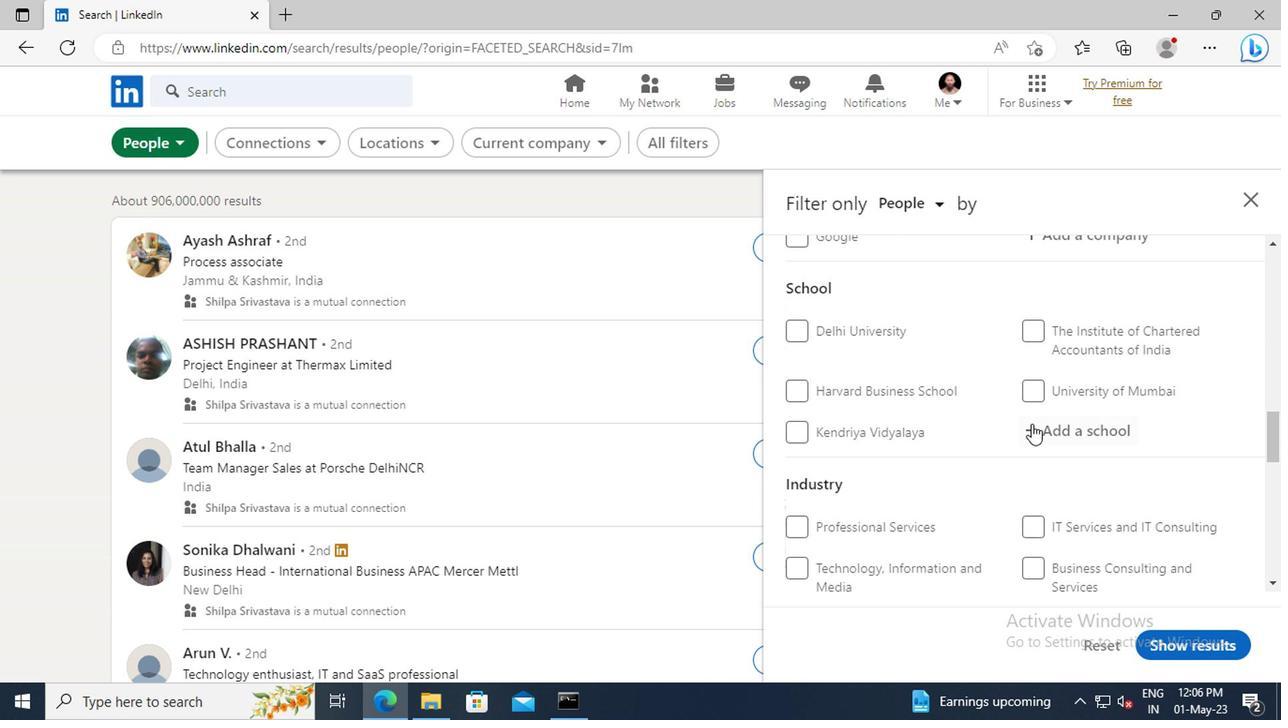 
Action: Mouse pressed left at (878, 447)
Screenshot: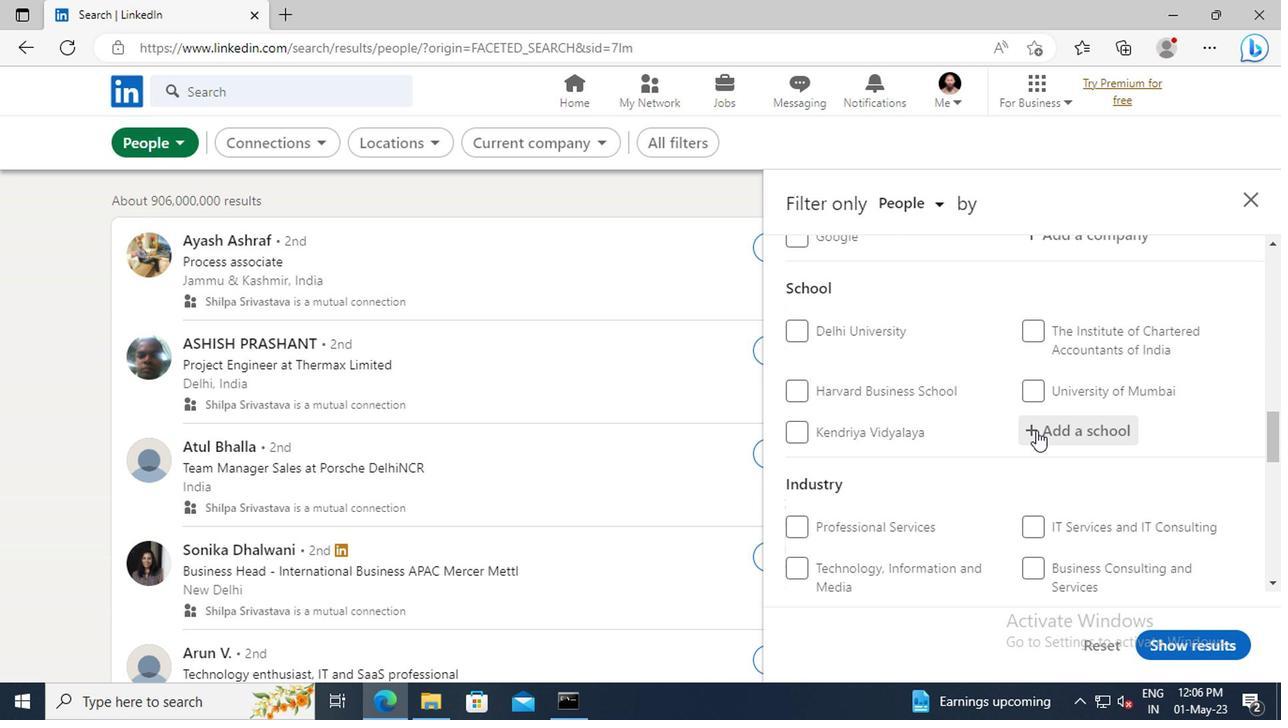 
Action: Key pressed <Key.shift>SDM<Key.space><Key.shift>COLL
Screenshot: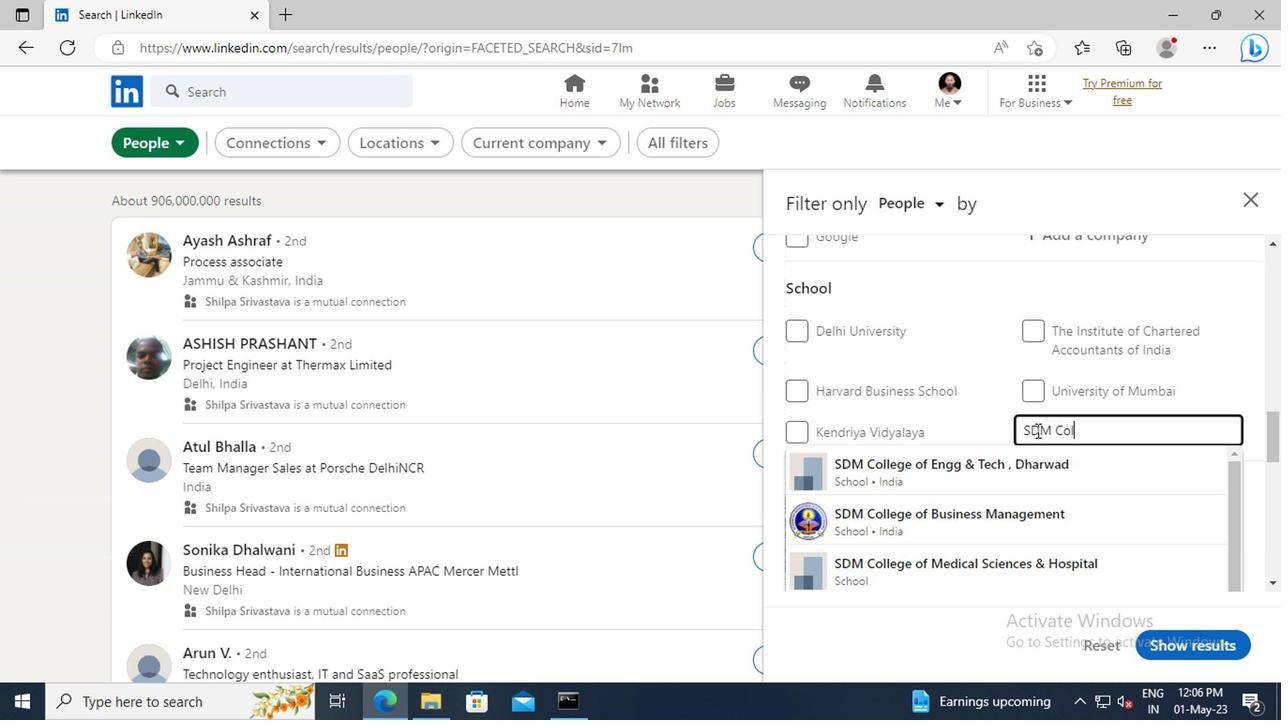 
Action: Mouse moved to (882, 473)
Screenshot: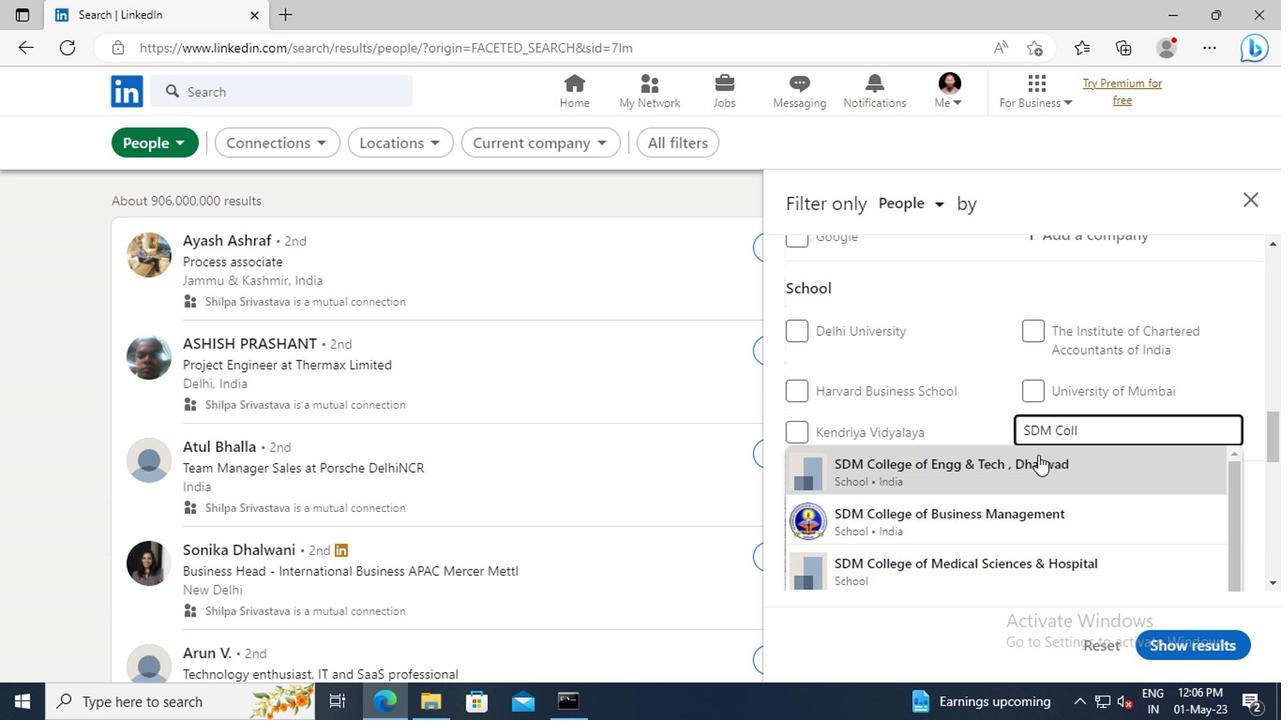 
Action: Mouse pressed left at (882, 473)
Screenshot: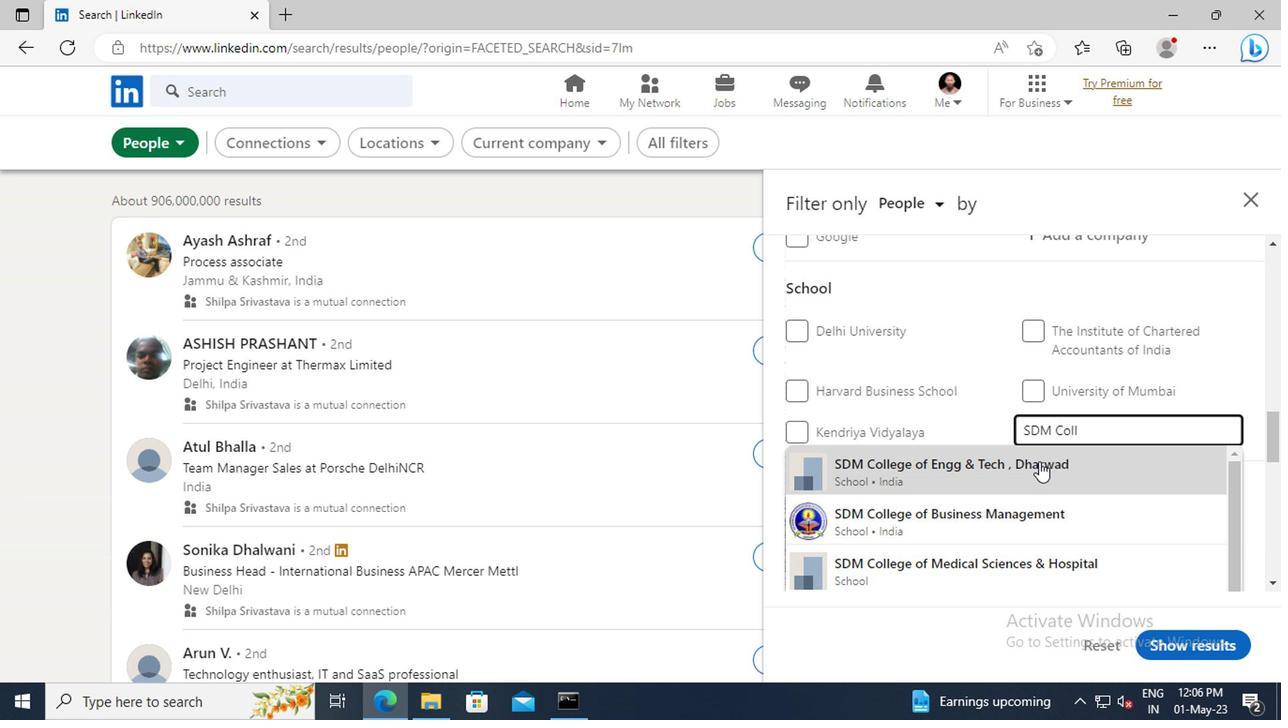 
Action: Mouse moved to (860, 463)
Screenshot: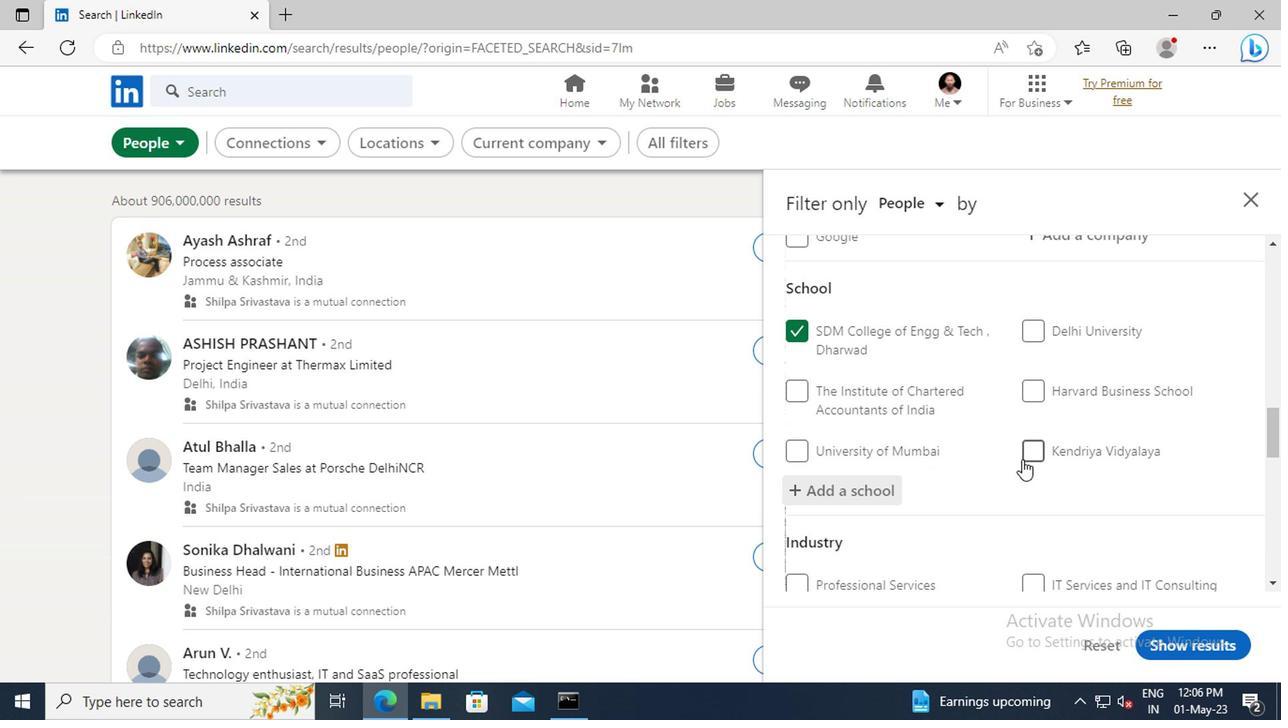 
Action: Mouse scrolled (860, 462) with delta (0, 0)
Screenshot: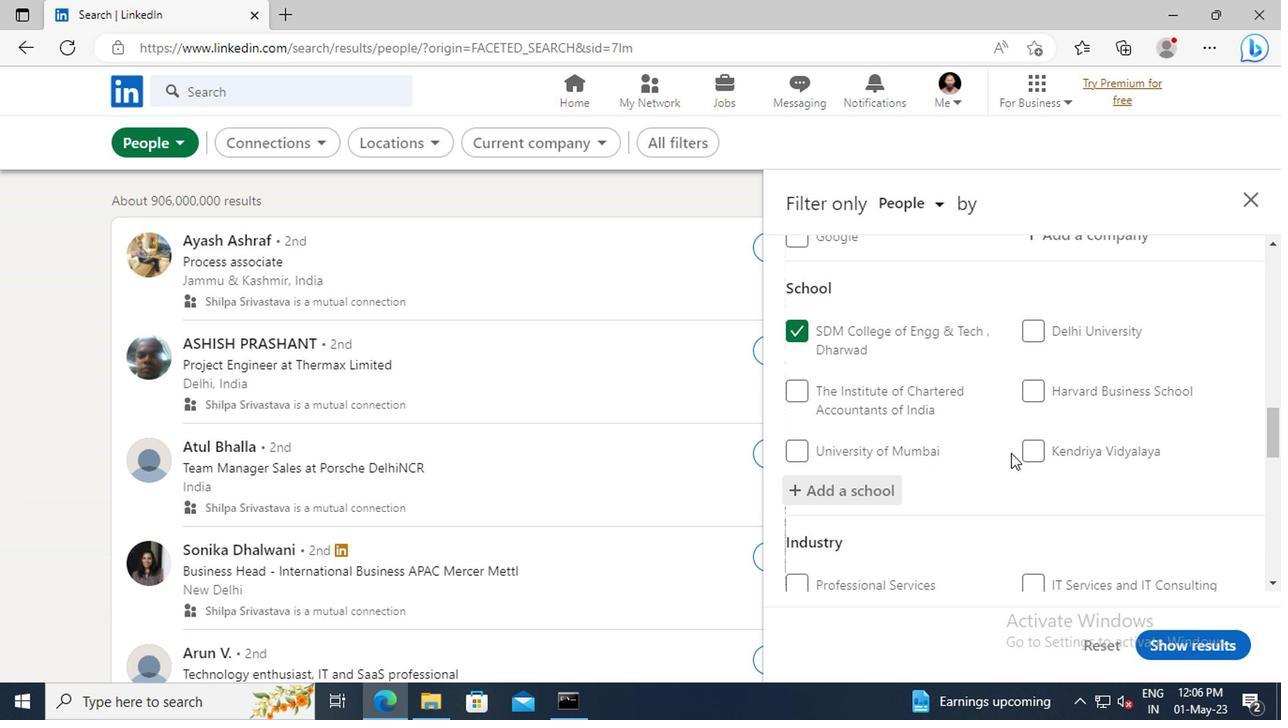 
Action: Mouse moved to (865, 453)
Screenshot: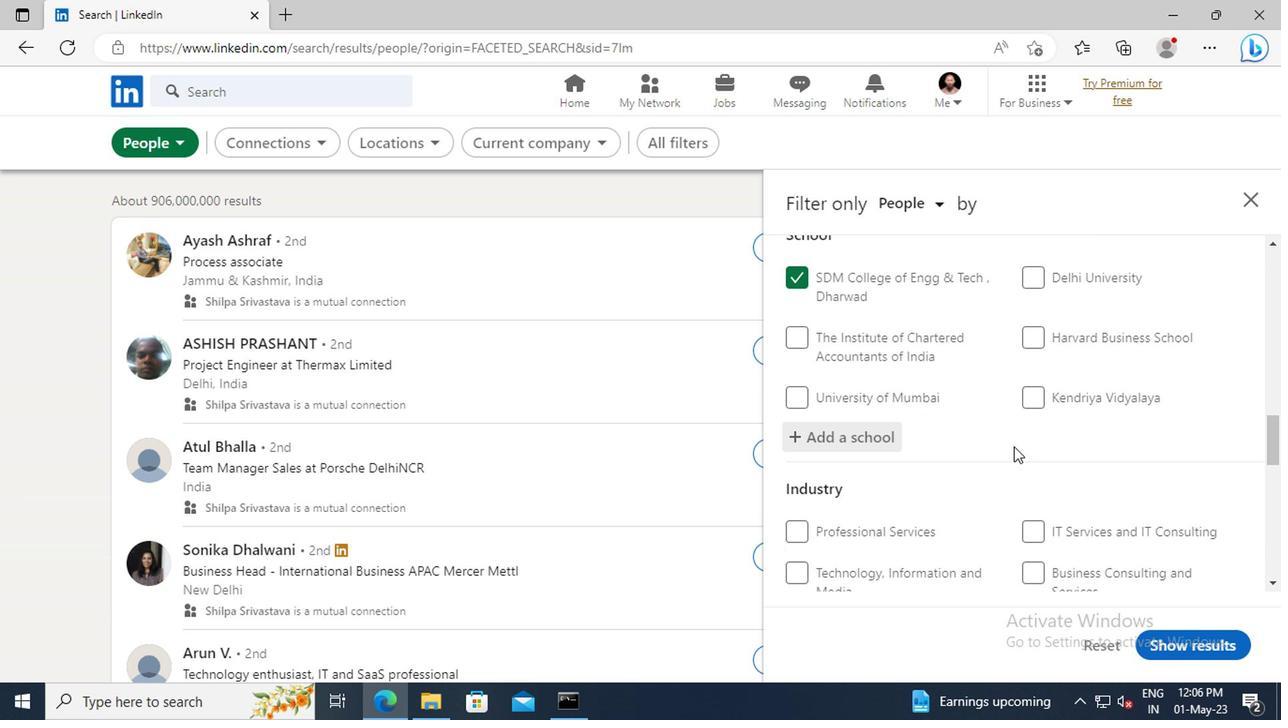 
Action: Mouse scrolled (865, 452) with delta (0, 0)
Screenshot: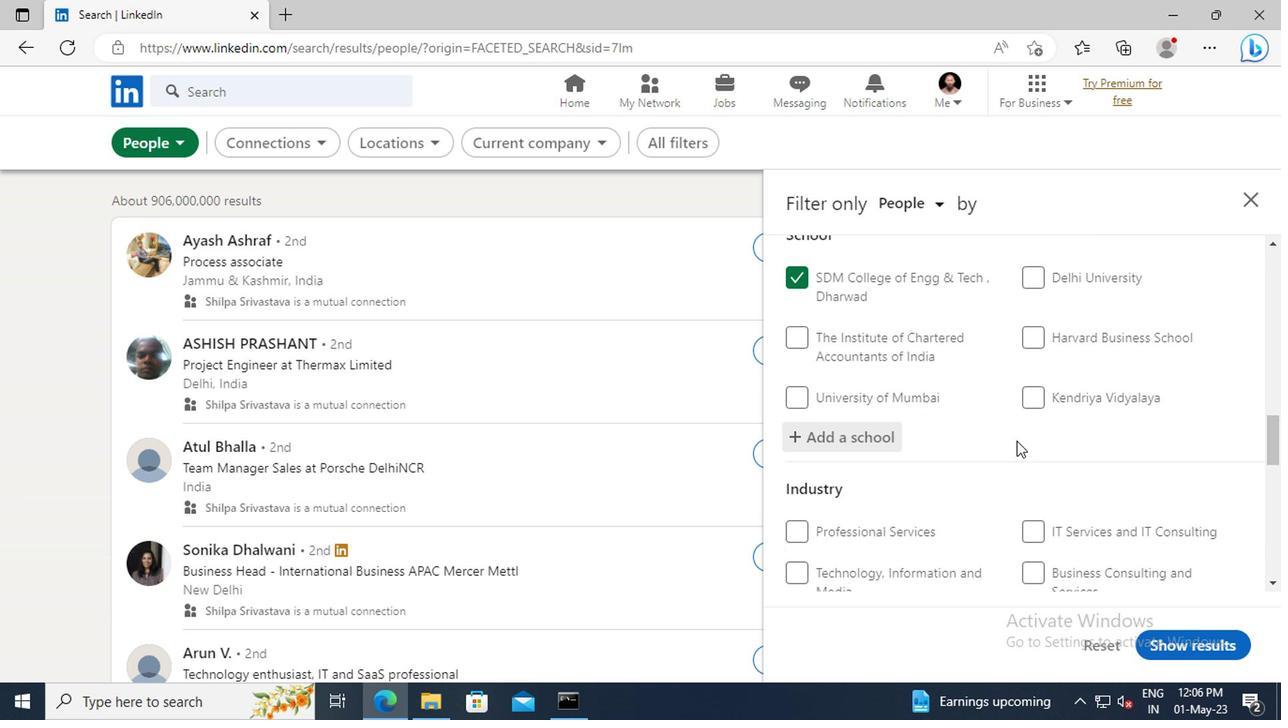 
Action: Mouse scrolled (865, 452) with delta (0, 0)
Screenshot: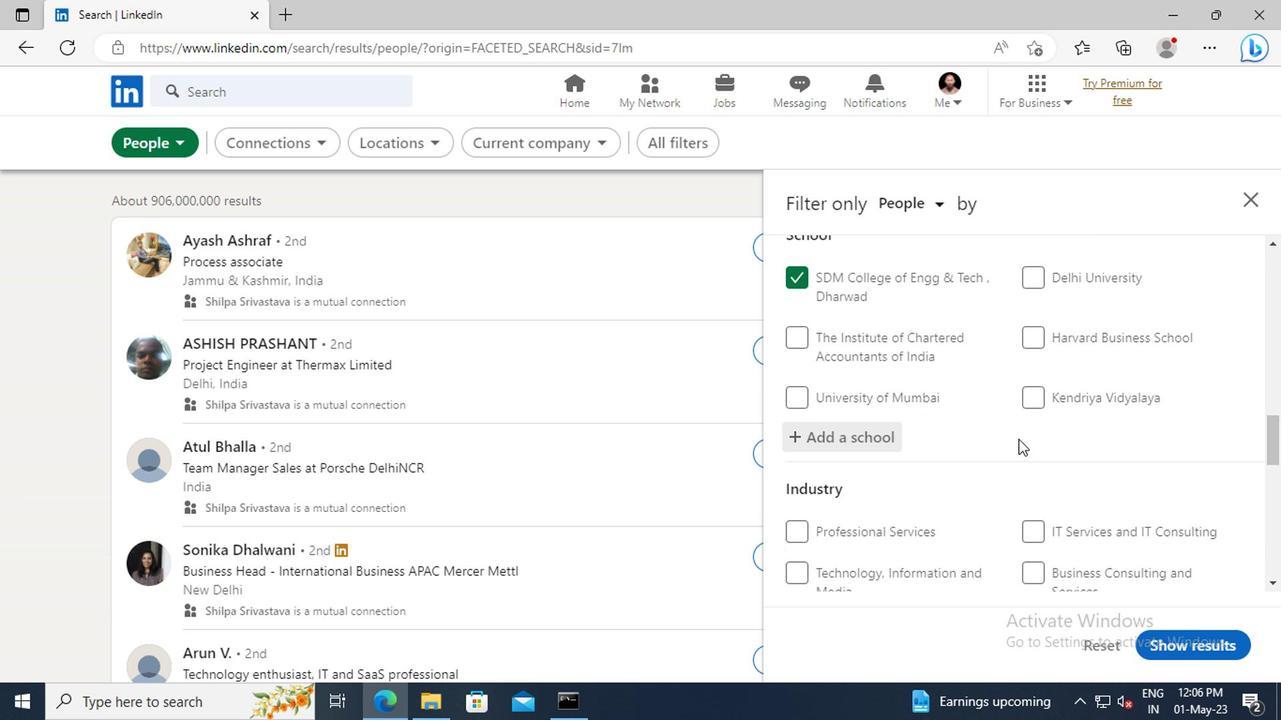 
Action: Mouse moved to (871, 428)
Screenshot: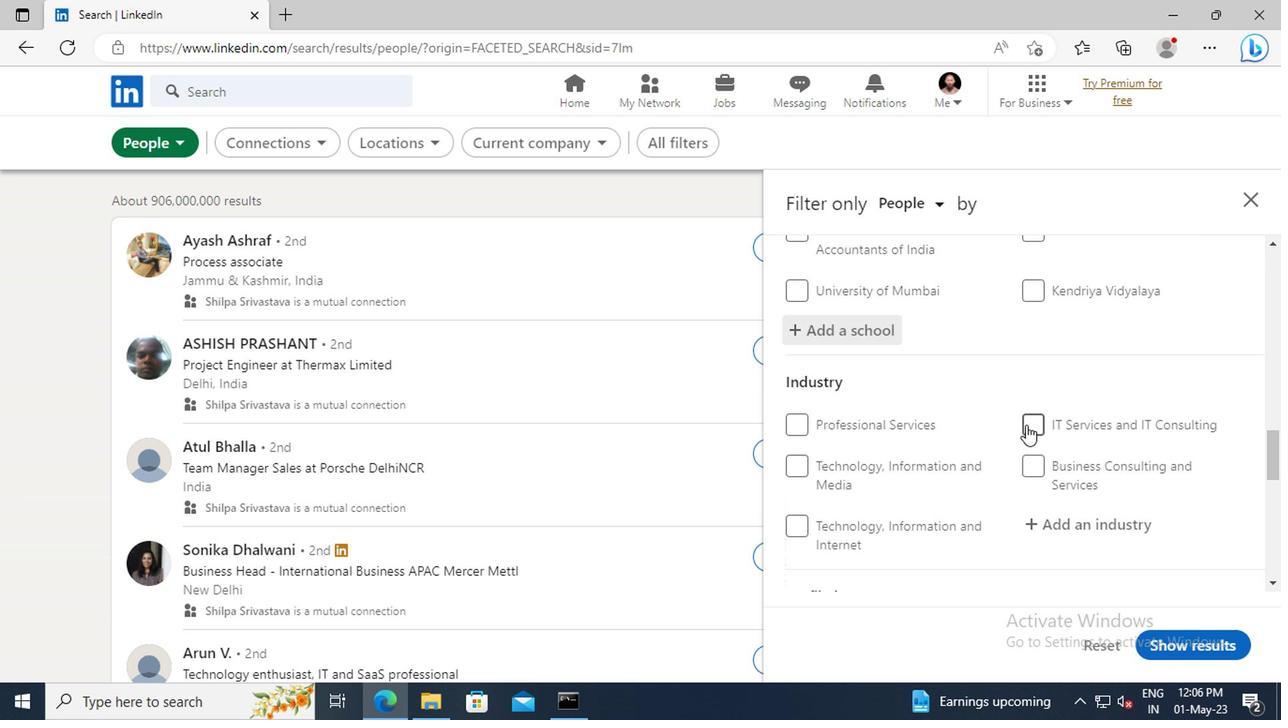 
Action: Mouse scrolled (871, 427) with delta (0, 0)
Screenshot: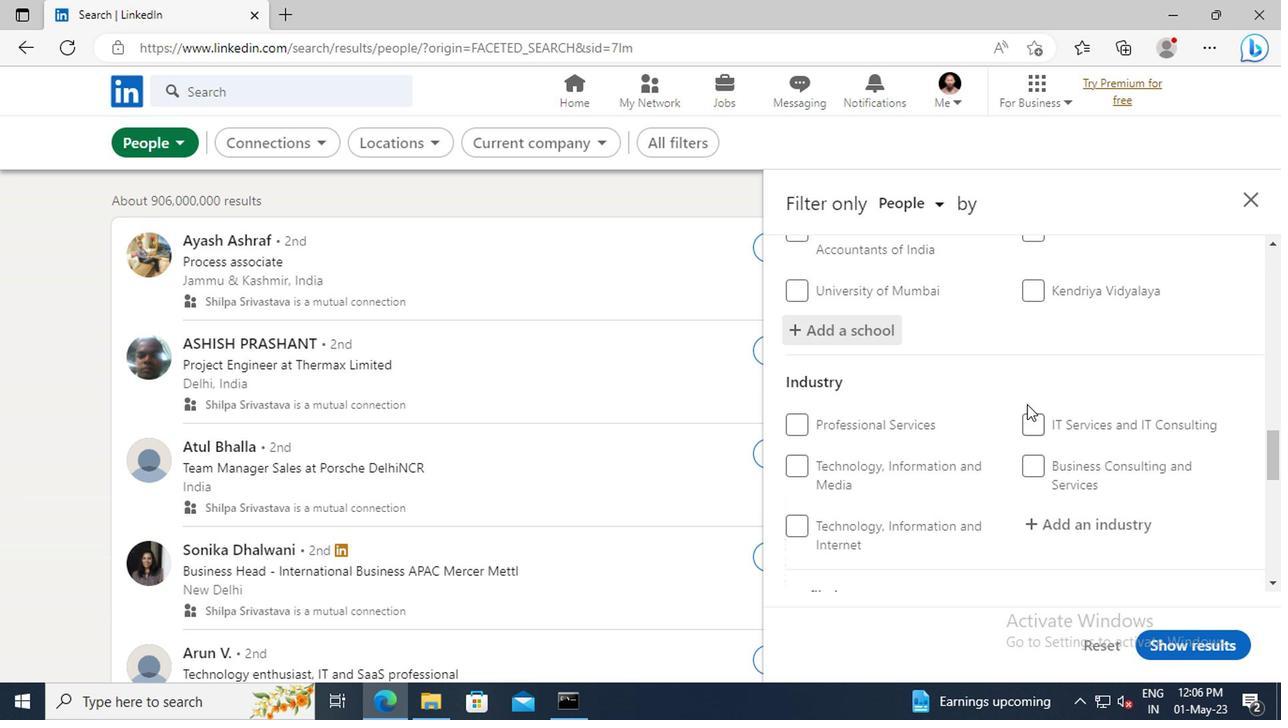 
Action: Mouse scrolled (871, 427) with delta (0, 0)
Screenshot: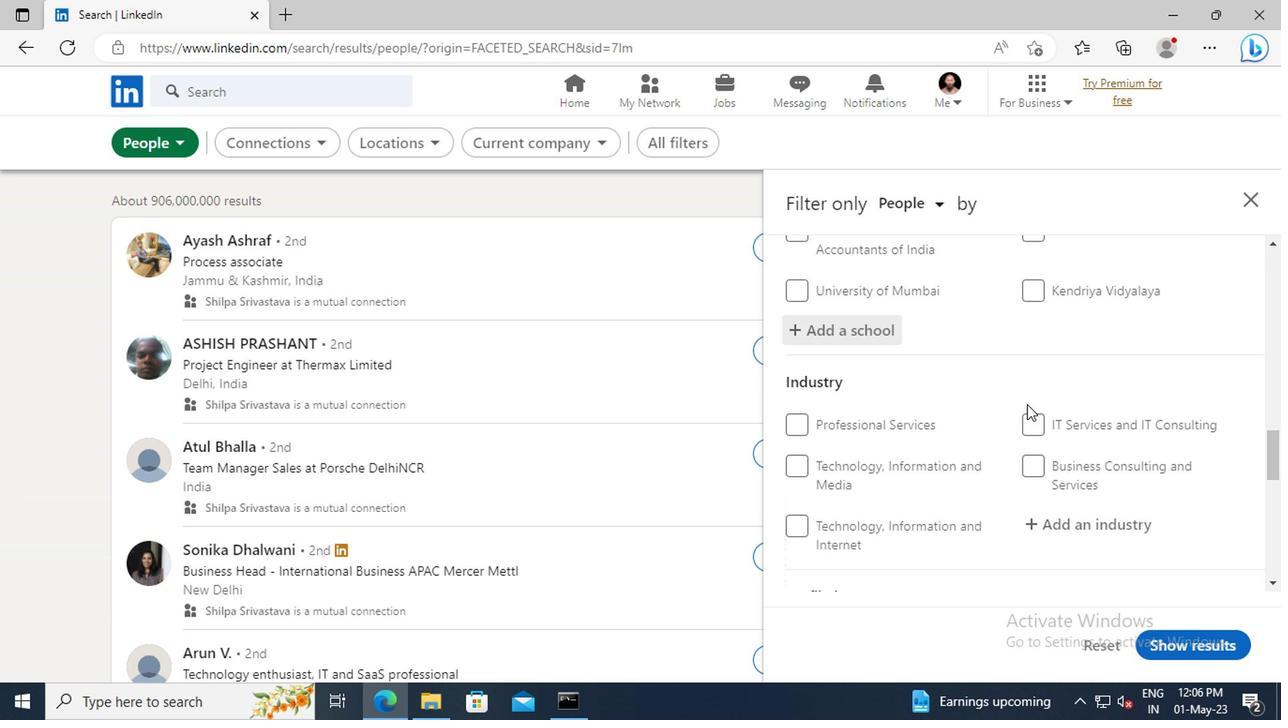 
Action: Mouse moved to (884, 436)
Screenshot: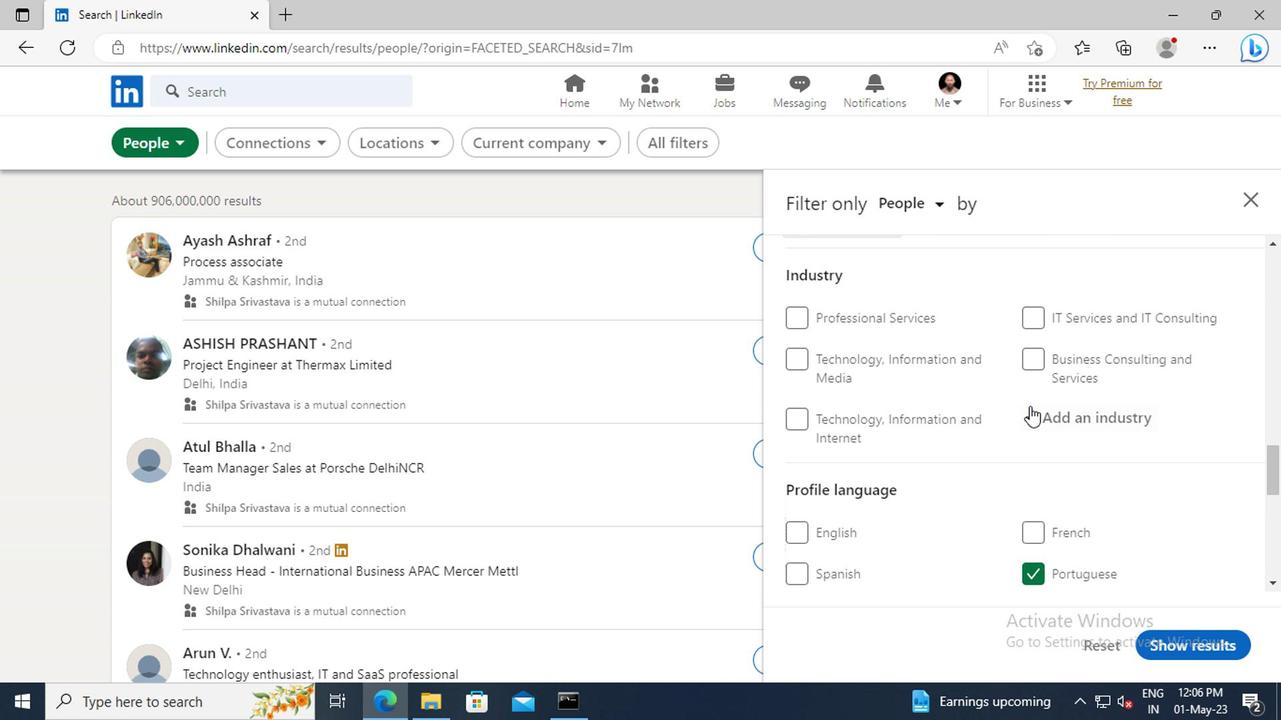 
Action: Mouse pressed left at (884, 436)
Screenshot: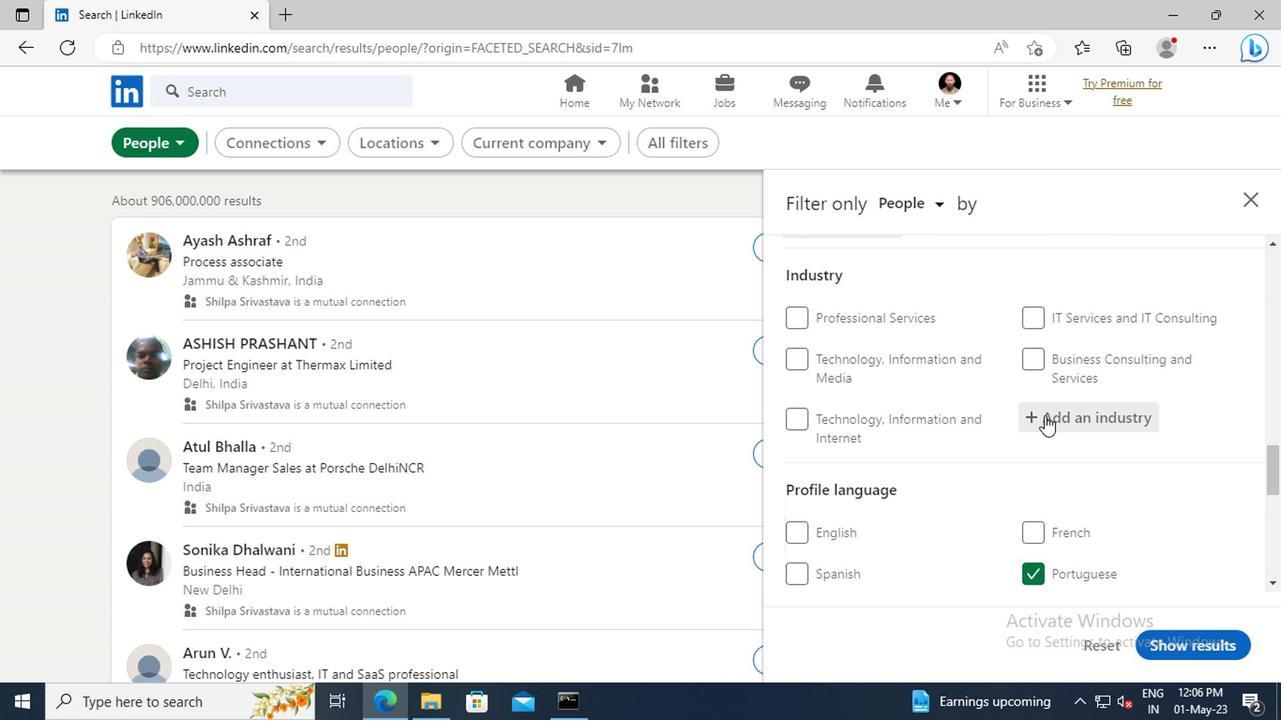 
Action: Key pressed <Key.shift>PROFESSIONAL<Key.space><Key.shift>ORG
Screenshot: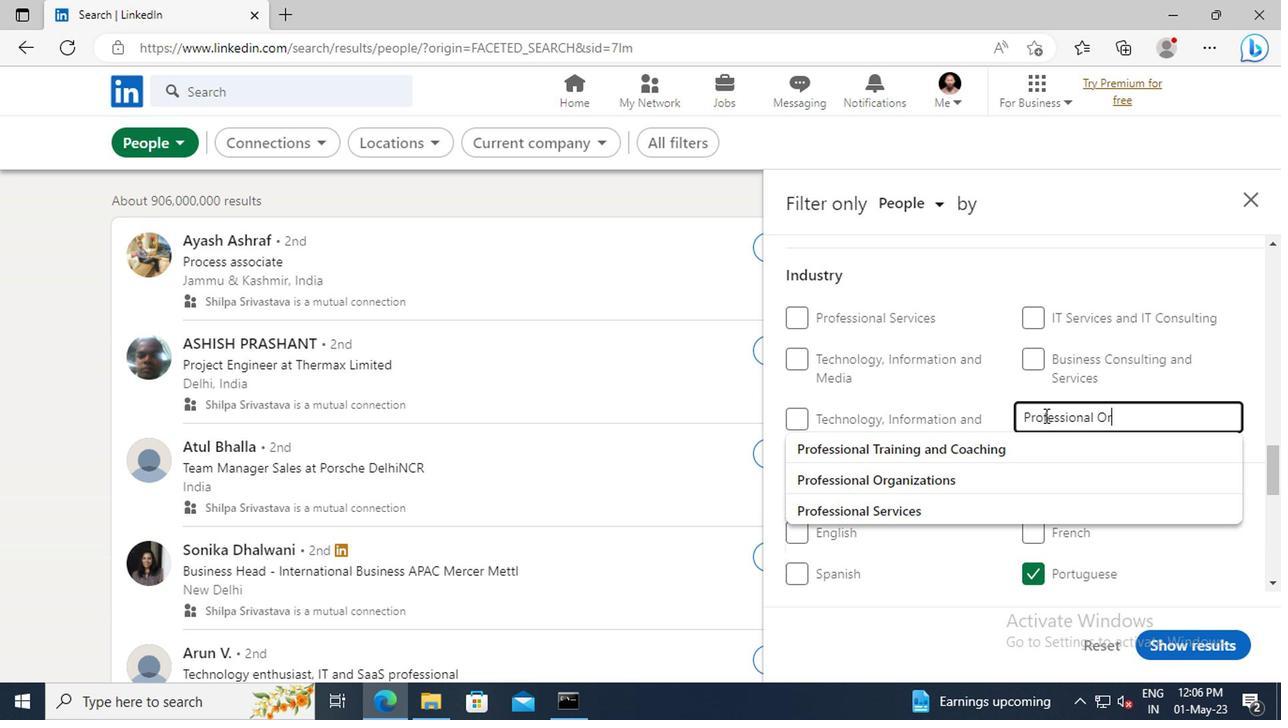 
Action: Mouse moved to (852, 463)
Screenshot: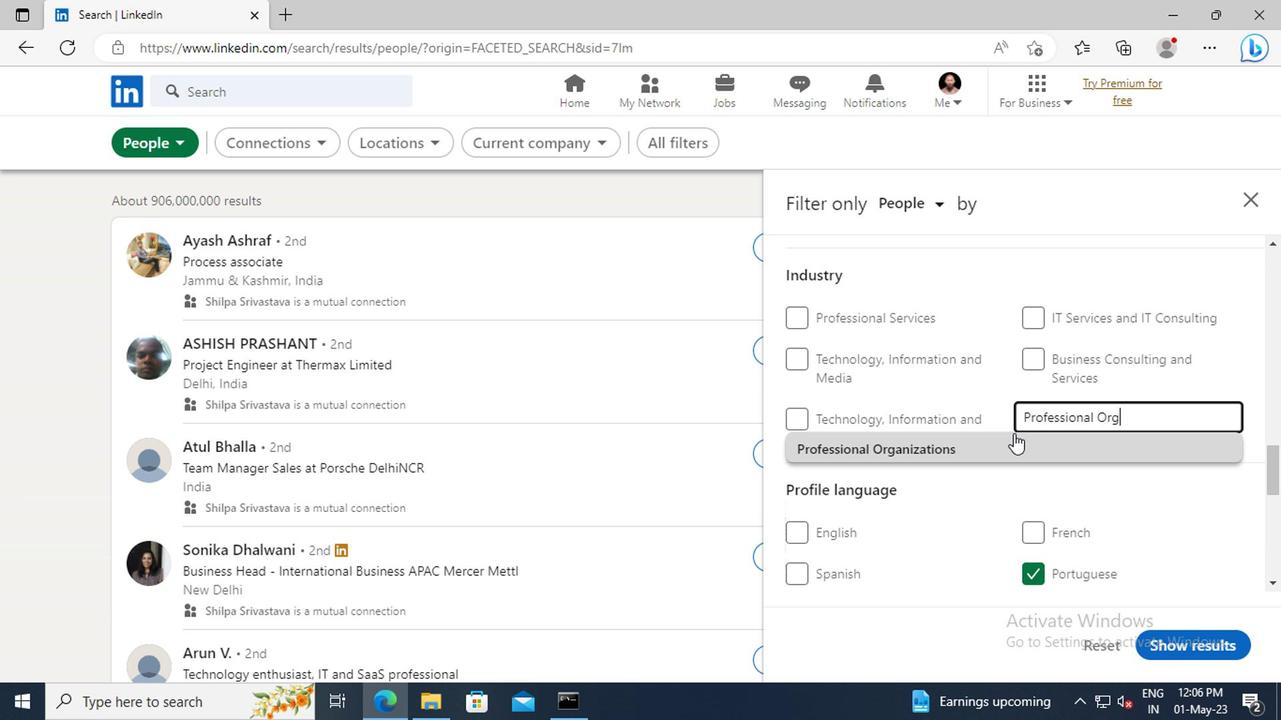 
Action: Mouse pressed left at (852, 463)
Screenshot: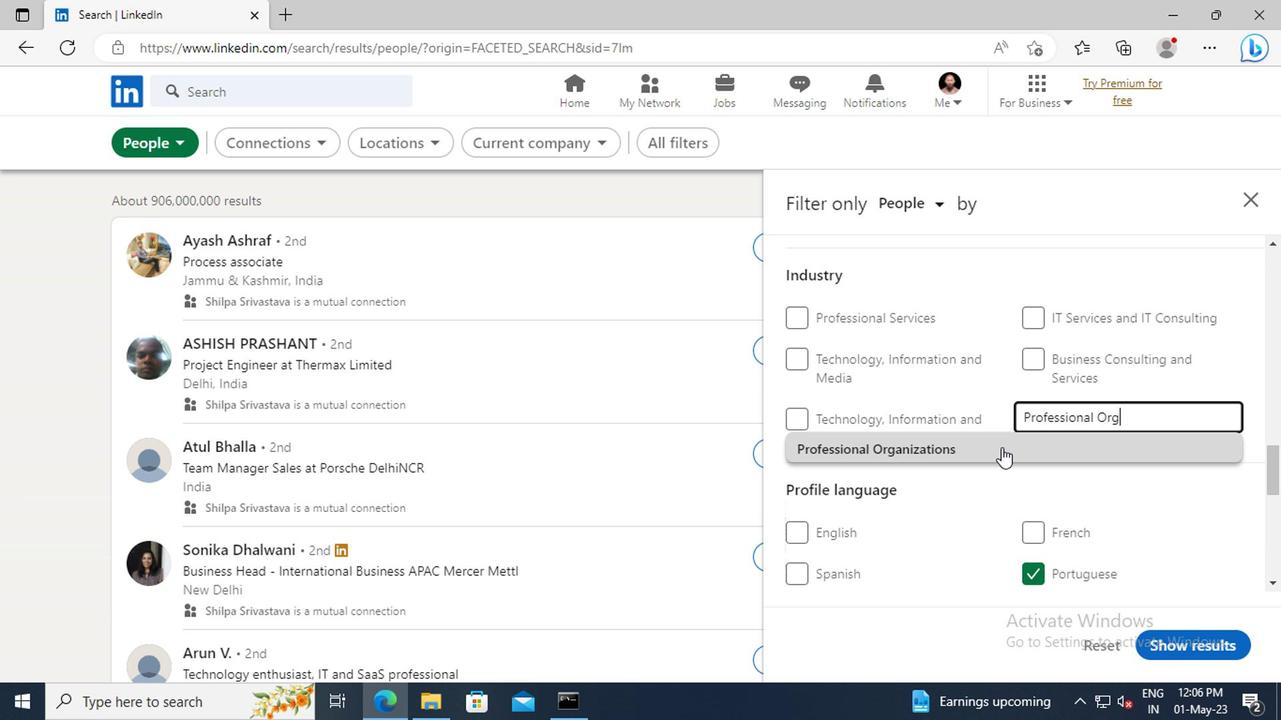 
Action: Mouse scrolled (852, 463) with delta (0, 0)
Screenshot: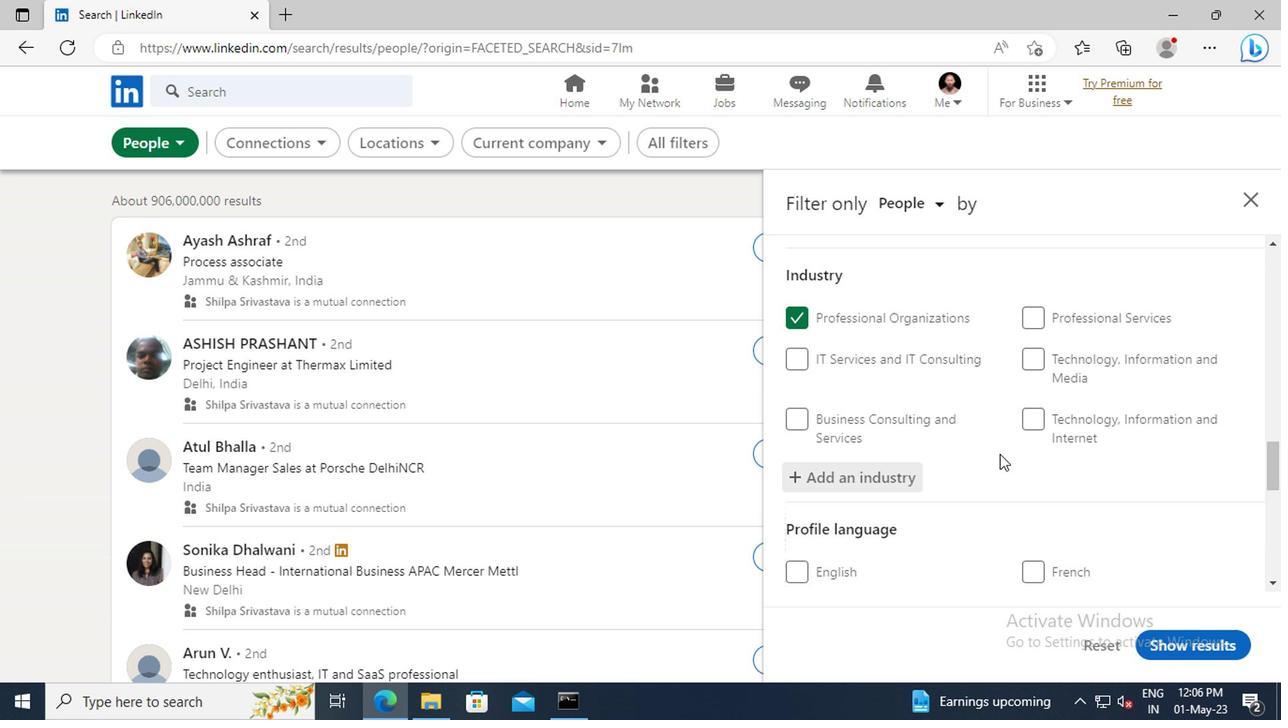 
Action: Mouse scrolled (852, 463) with delta (0, 0)
Screenshot: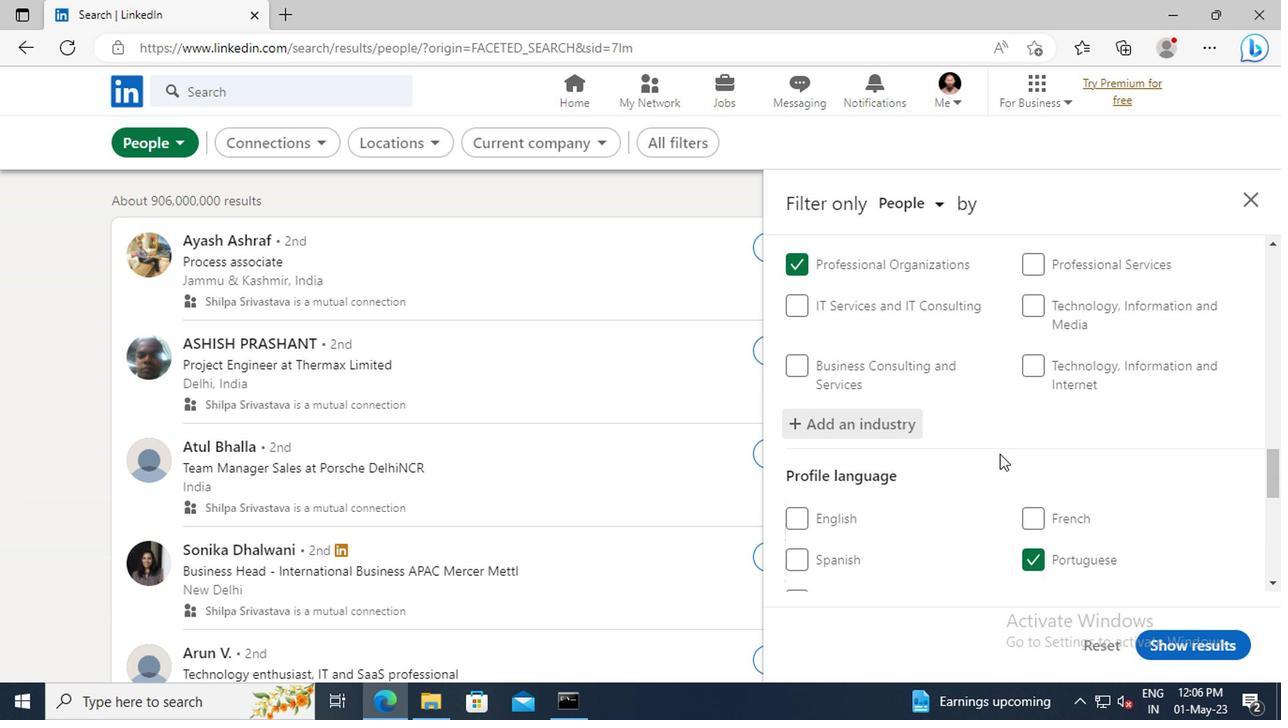 
Action: Mouse scrolled (852, 463) with delta (0, 0)
Screenshot: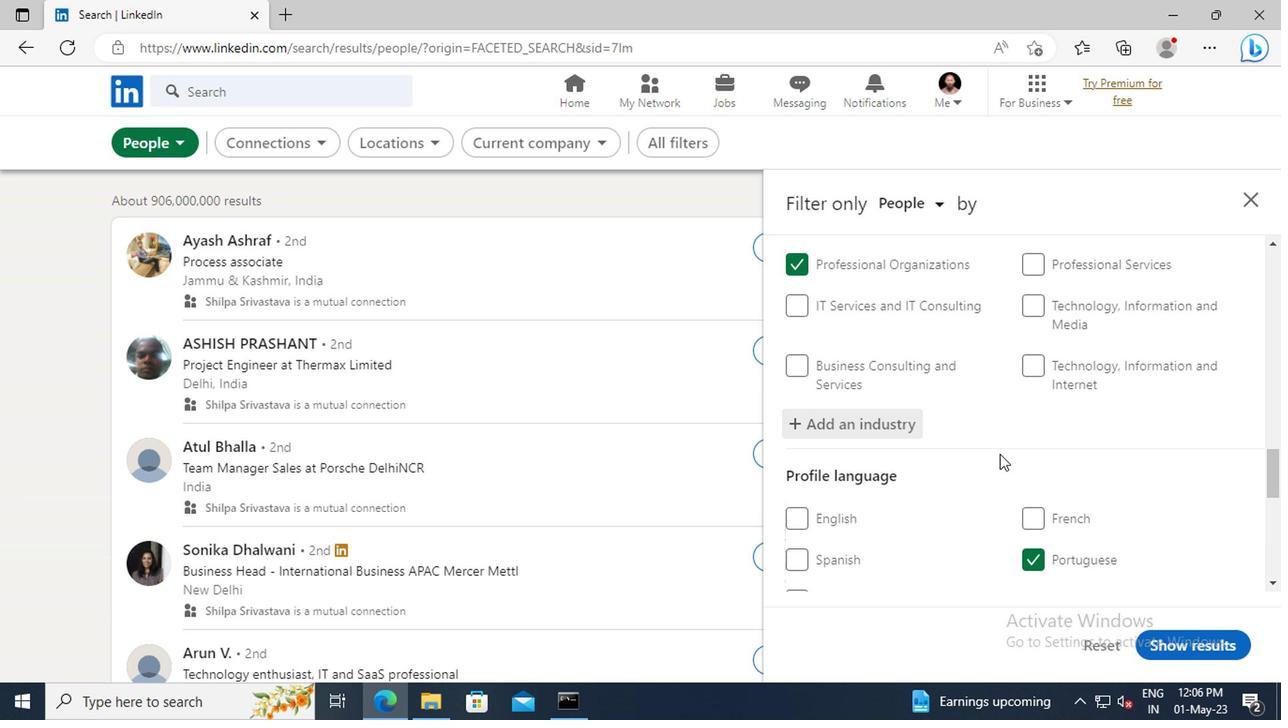 
Action: Mouse scrolled (852, 463) with delta (0, 0)
Screenshot: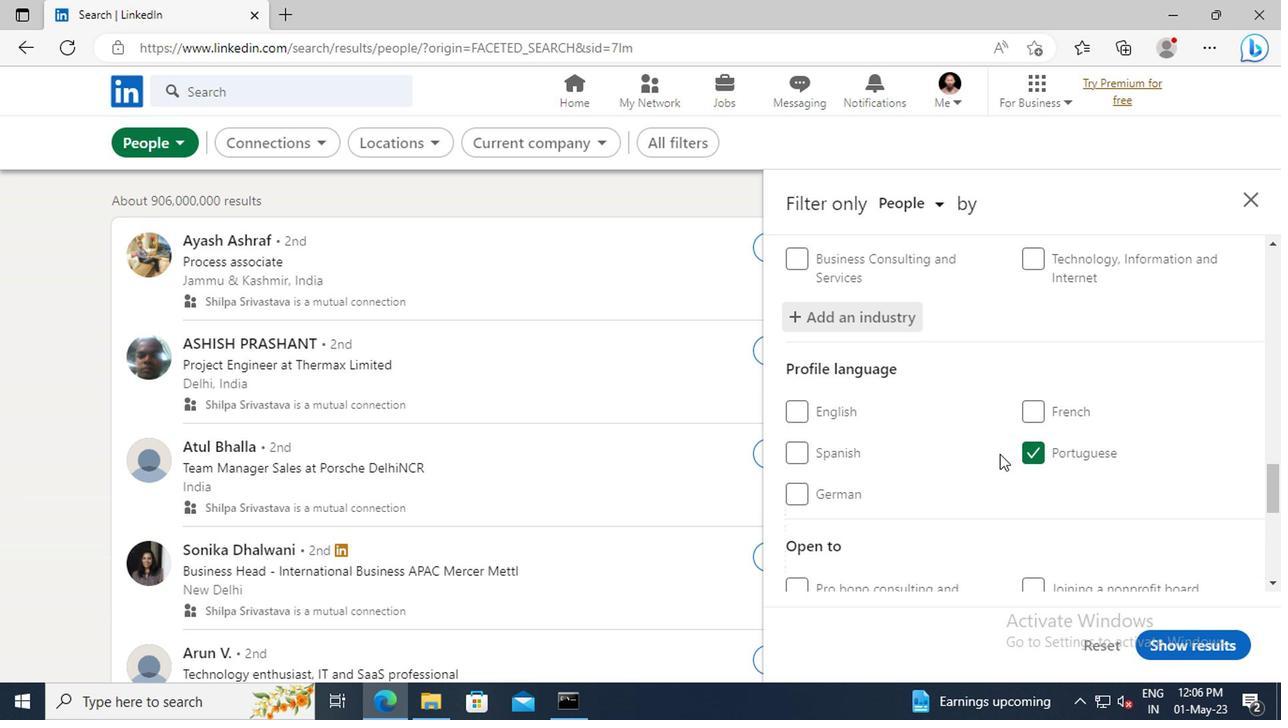 
Action: Mouse scrolled (852, 463) with delta (0, 0)
Screenshot: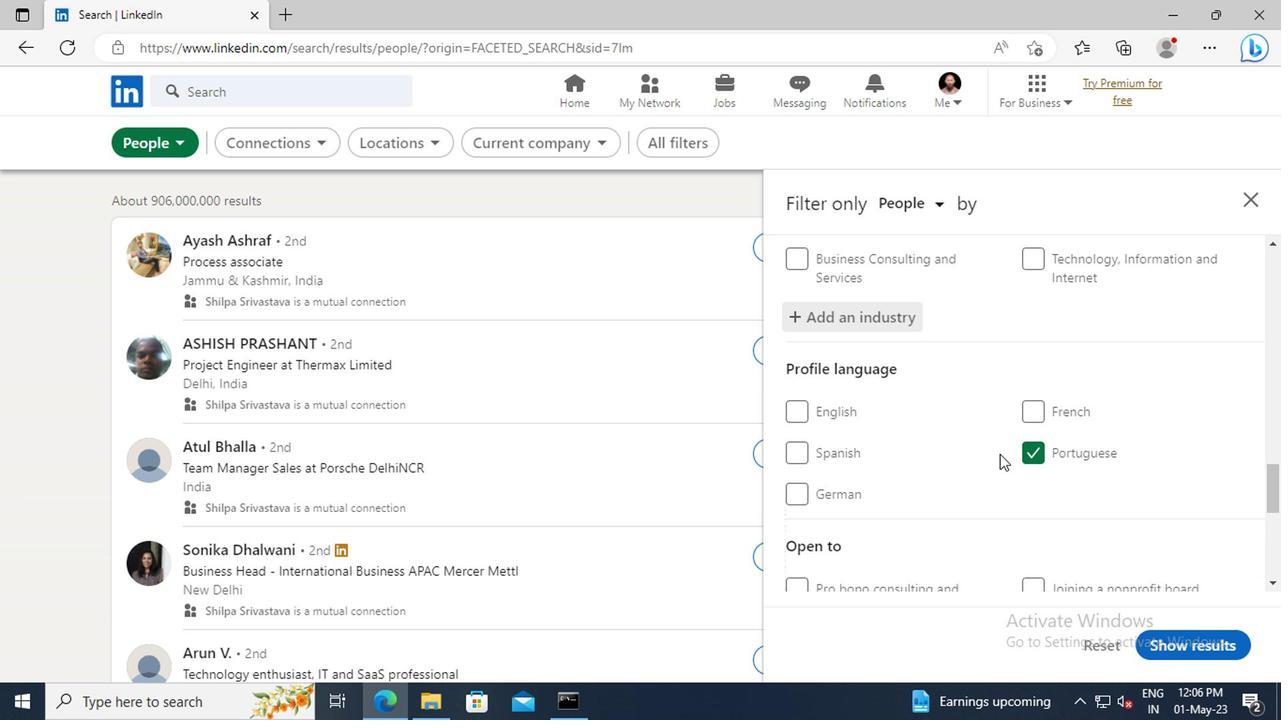 
Action: Mouse scrolled (852, 463) with delta (0, 0)
Screenshot: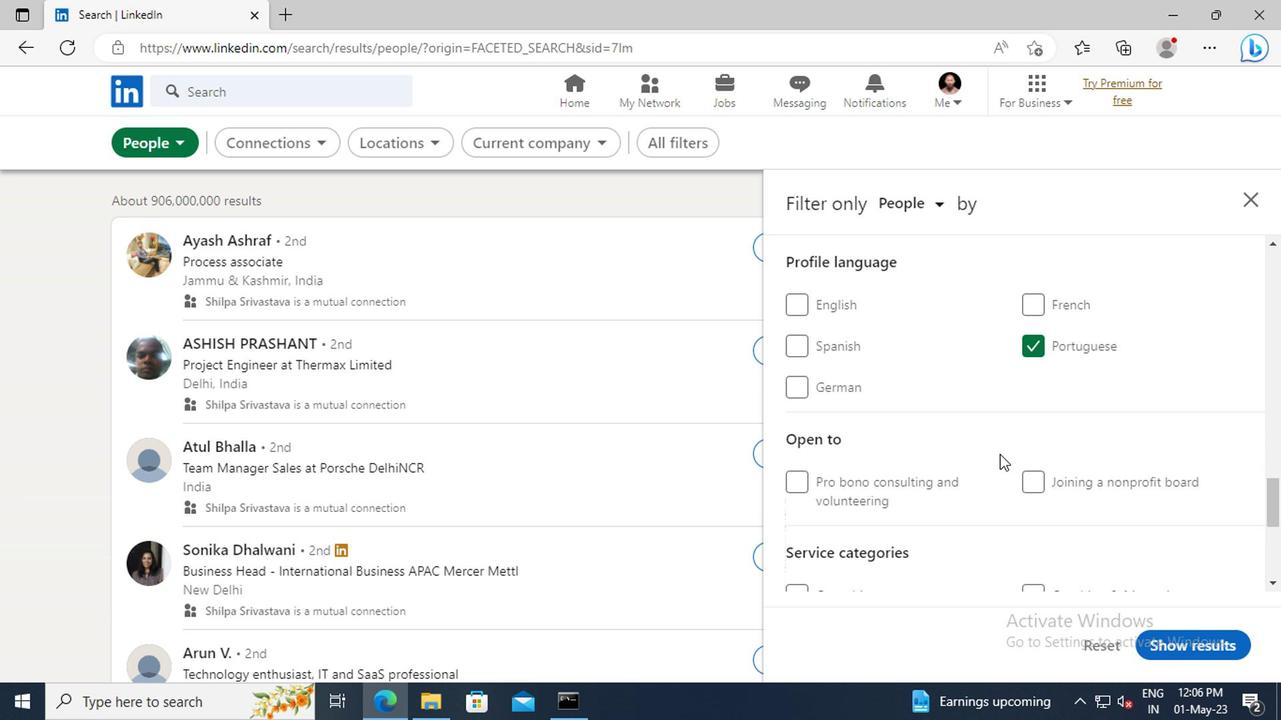 
Action: Mouse scrolled (852, 463) with delta (0, 0)
Screenshot: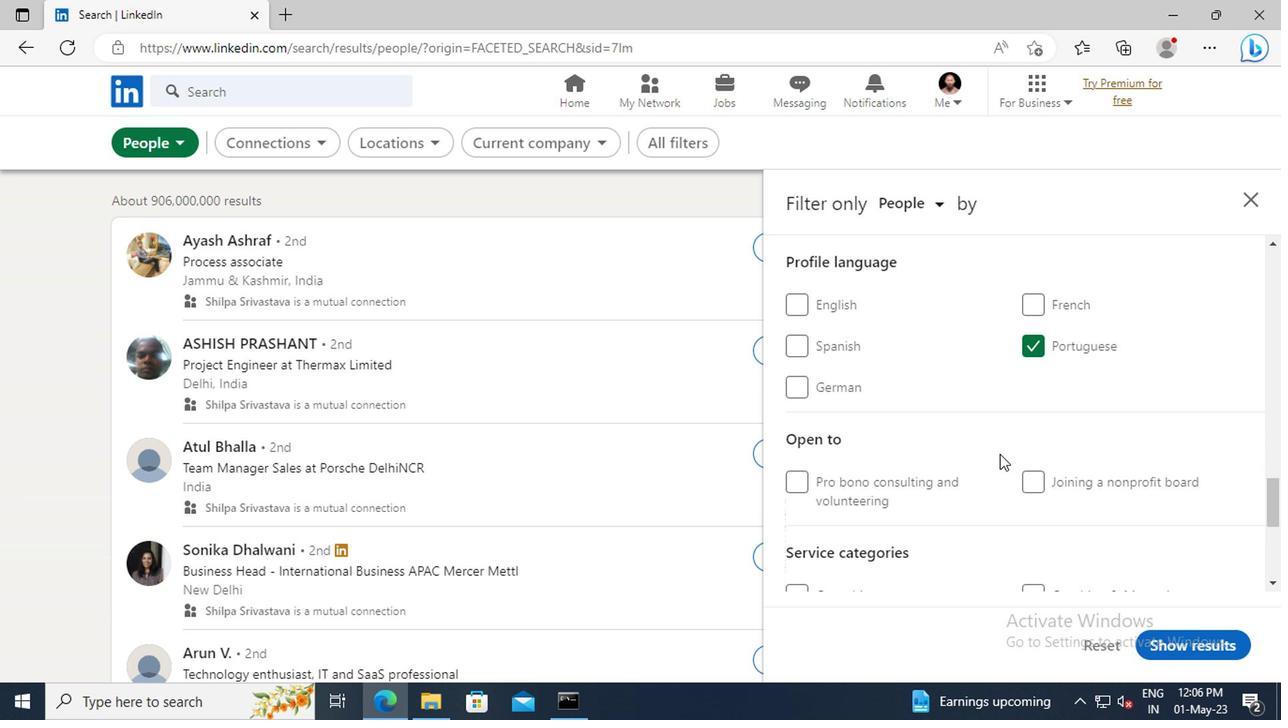 
Action: Mouse scrolled (852, 463) with delta (0, 0)
Screenshot: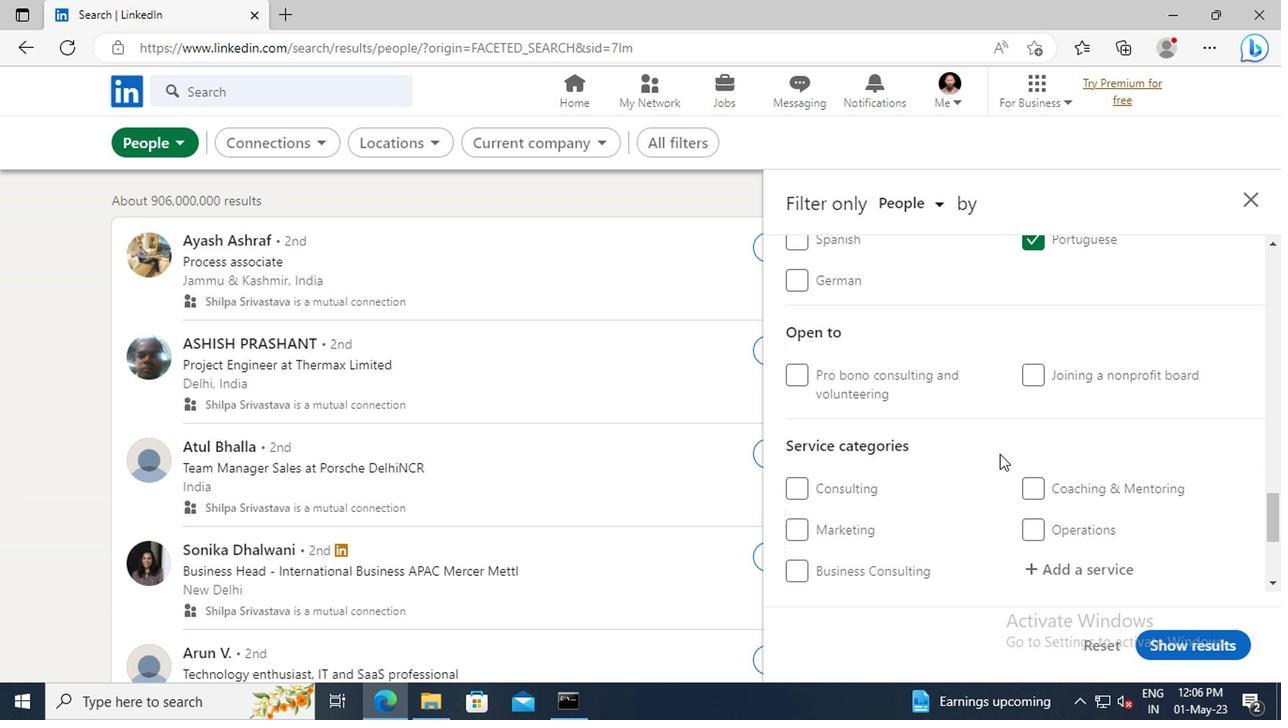 
Action: Mouse scrolled (852, 463) with delta (0, 0)
Screenshot: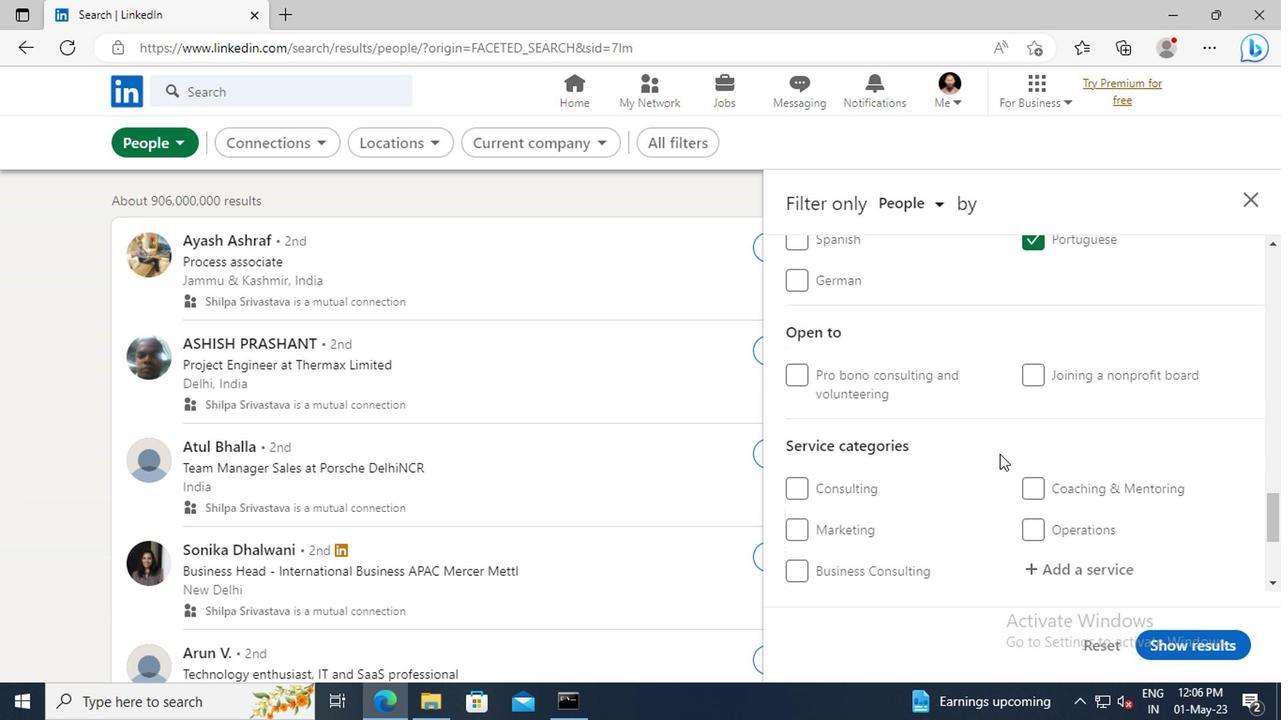 
Action: Mouse moved to (875, 471)
Screenshot: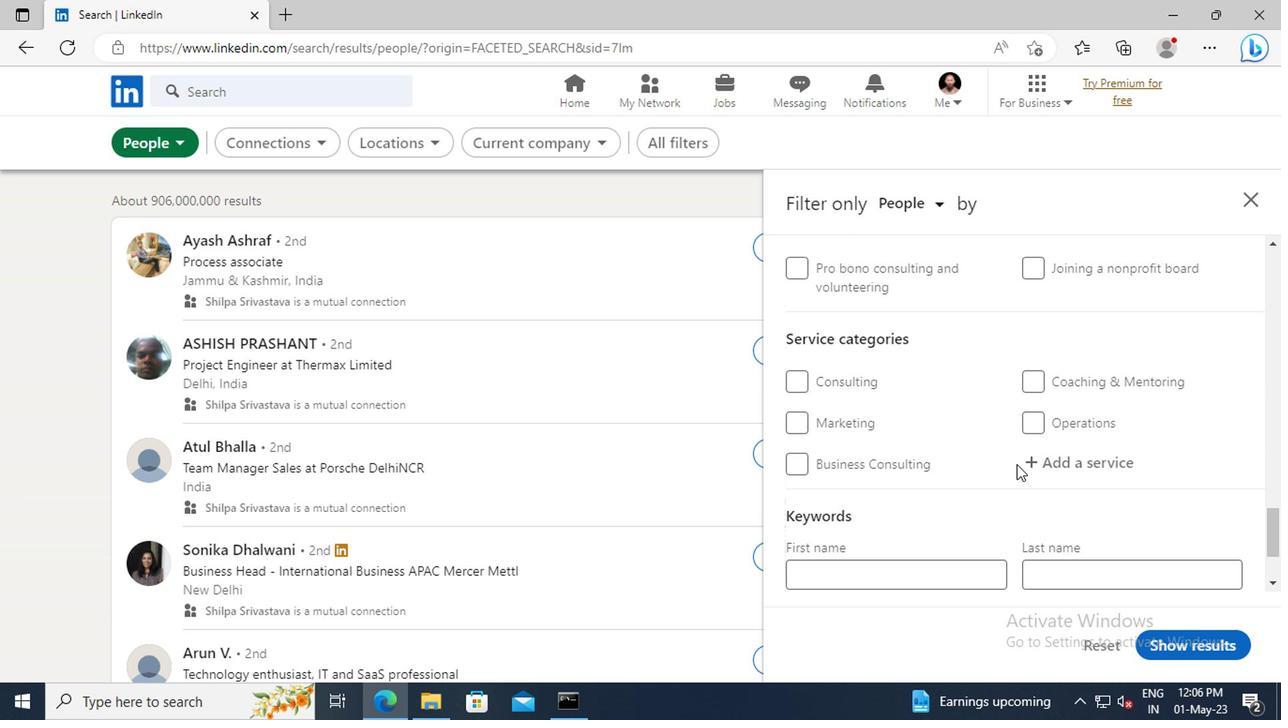 
Action: Mouse pressed left at (875, 471)
Screenshot: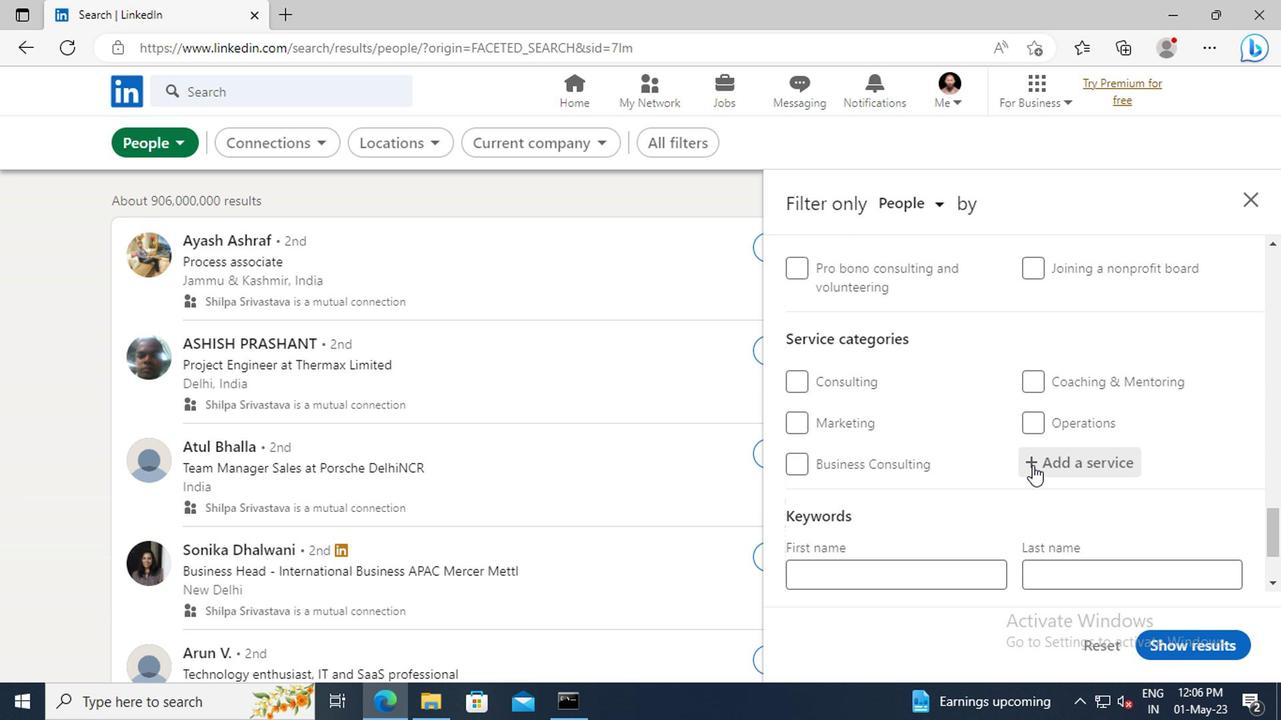 
Action: Key pressed <Key.shift>HR<Key.space><Key.shift>CONS
Screenshot: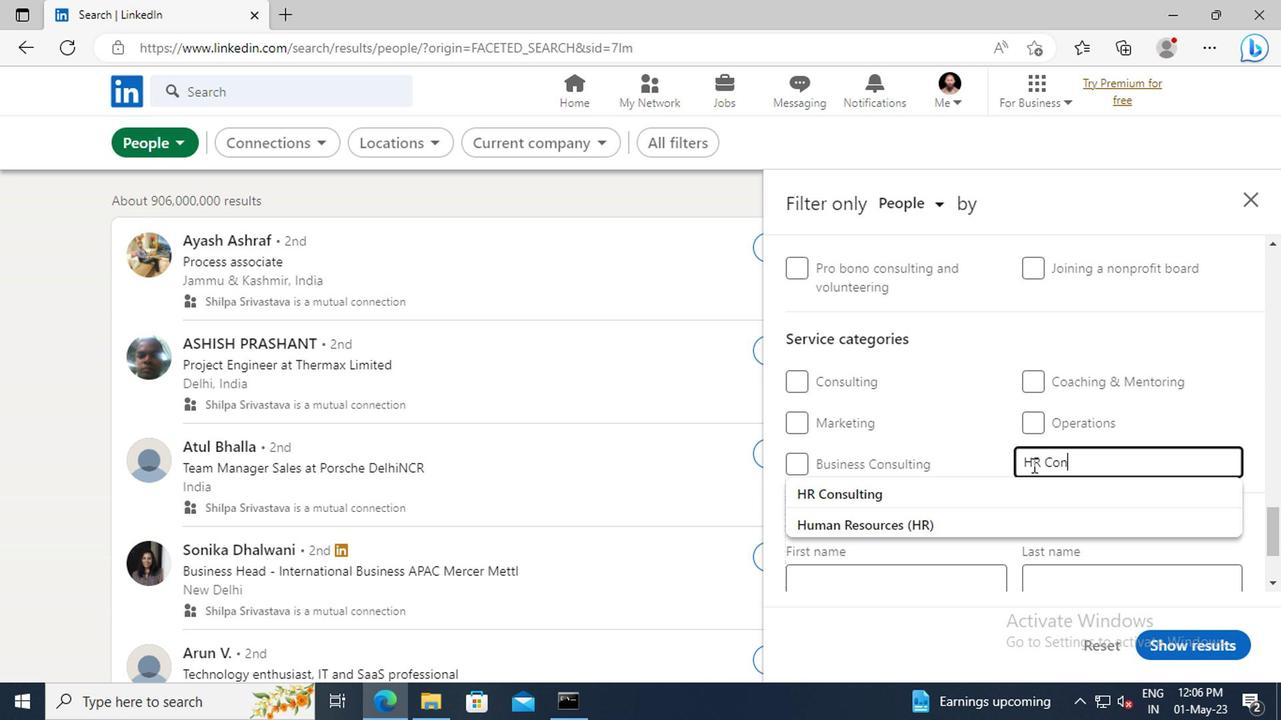 
Action: Mouse moved to (883, 495)
Screenshot: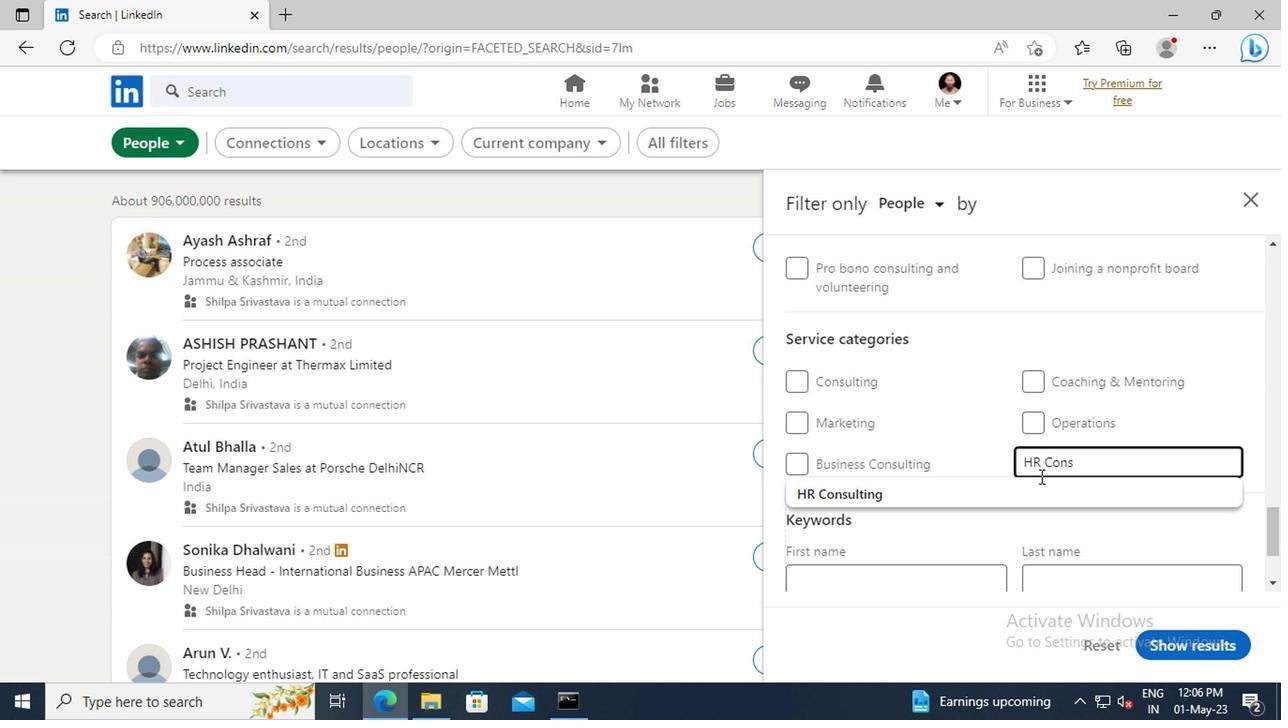 
Action: Mouse pressed left at (883, 495)
Screenshot: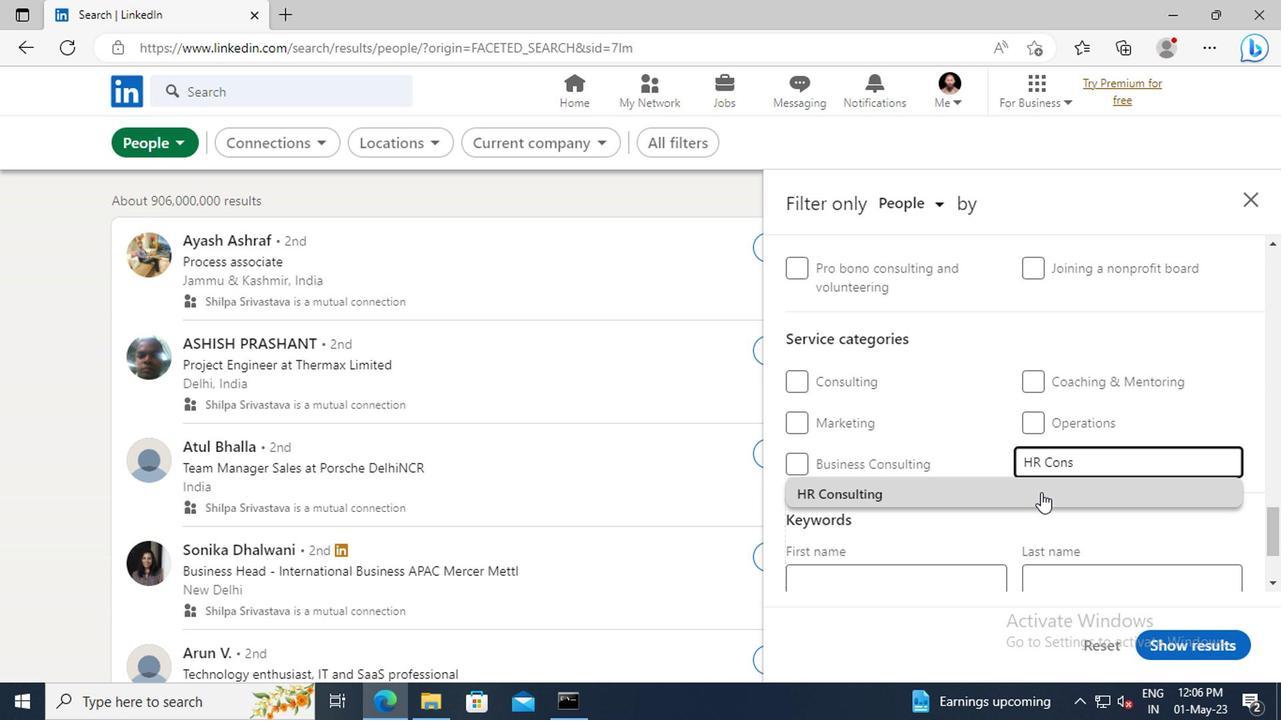 
Action: Mouse scrolled (883, 494) with delta (0, 0)
Screenshot: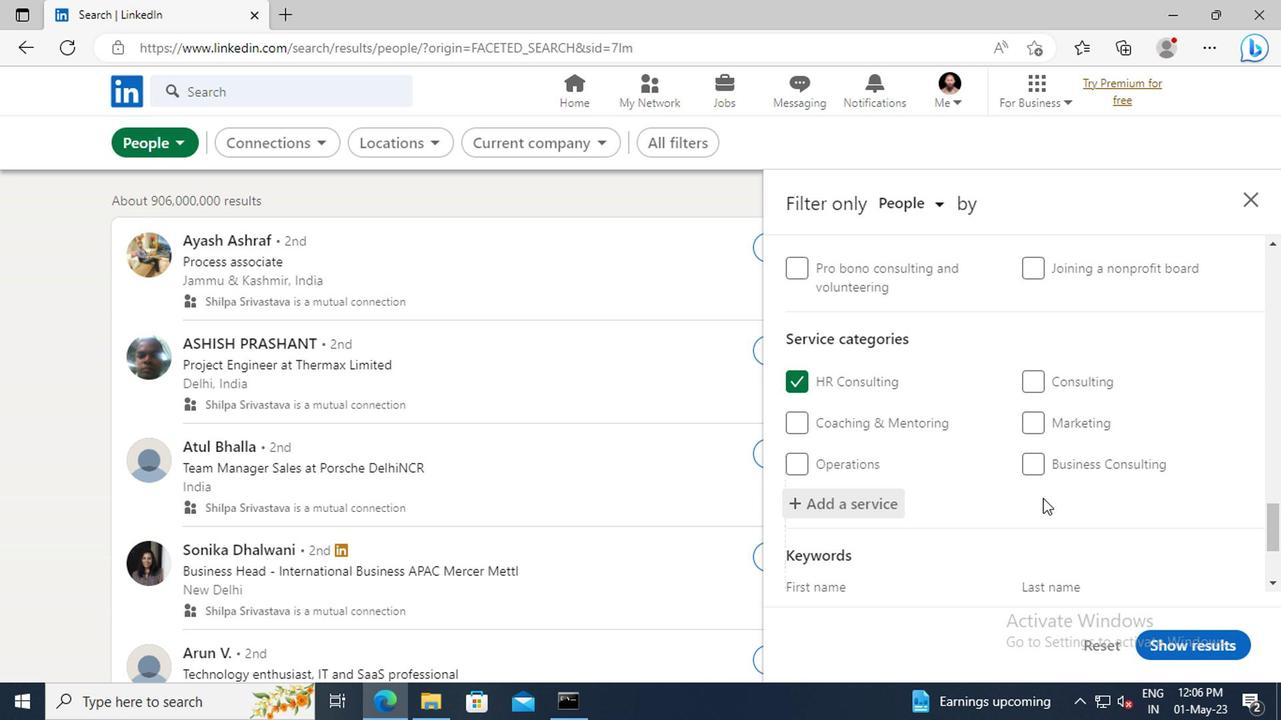 
Action: Mouse scrolled (883, 494) with delta (0, 0)
Screenshot: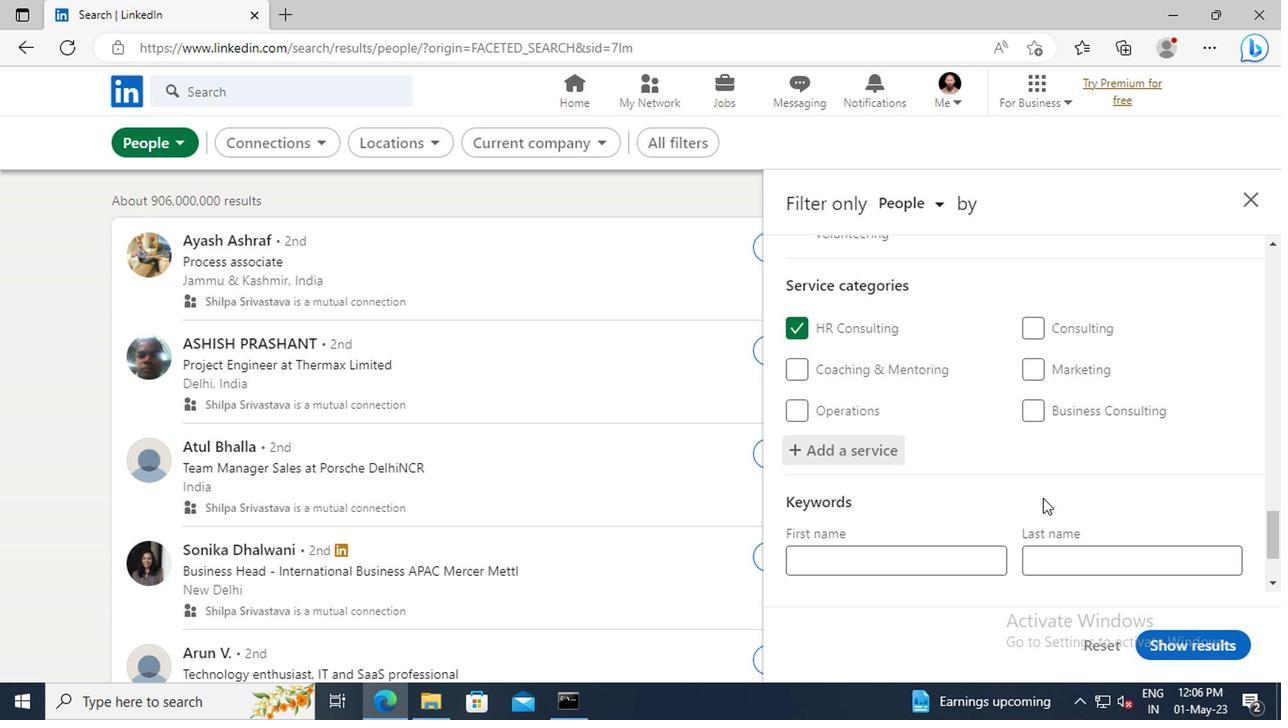 
Action: Mouse scrolled (883, 494) with delta (0, 0)
Screenshot: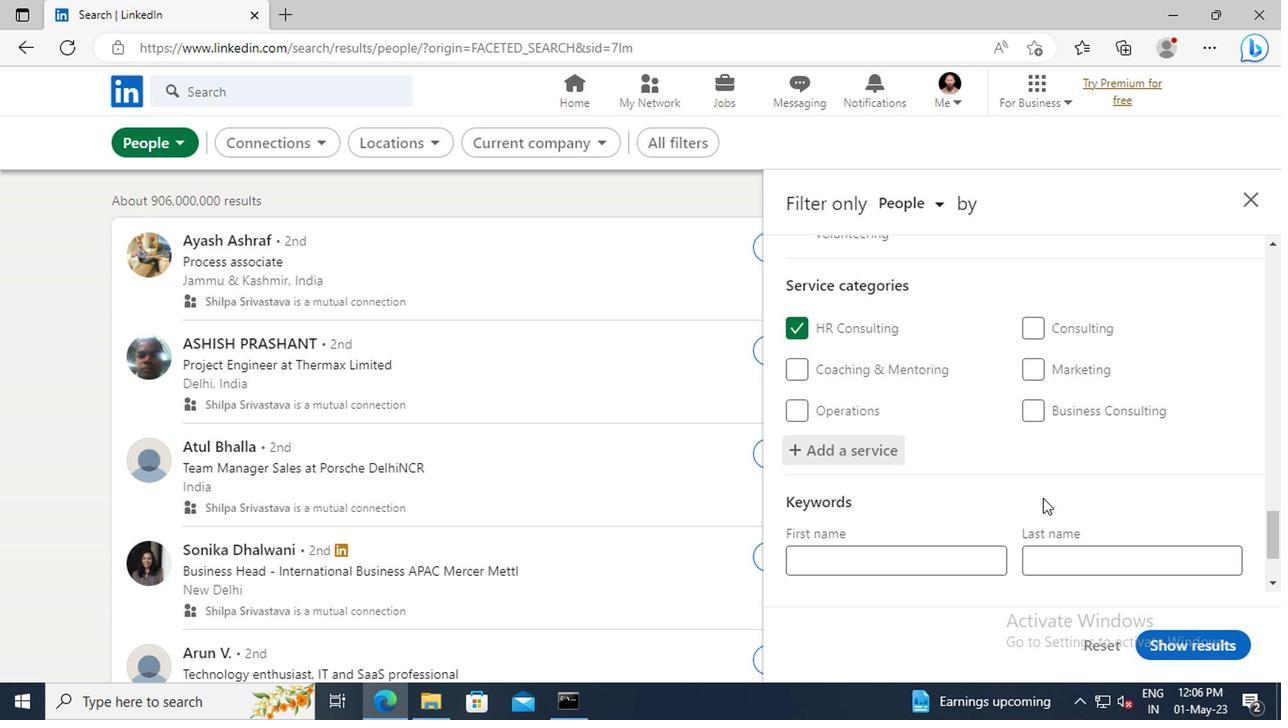 
Action: Mouse scrolled (883, 494) with delta (0, 0)
Screenshot: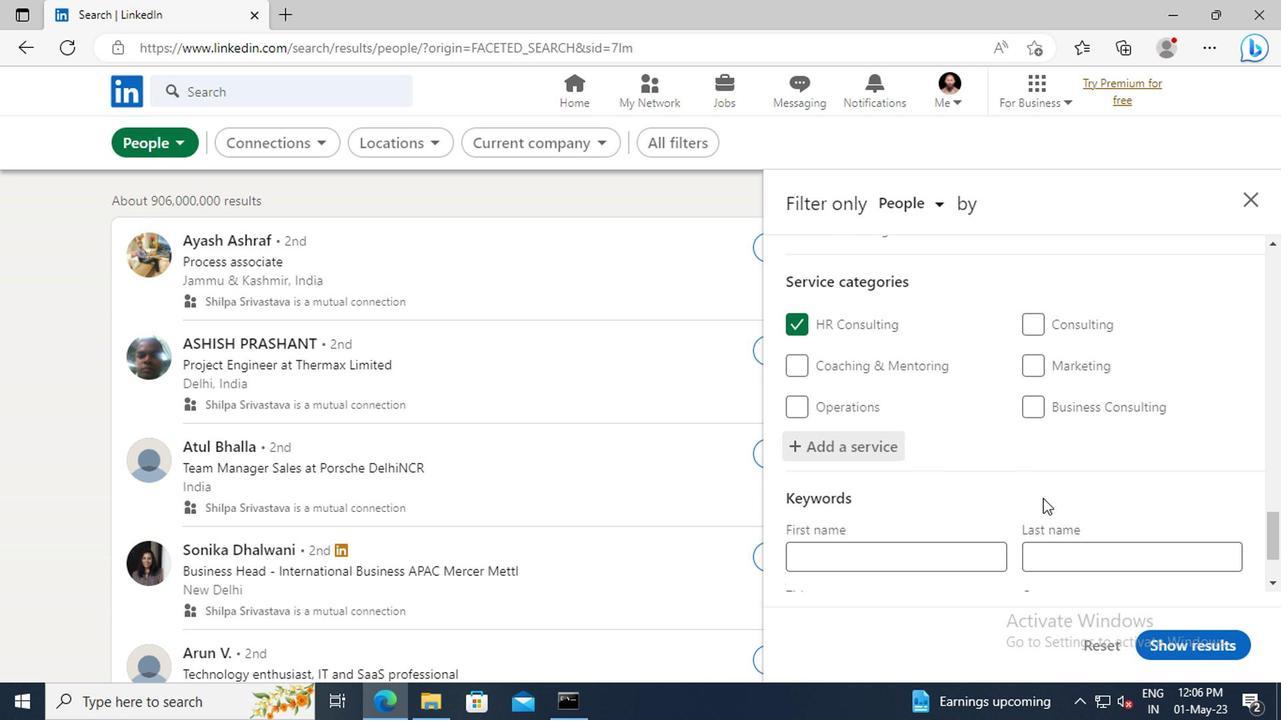 
Action: Mouse scrolled (883, 494) with delta (0, 0)
Screenshot: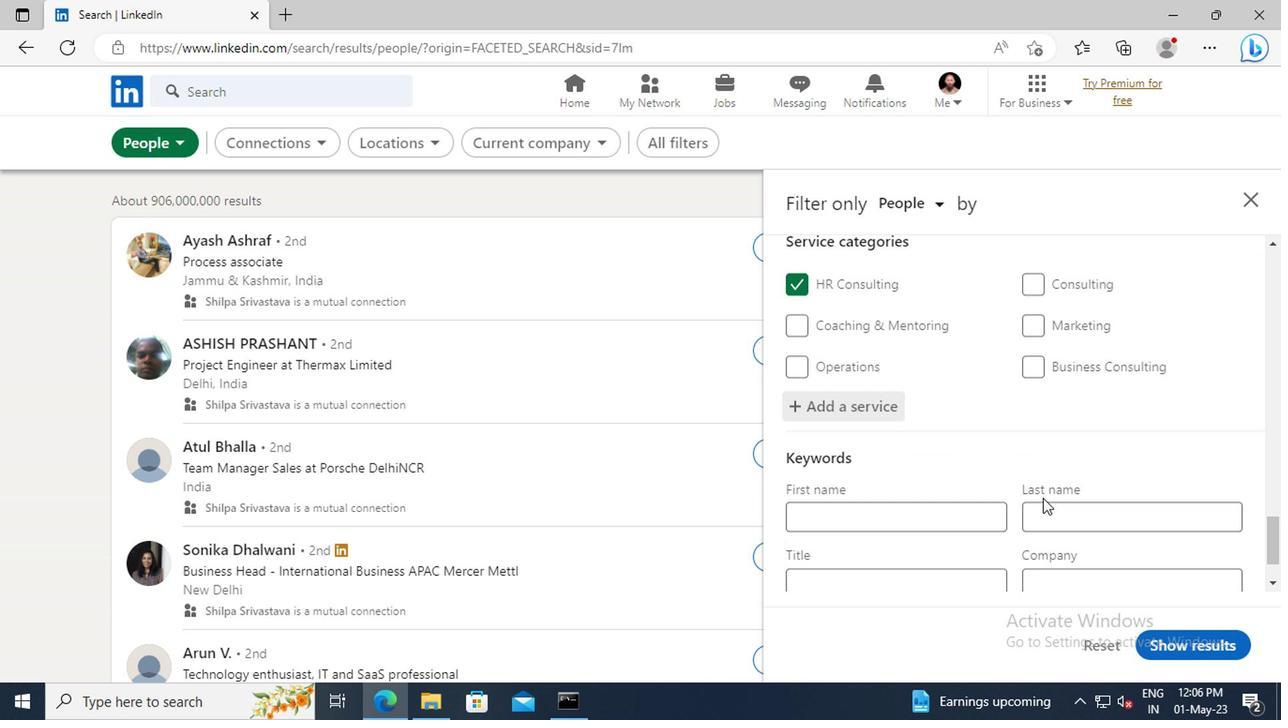 
Action: Mouse moved to (765, 501)
Screenshot: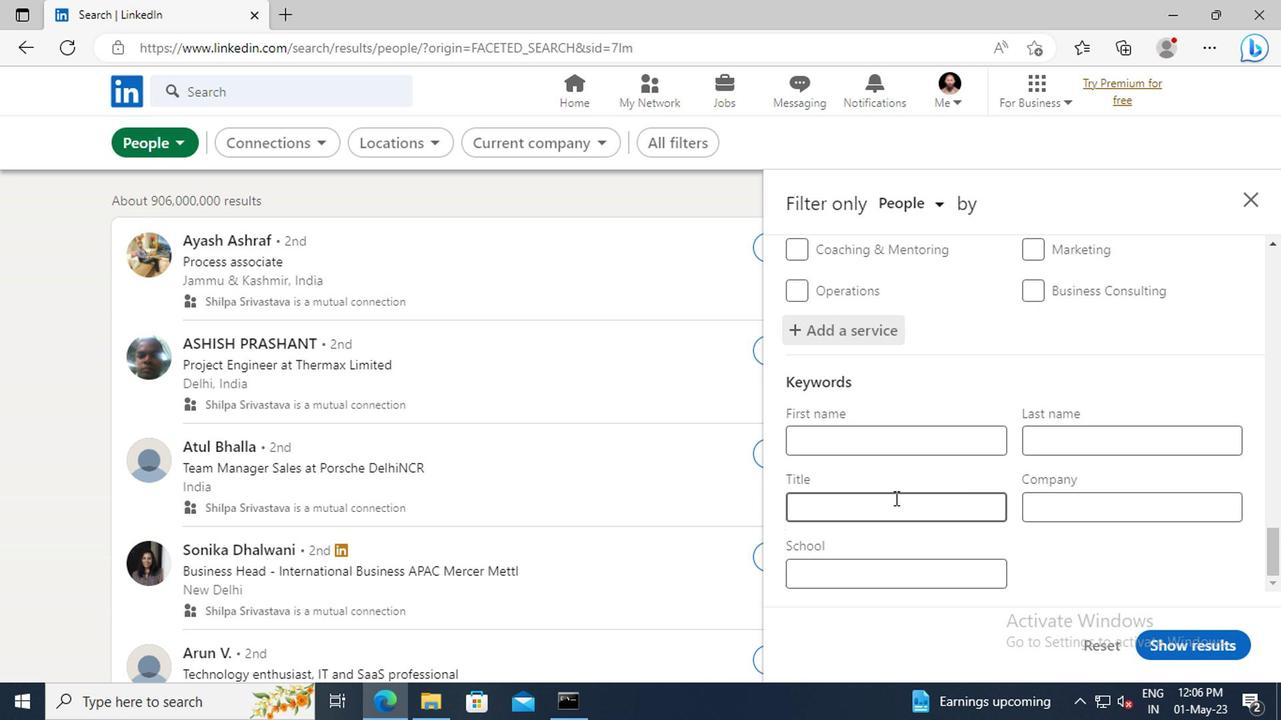
Action: Mouse pressed left at (765, 501)
Screenshot: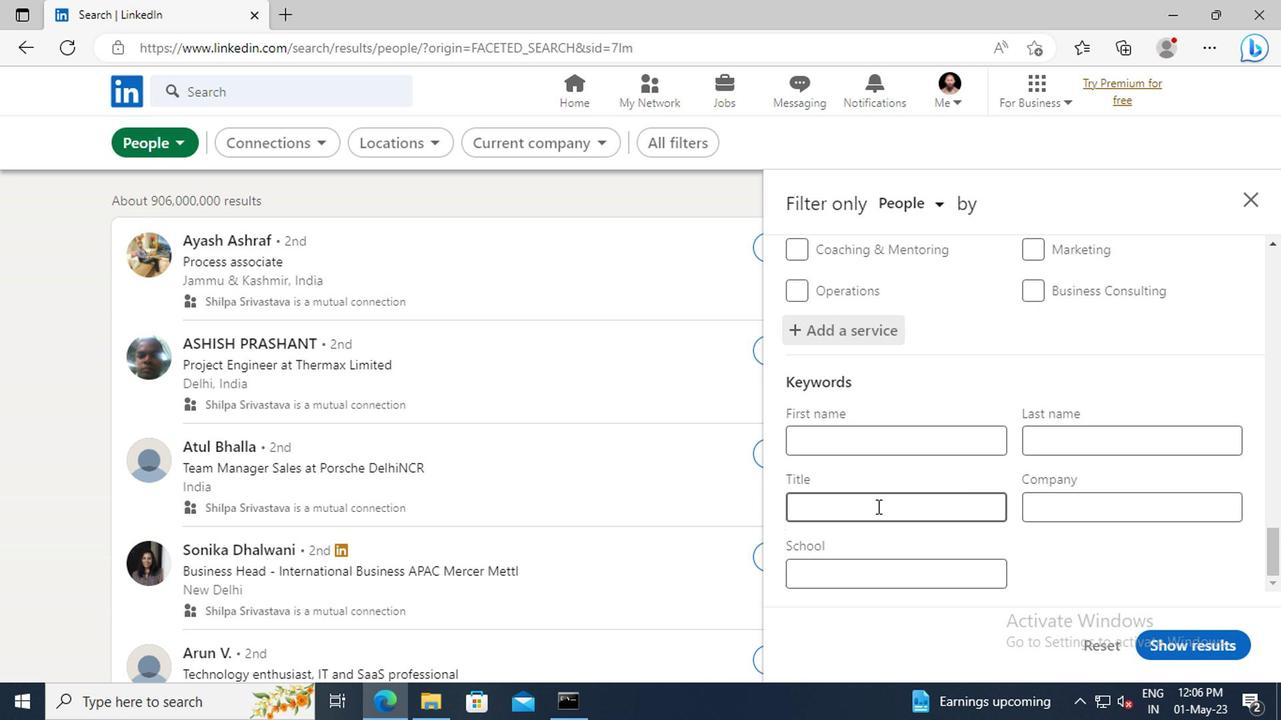 
Action: Key pressed <Key.shift>SERVER<Key.enter>
Screenshot: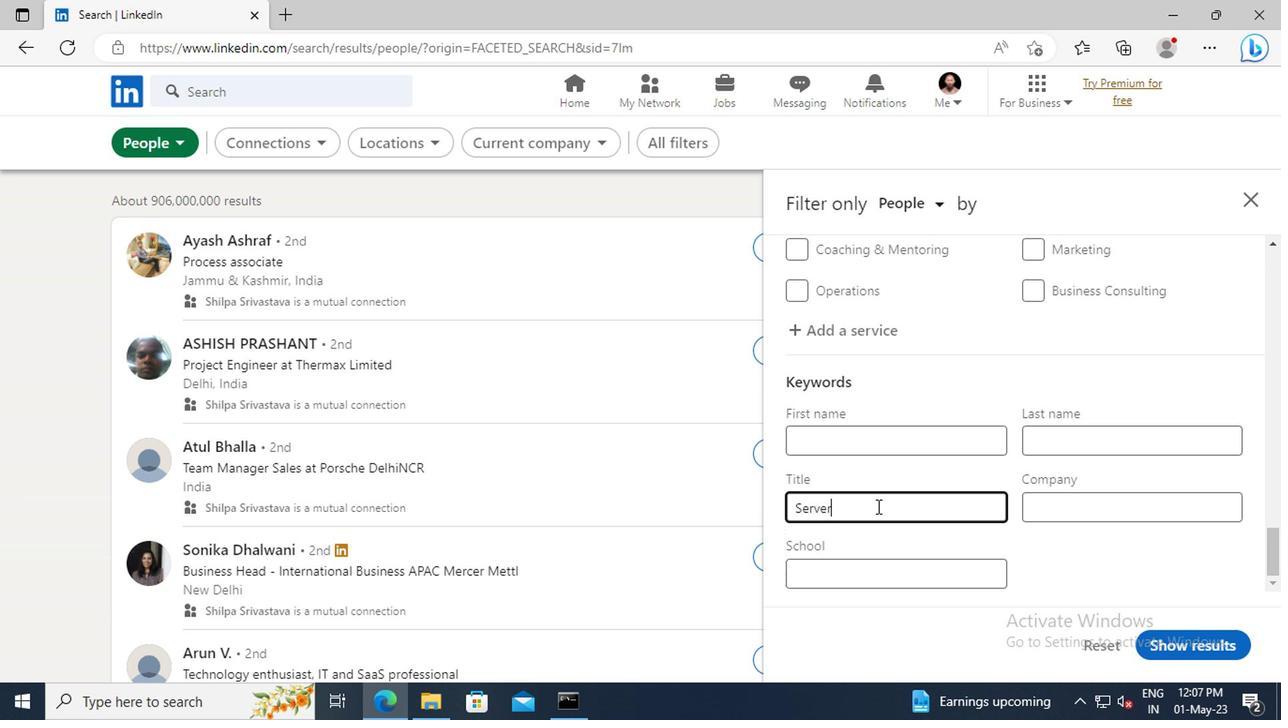 
Action: Mouse moved to (970, 600)
Screenshot: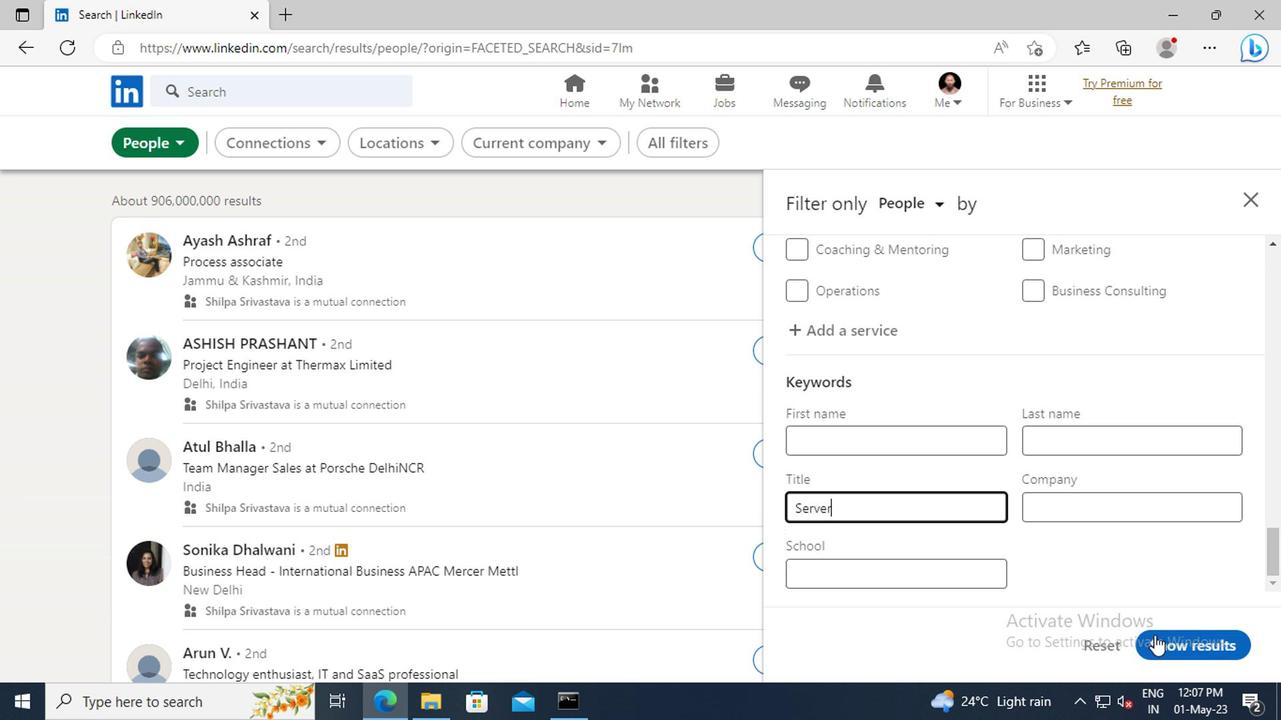 
Action: Mouse pressed left at (970, 600)
Screenshot: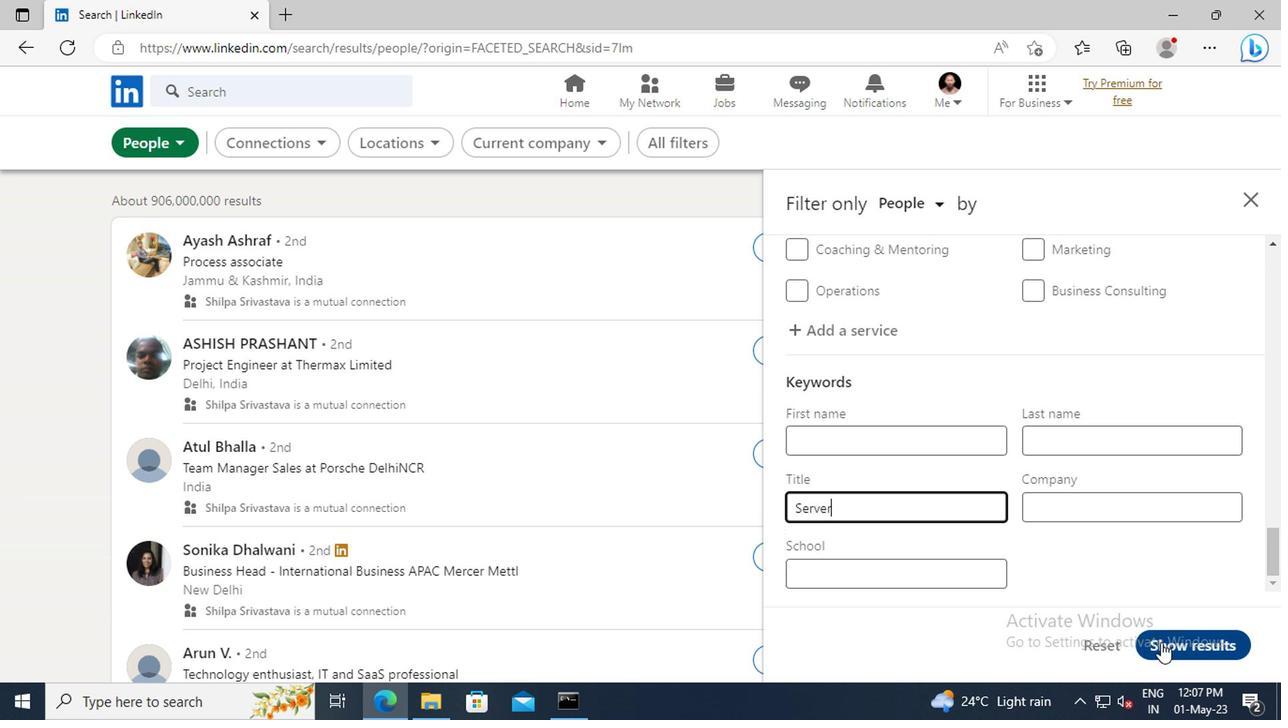 
